 Task: Open Card Grant Proposal Review Meeting in Board Product User Experience Testing and Optimization to Workspace Change Management Consulting and add a team member Softage.3@softage.net, a label Blue, a checklist Mindfulness, an attachment from your computer, a color Blue and finally, add a card description 'Plan and execute company team-building activity' and a comment 'Given the potential impact of this task on our company competitive position, let us ensure that we approach it with a sense of strategic thinking and planning.'. Add a start date 'Jan 03, 1900' with a due date 'Jan 10, 1900'
Action: Mouse moved to (107, 349)
Screenshot: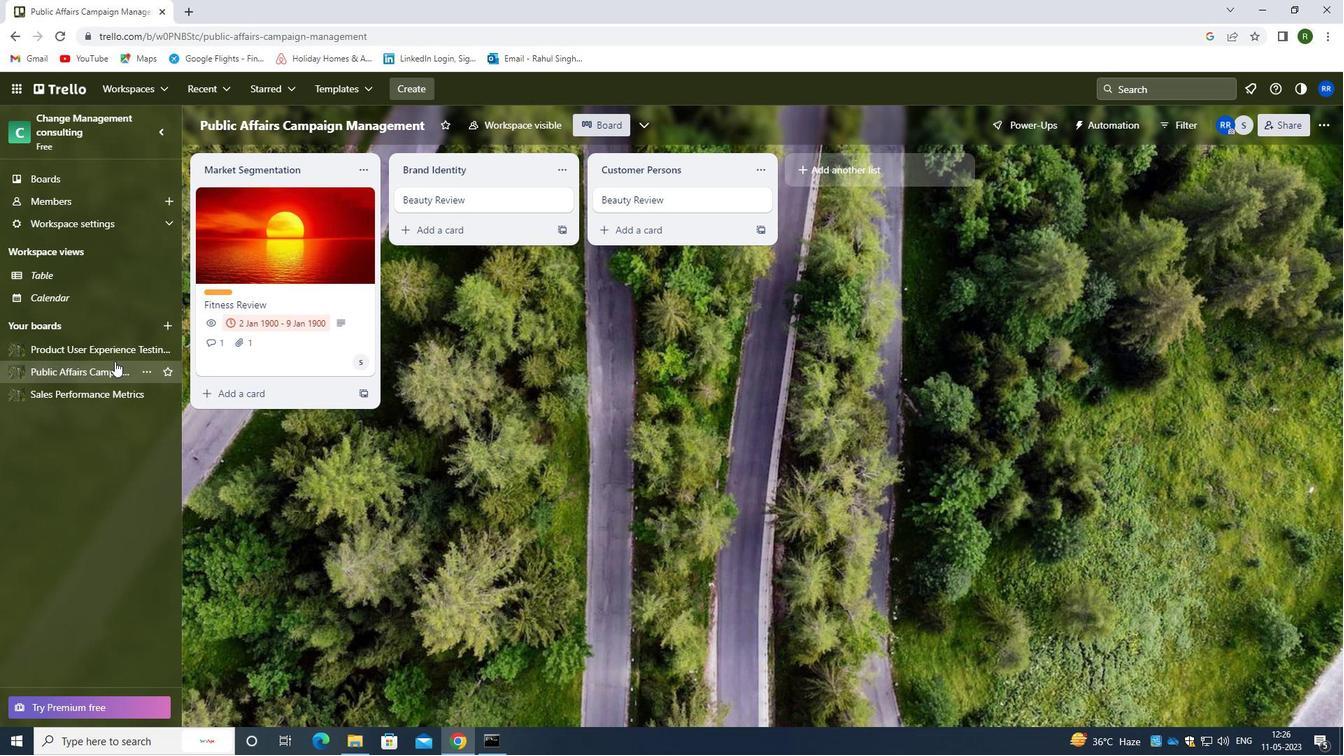 
Action: Mouse pressed left at (107, 349)
Screenshot: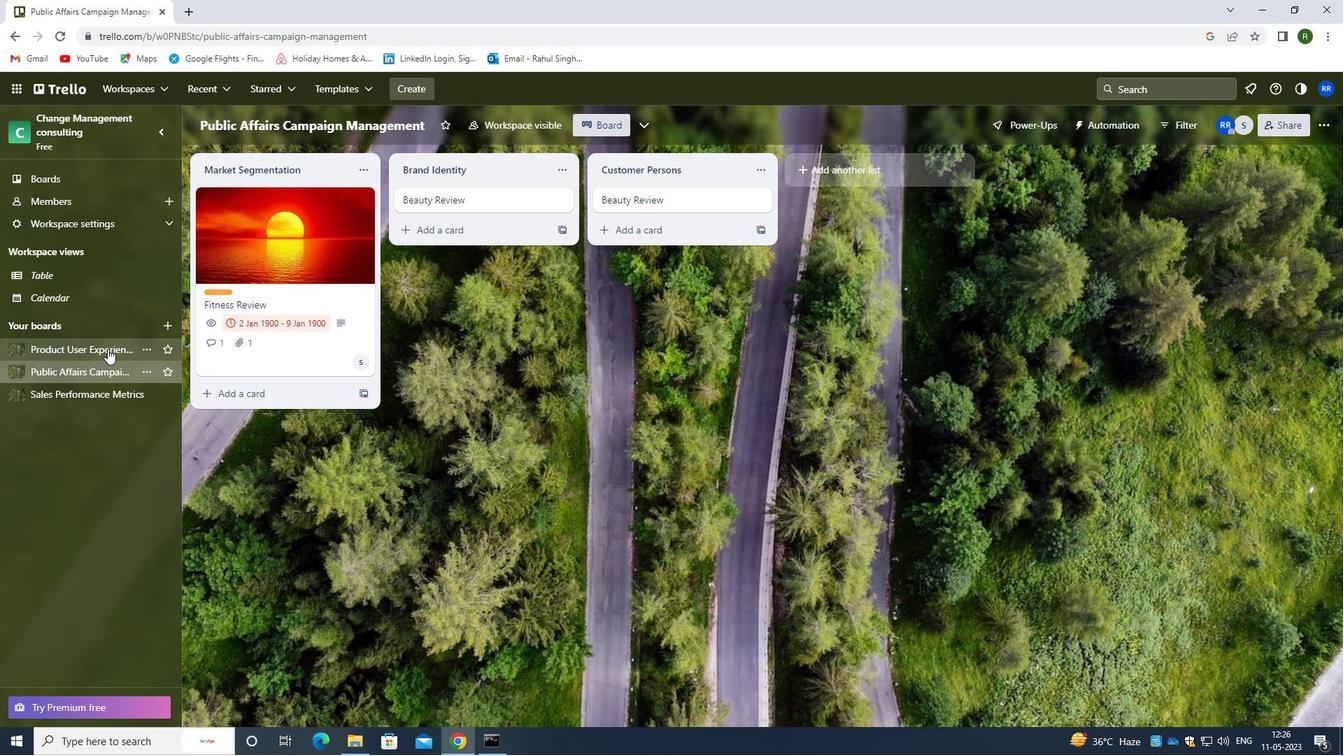 
Action: Mouse moved to (364, 200)
Screenshot: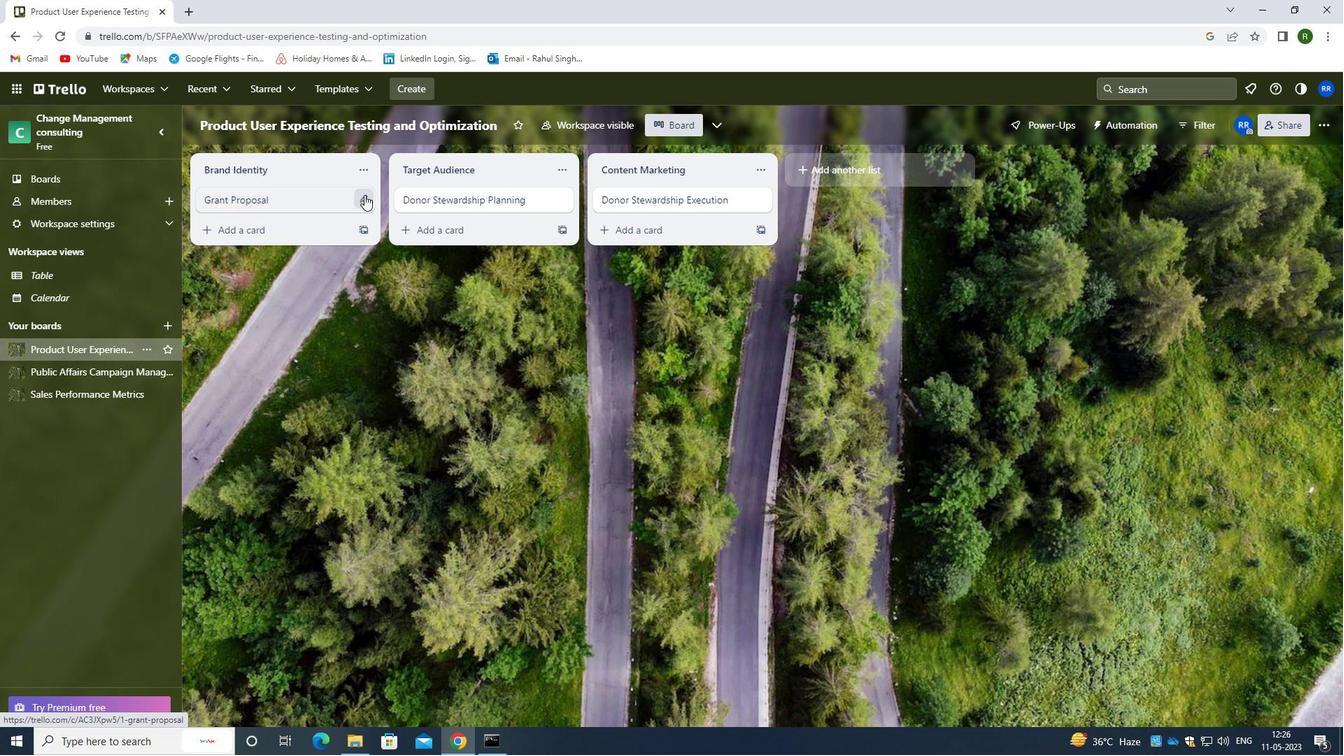 
Action: Mouse pressed left at (364, 200)
Screenshot: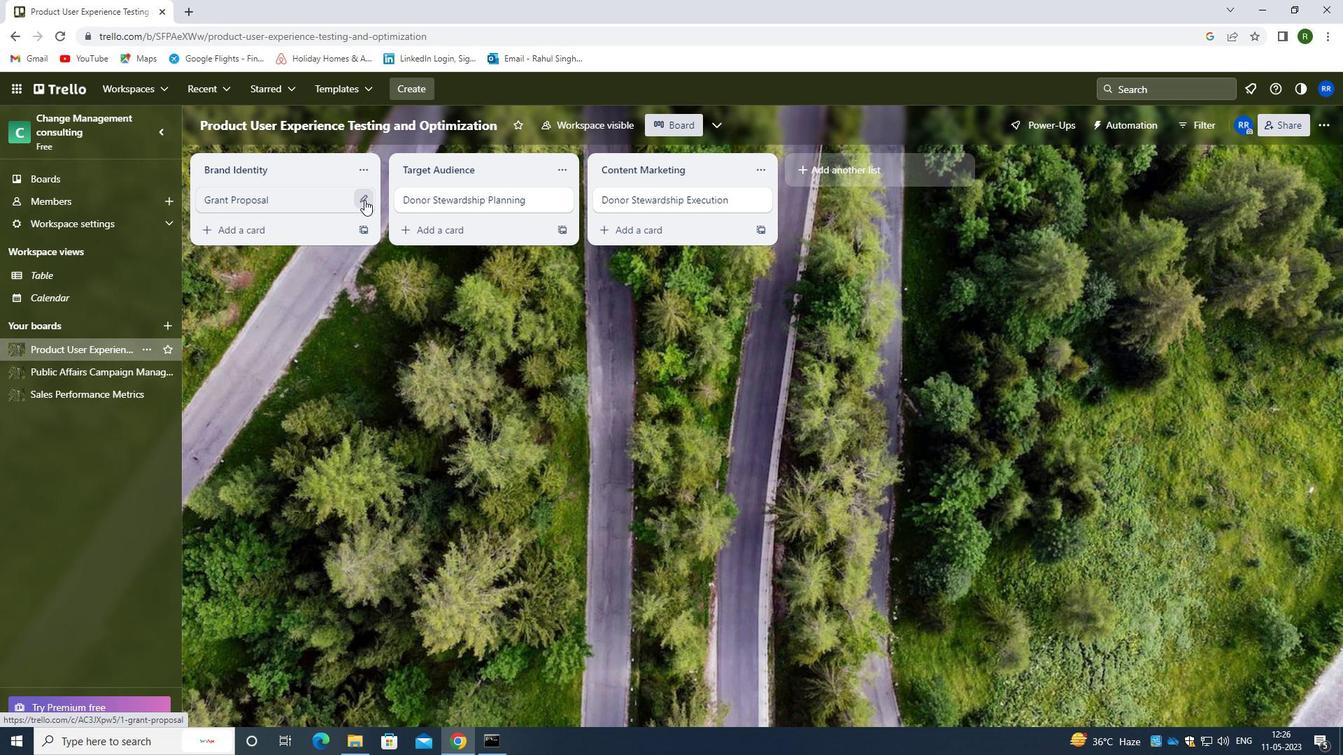 
Action: Mouse moved to (427, 199)
Screenshot: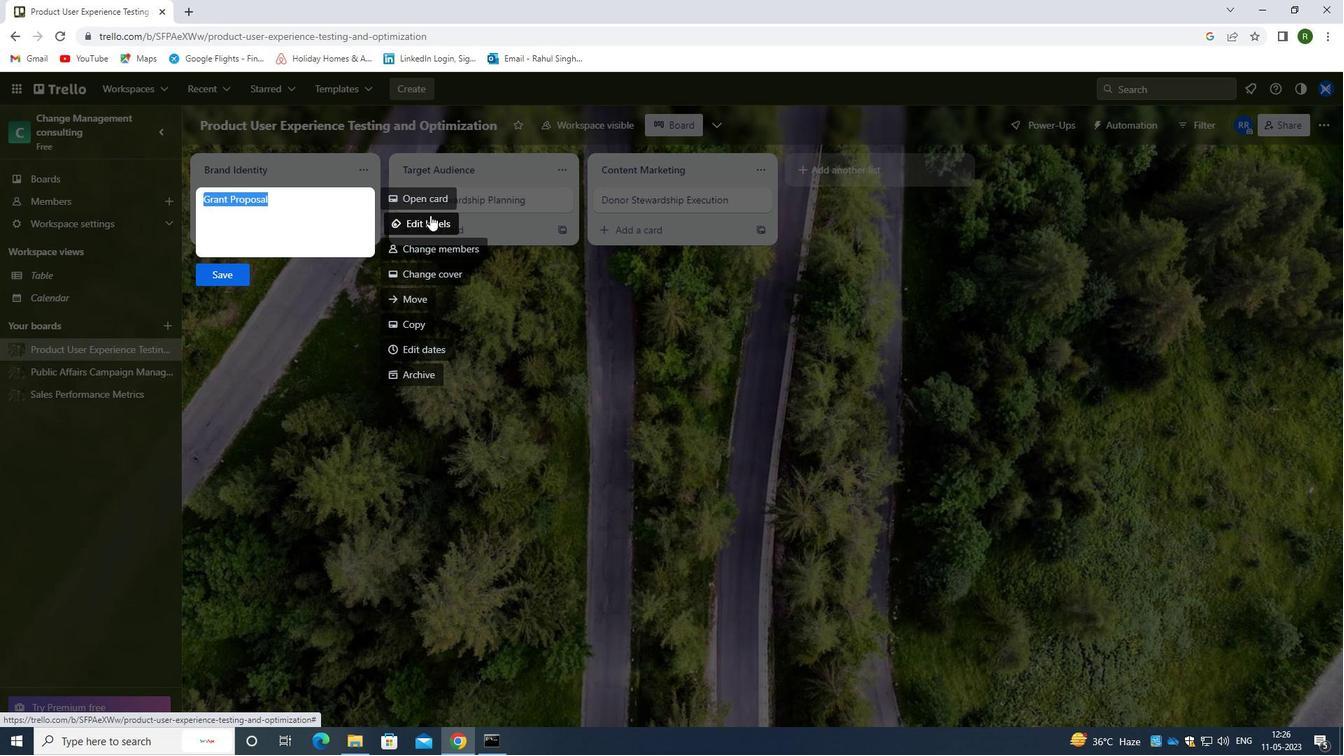 
Action: Mouse pressed left at (427, 199)
Screenshot: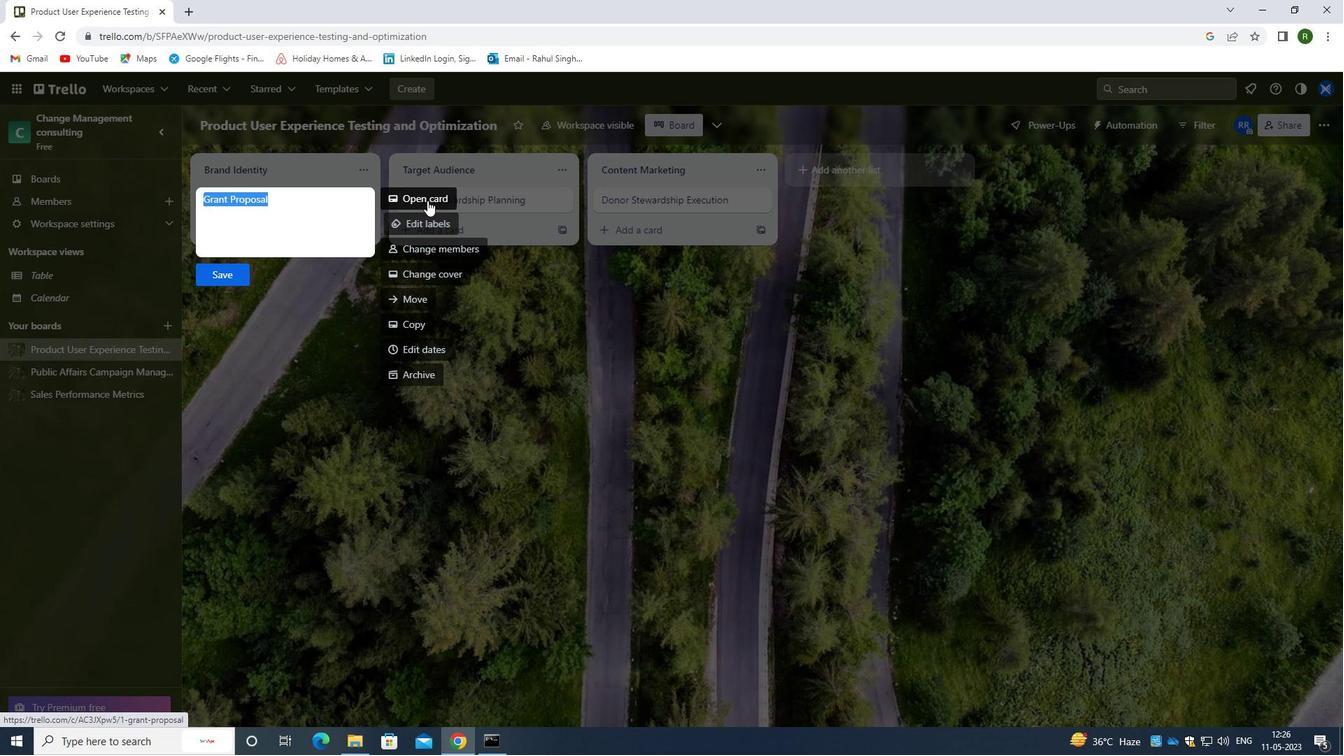 
Action: Mouse moved to (850, 196)
Screenshot: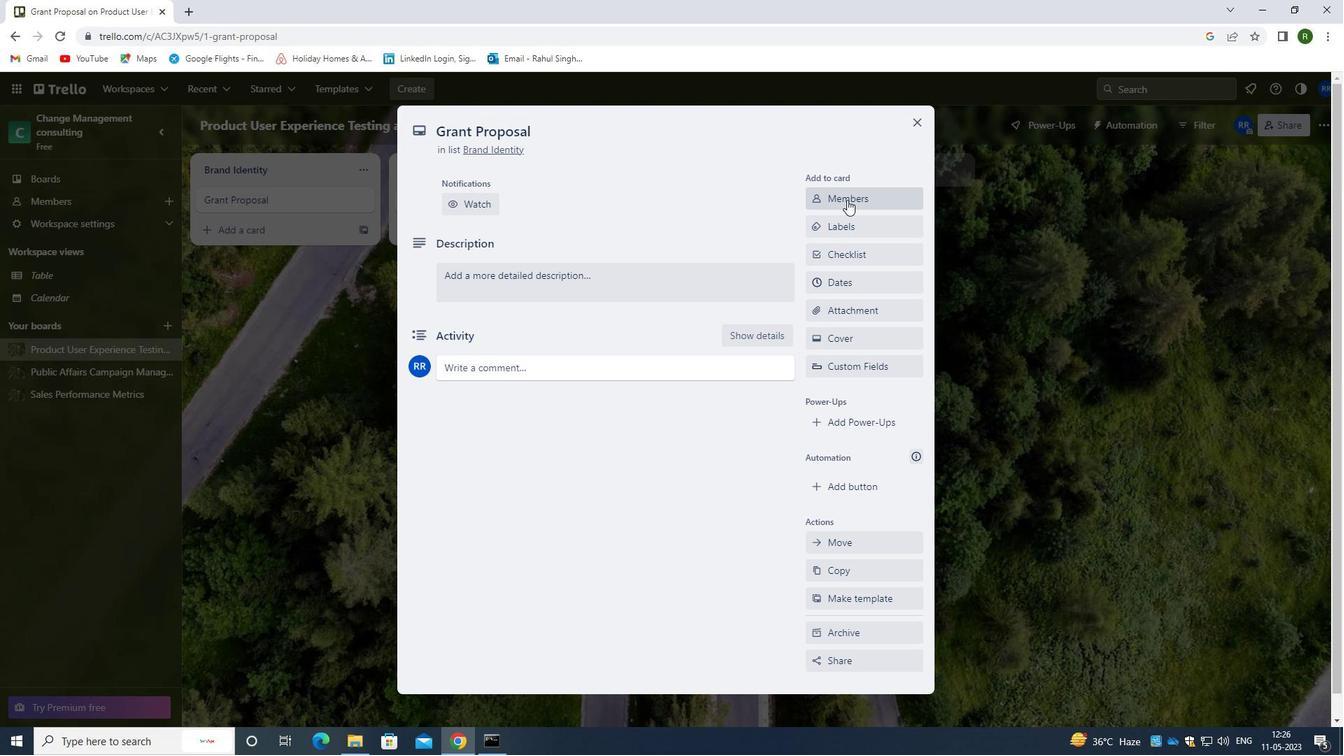 
Action: Mouse pressed left at (850, 196)
Screenshot: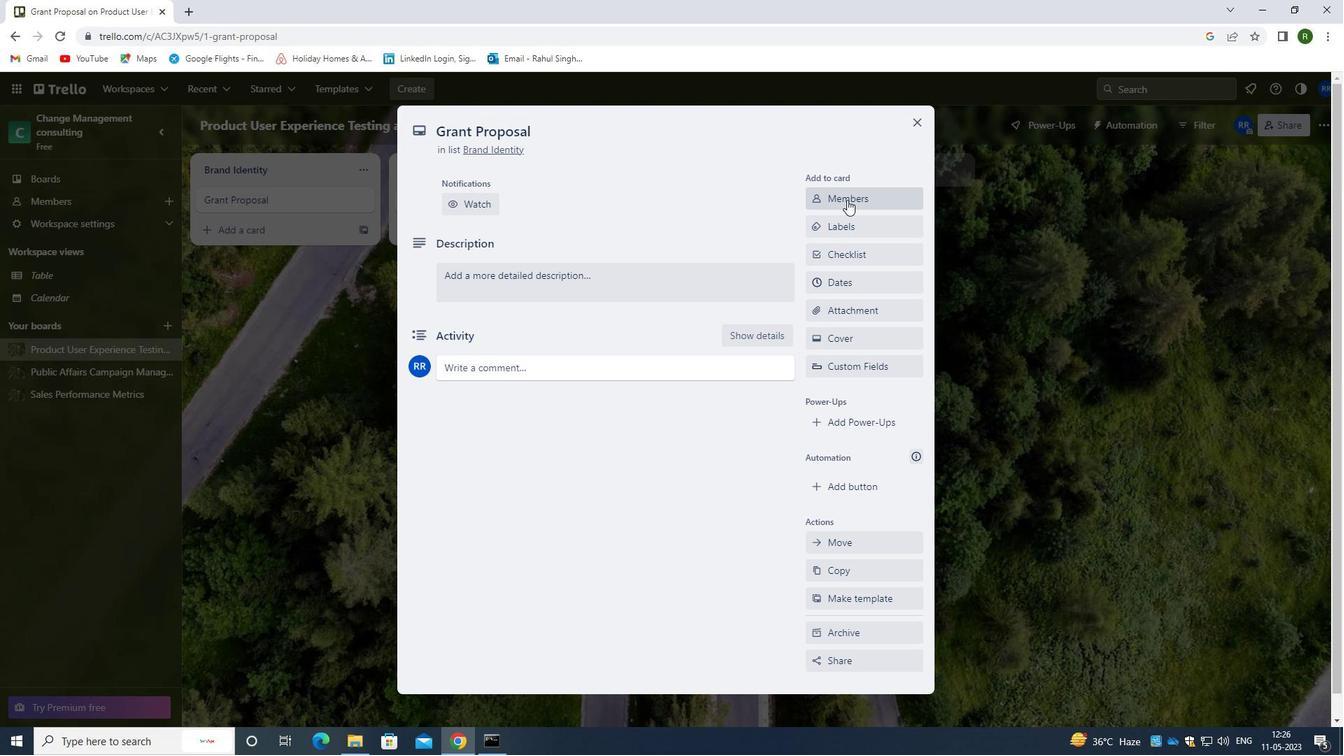 
Action: Mouse moved to (847, 265)
Screenshot: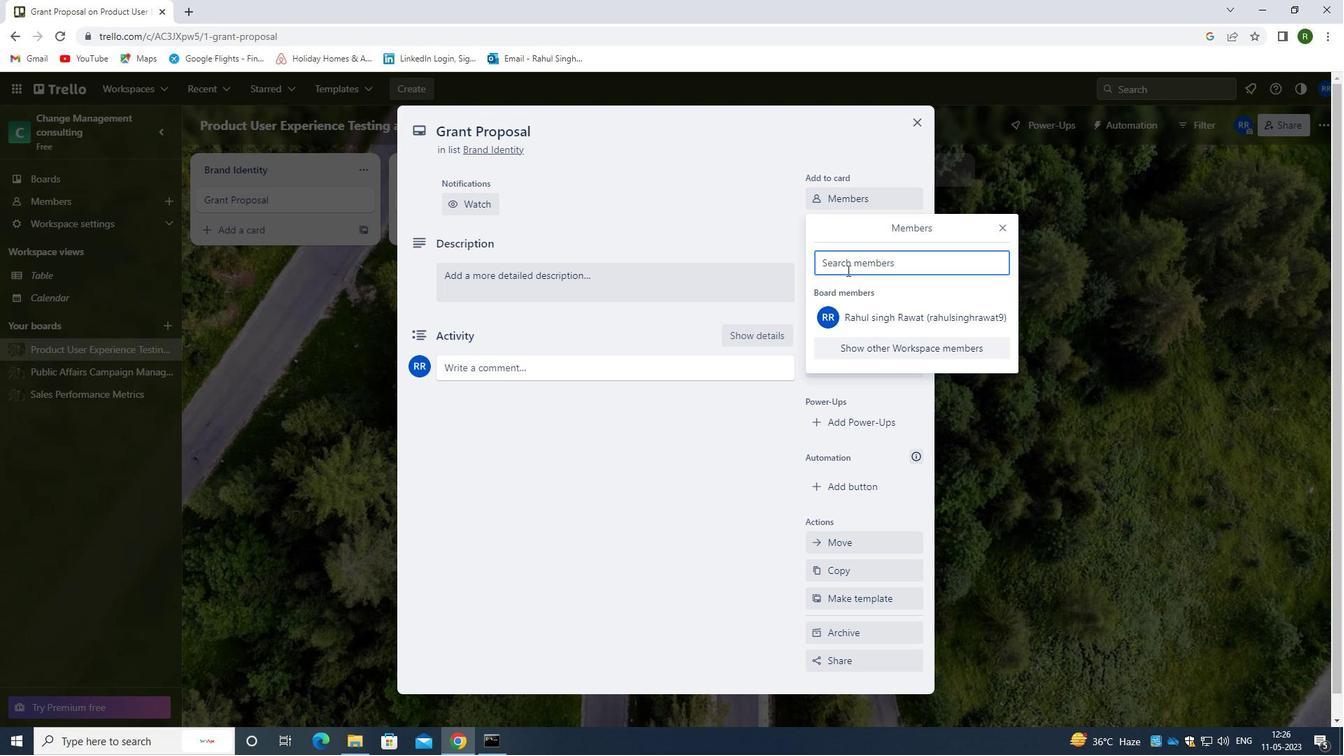 
Action: Mouse pressed left at (847, 265)
Screenshot: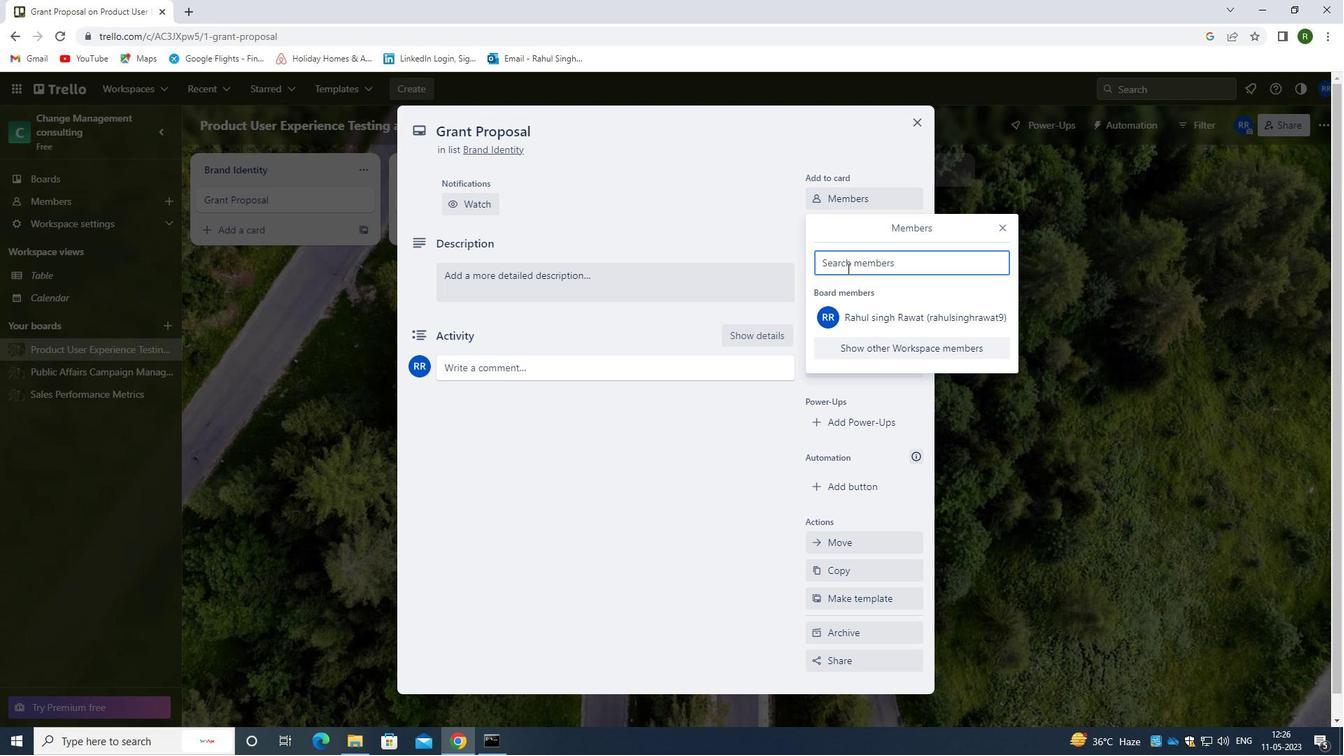 
Action: Mouse moved to (608, 116)
Screenshot: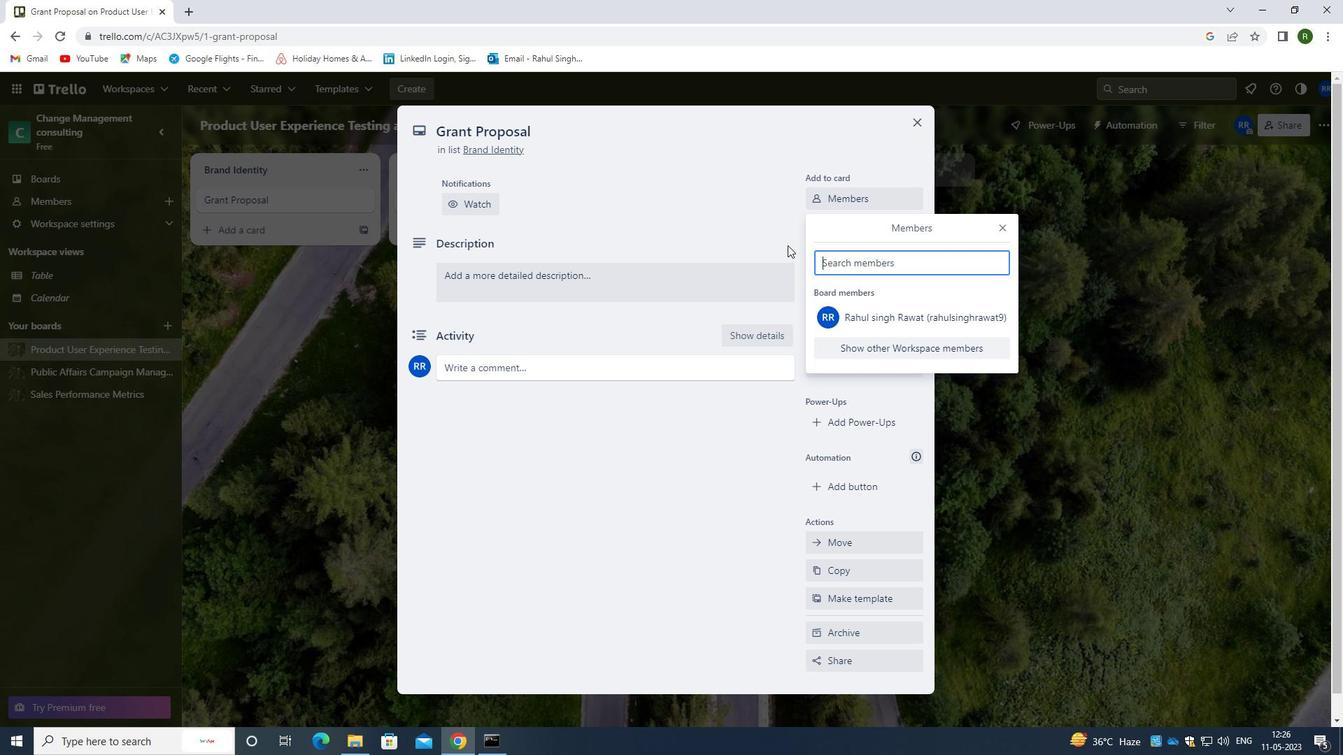 
Action: Key pressed <Key.shift>SOFTAGE.3<Key.shift>@SOFTAGE.NET
Screenshot: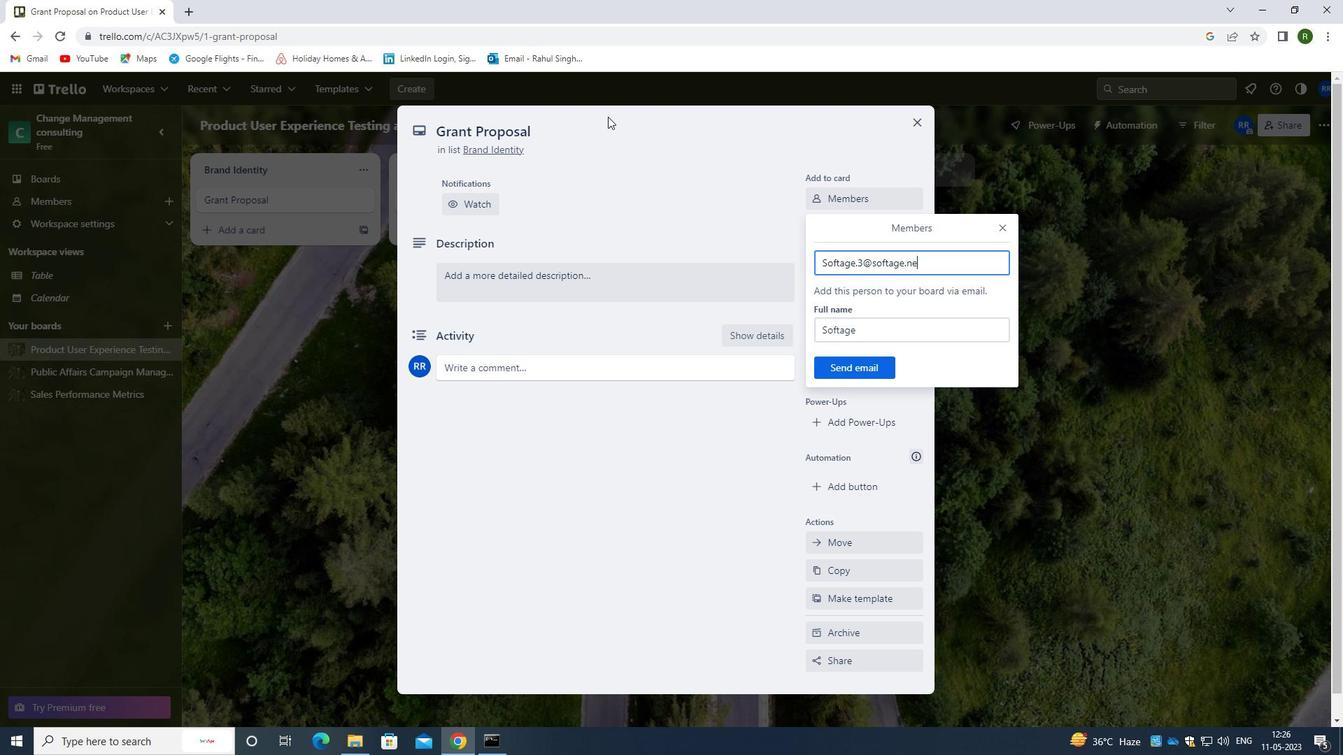 
Action: Mouse moved to (838, 360)
Screenshot: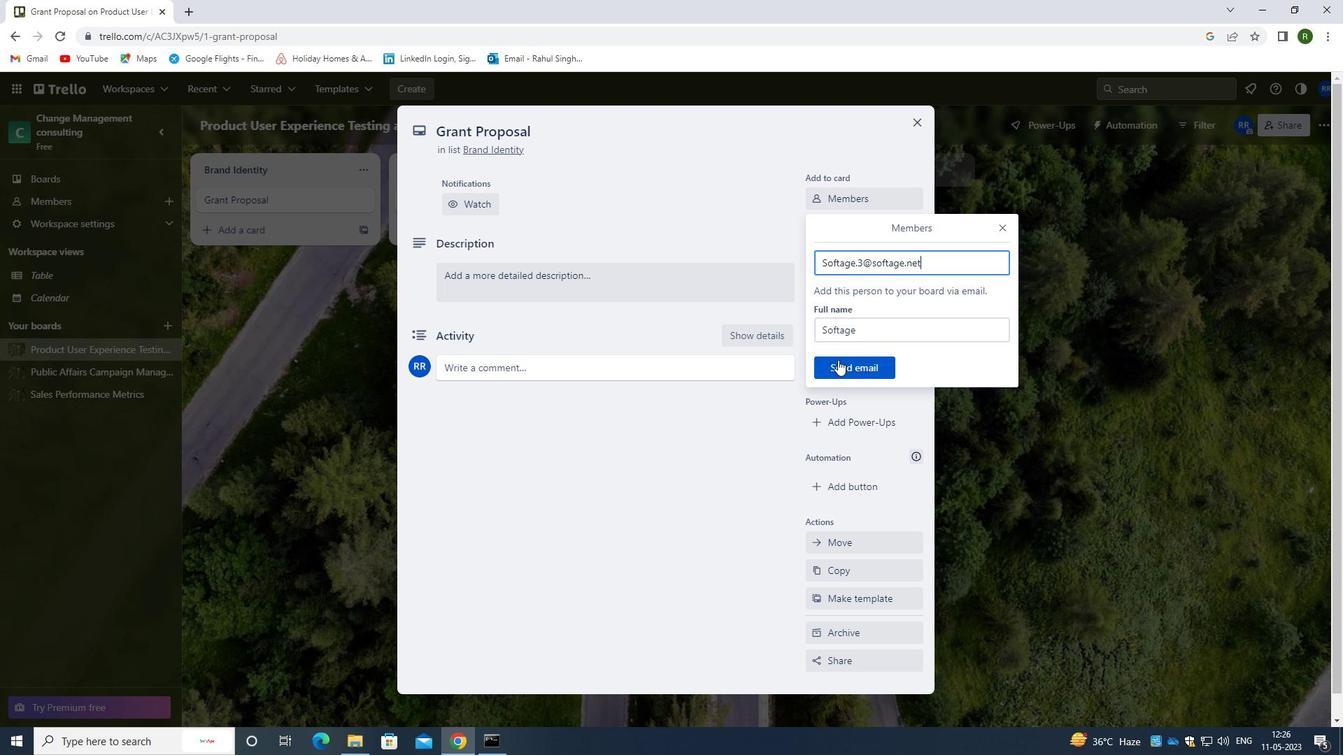 
Action: Mouse pressed left at (838, 360)
Screenshot: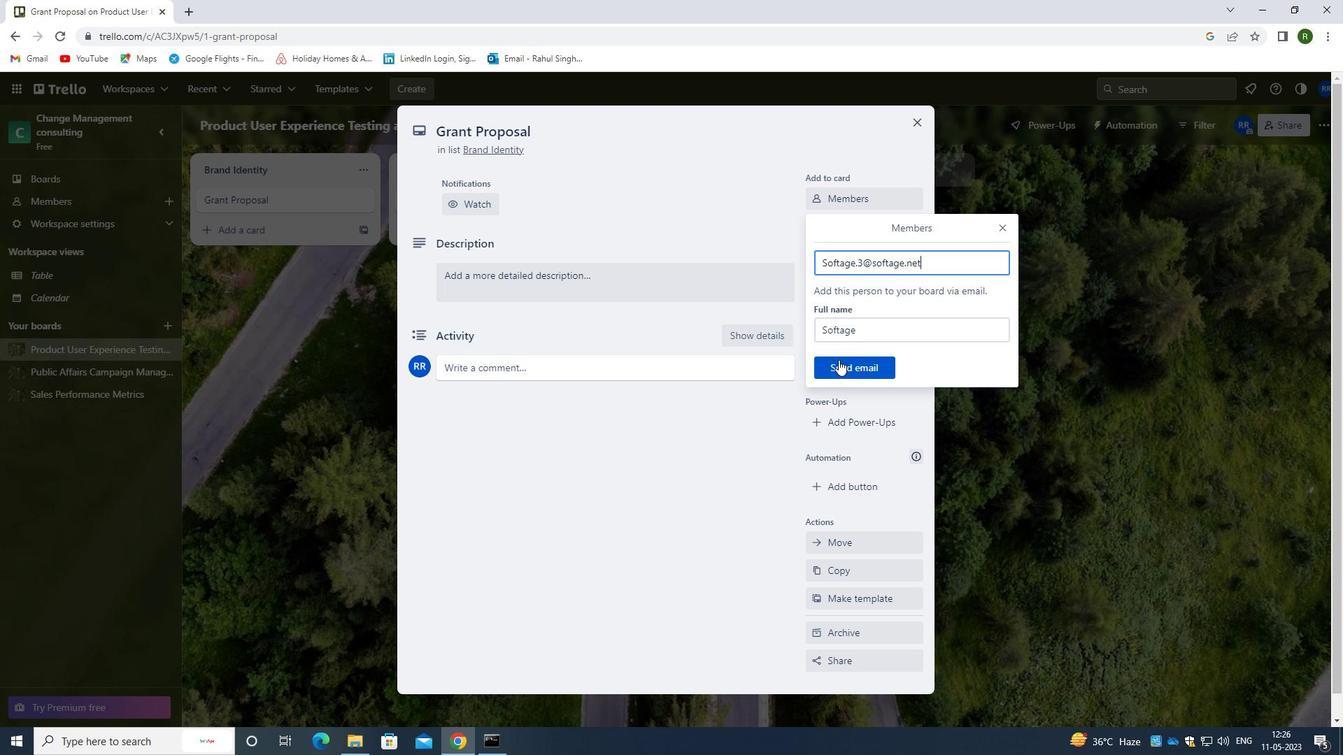 
Action: Mouse moved to (850, 282)
Screenshot: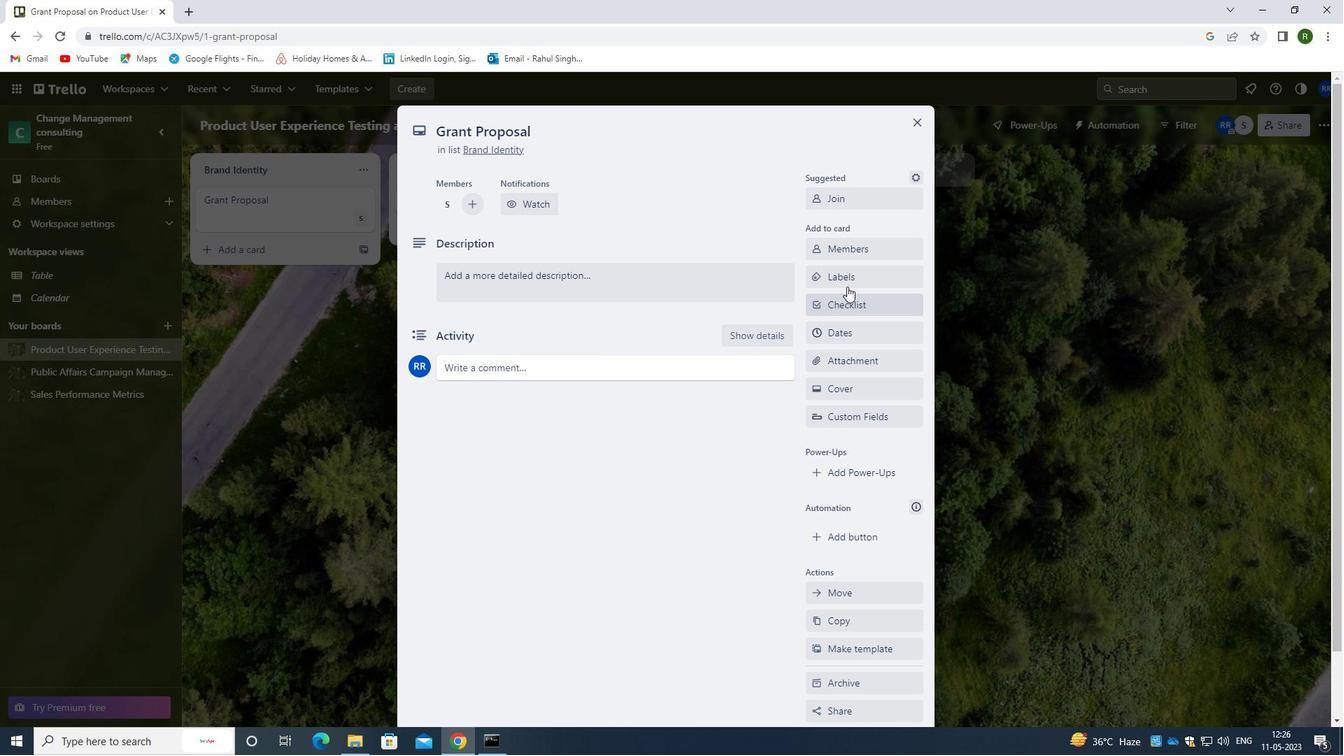 
Action: Mouse pressed left at (850, 282)
Screenshot: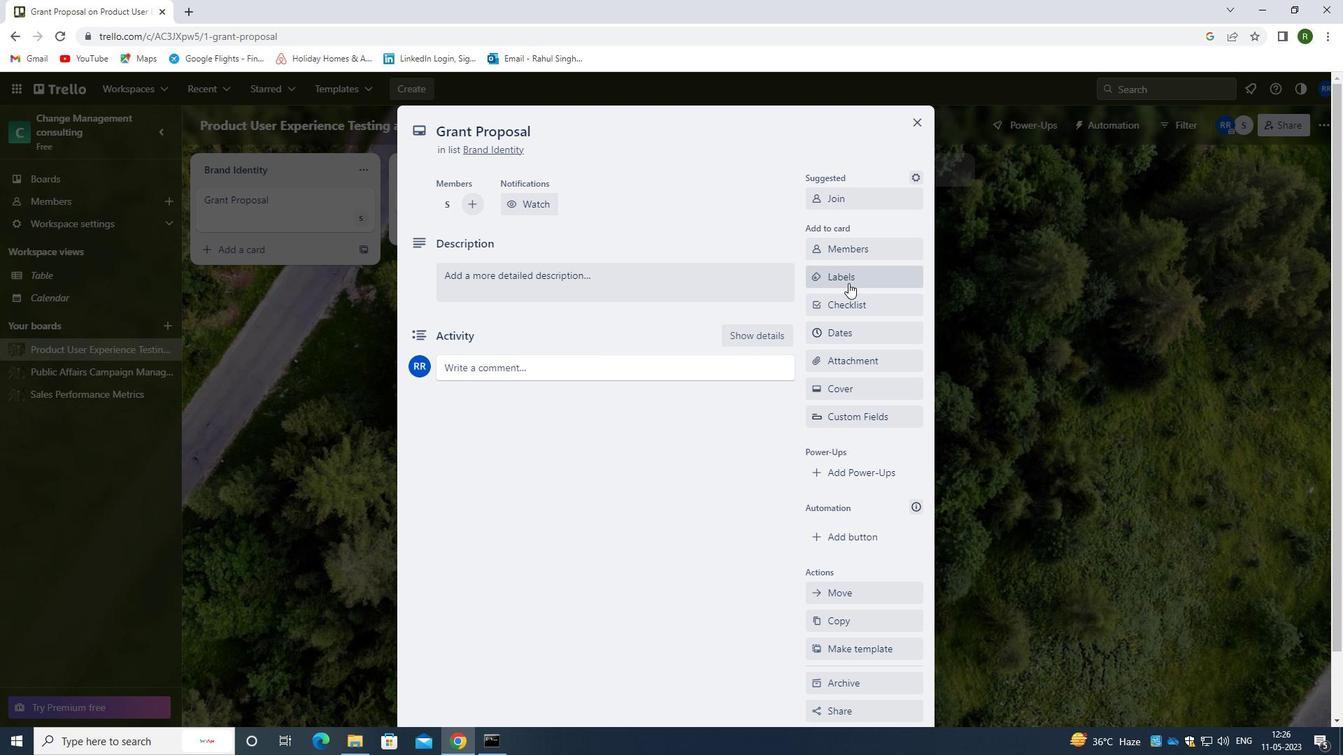 
Action: Mouse moved to (829, 354)
Screenshot: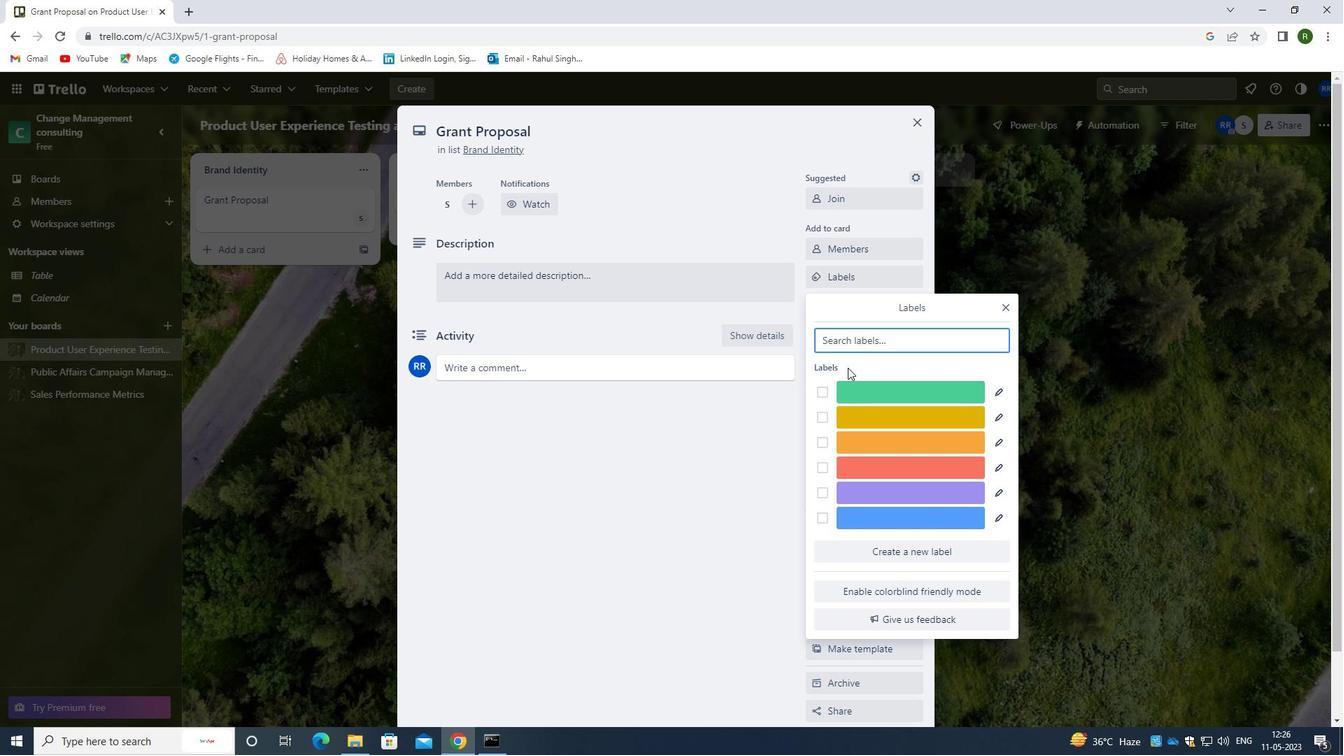 
Action: Key pressed BLUE
Screenshot: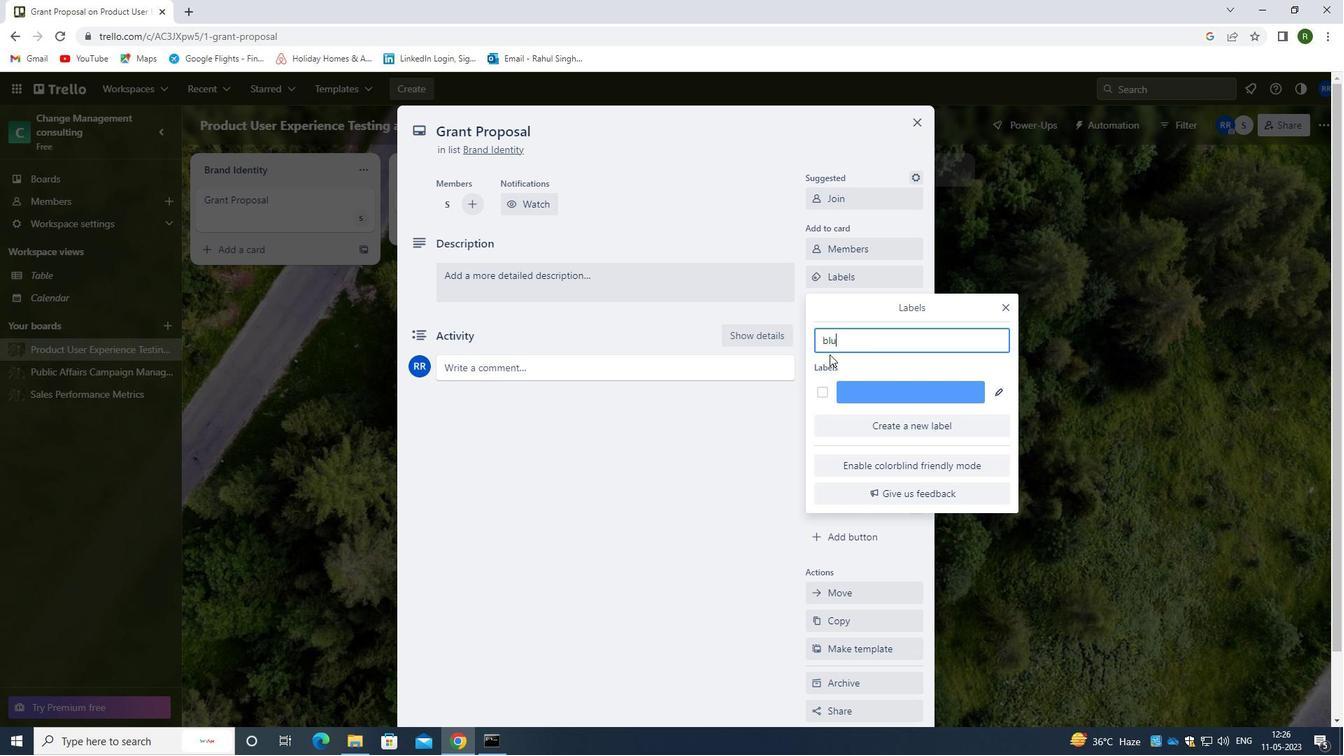
Action: Mouse moved to (825, 393)
Screenshot: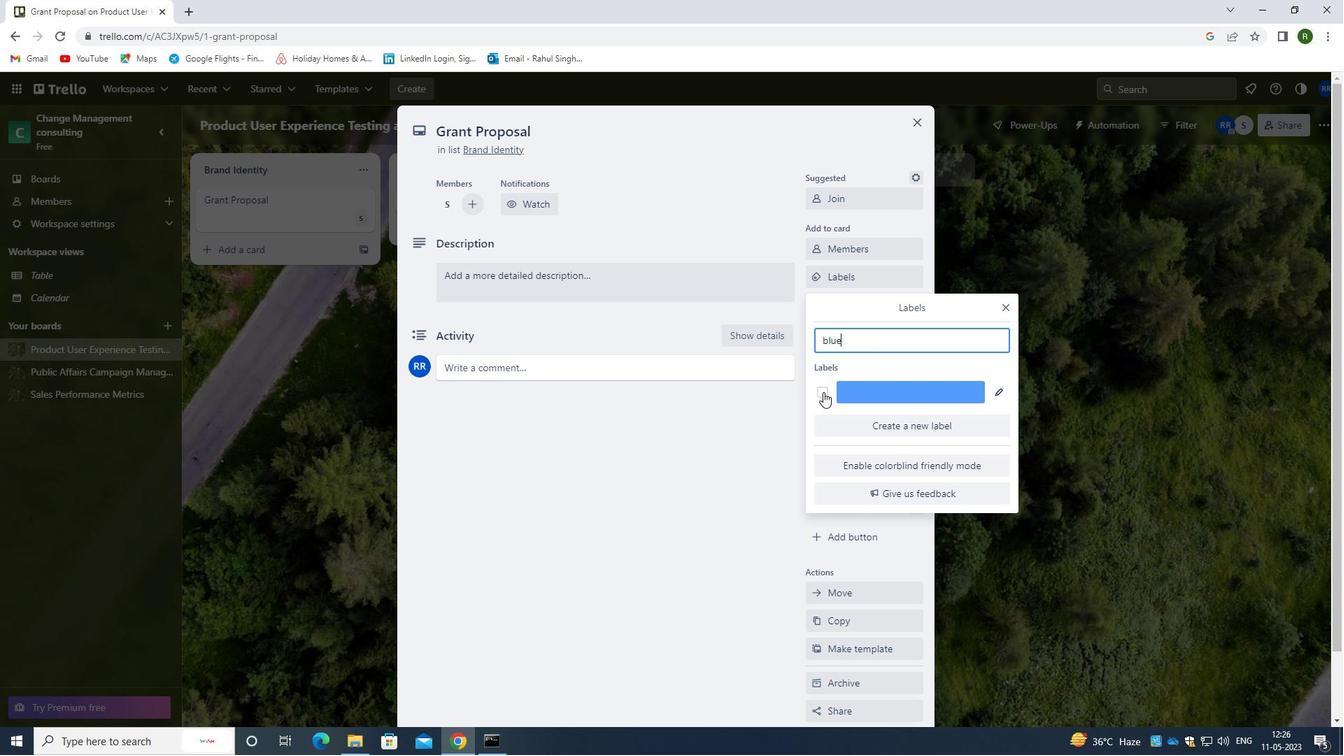 
Action: Mouse pressed left at (825, 393)
Screenshot: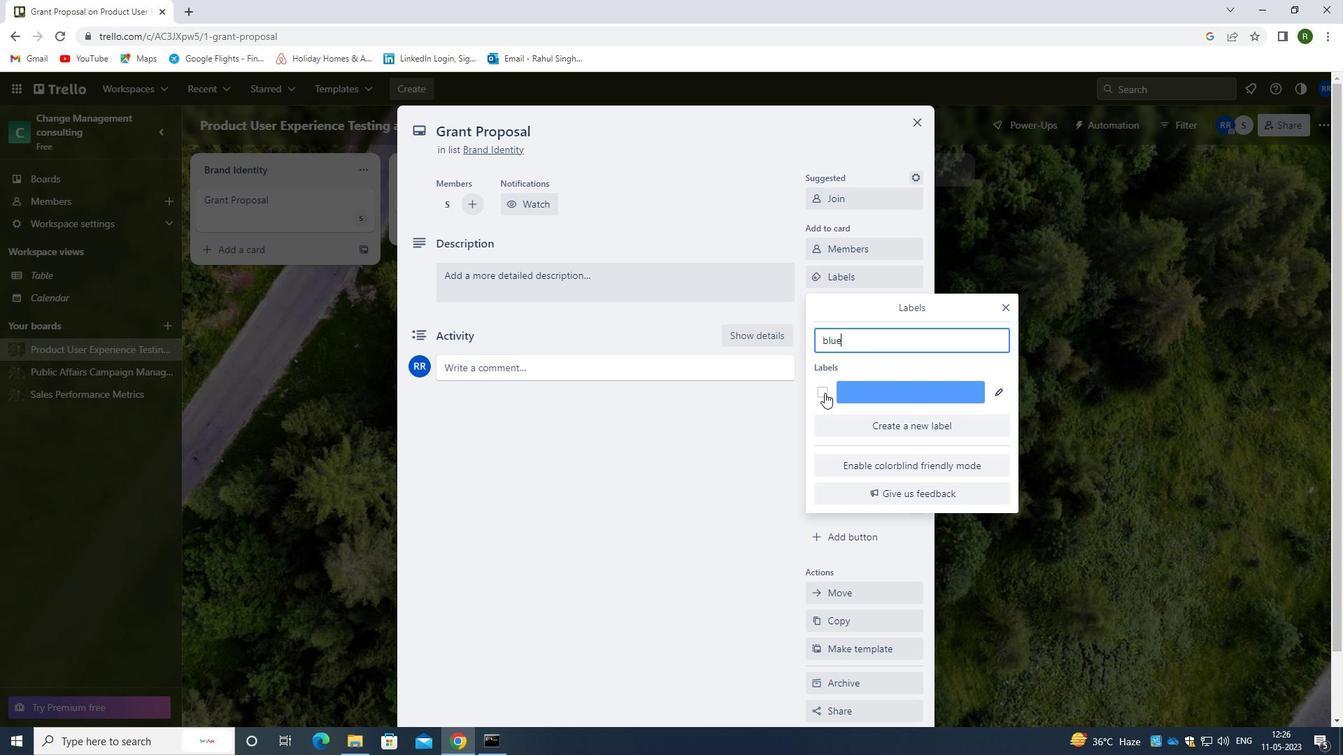 
Action: Mouse moved to (787, 463)
Screenshot: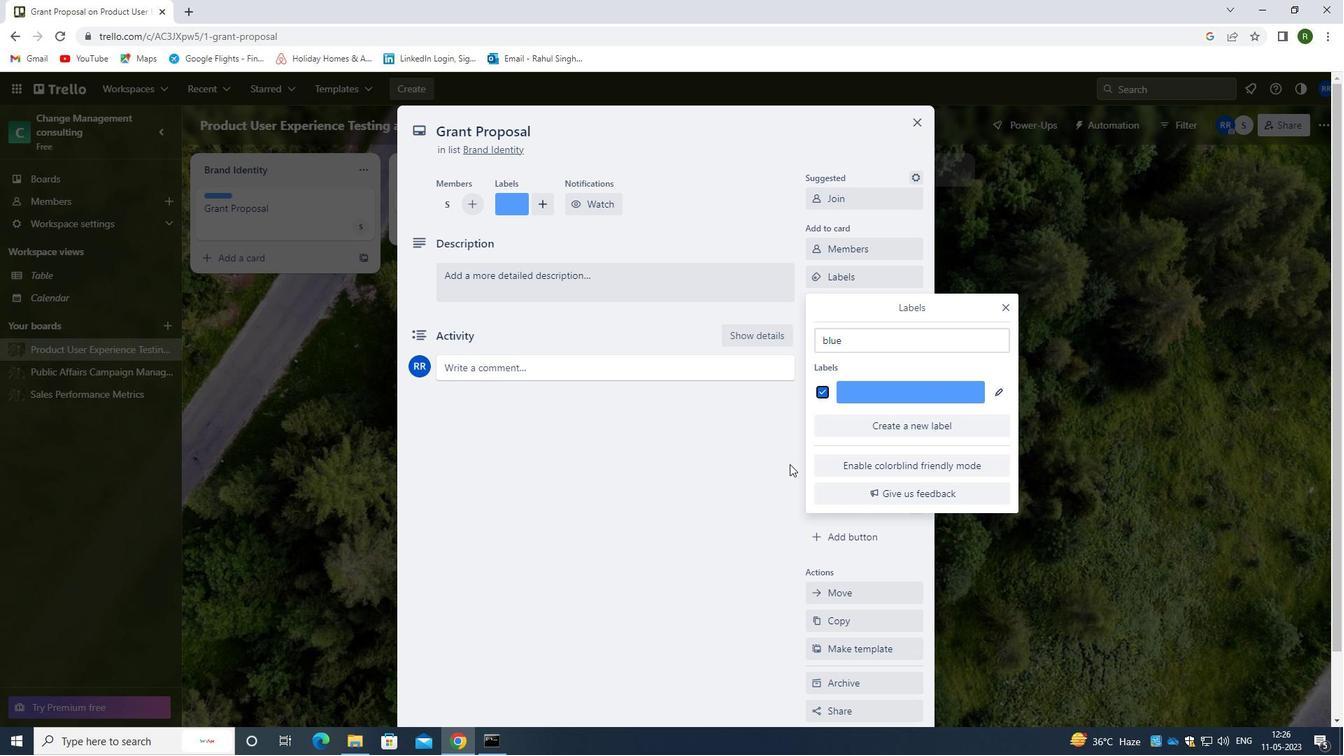 
Action: Mouse pressed left at (787, 463)
Screenshot: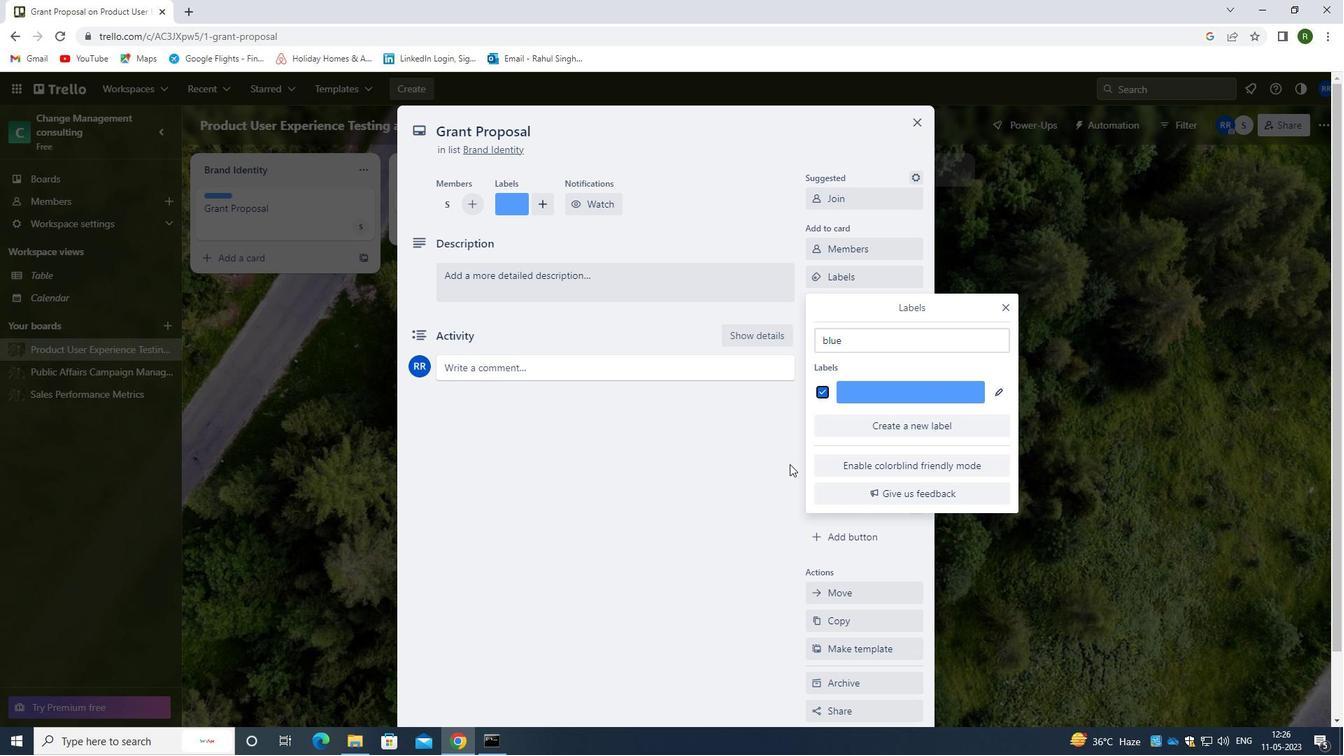 
Action: Mouse moved to (848, 307)
Screenshot: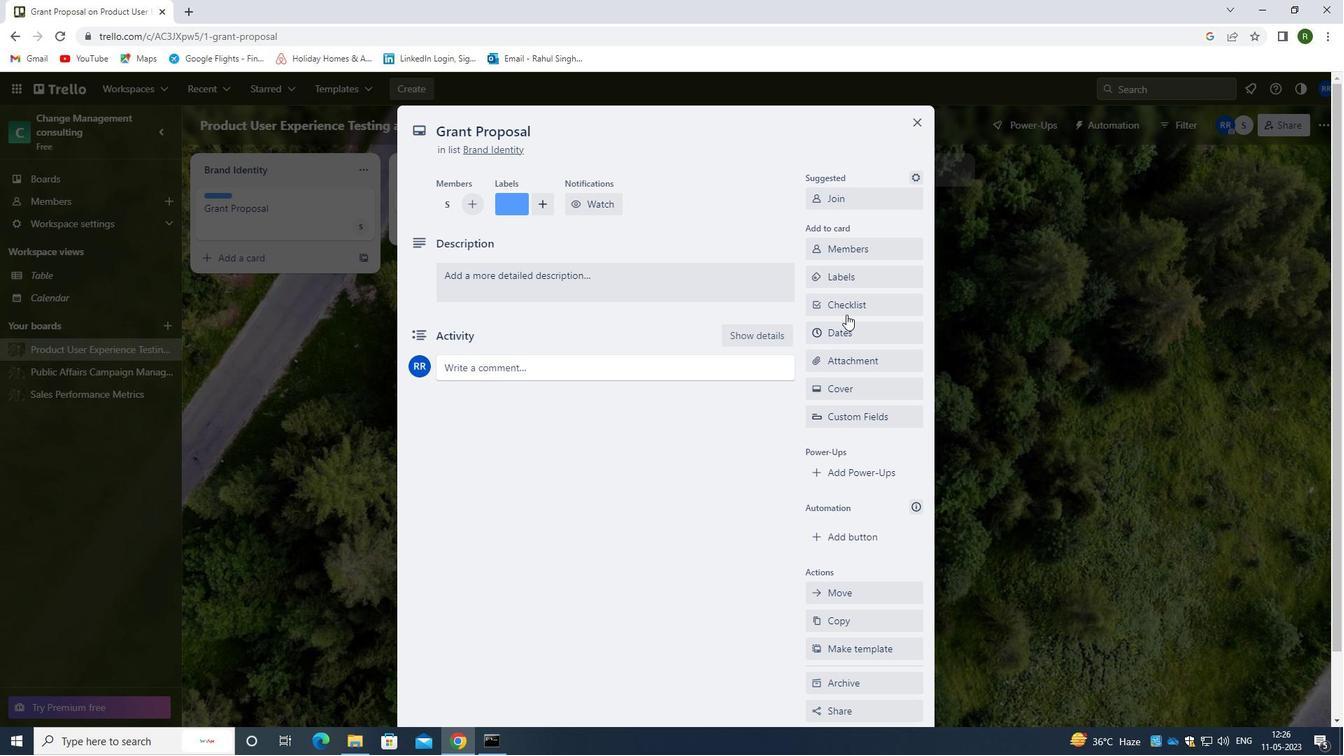 
Action: Mouse pressed left at (848, 307)
Screenshot: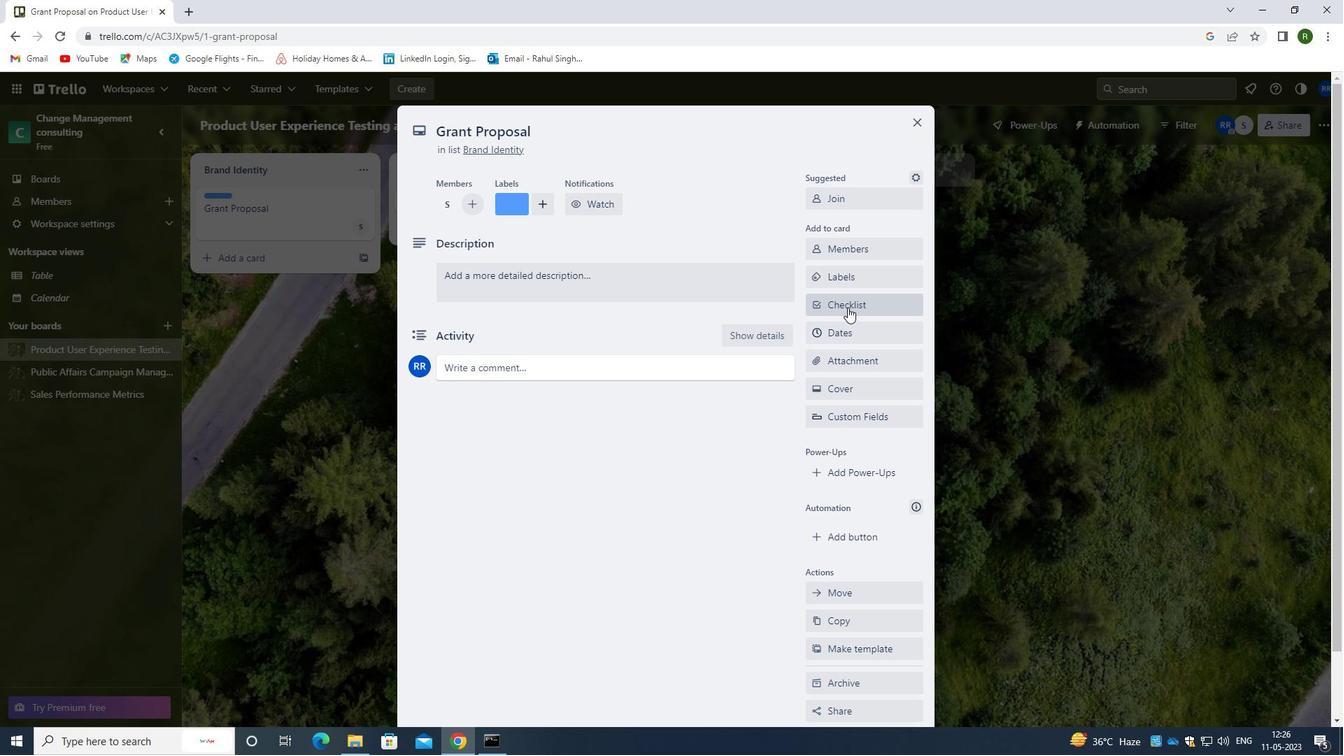 
Action: Mouse moved to (843, 355)
Screenshot: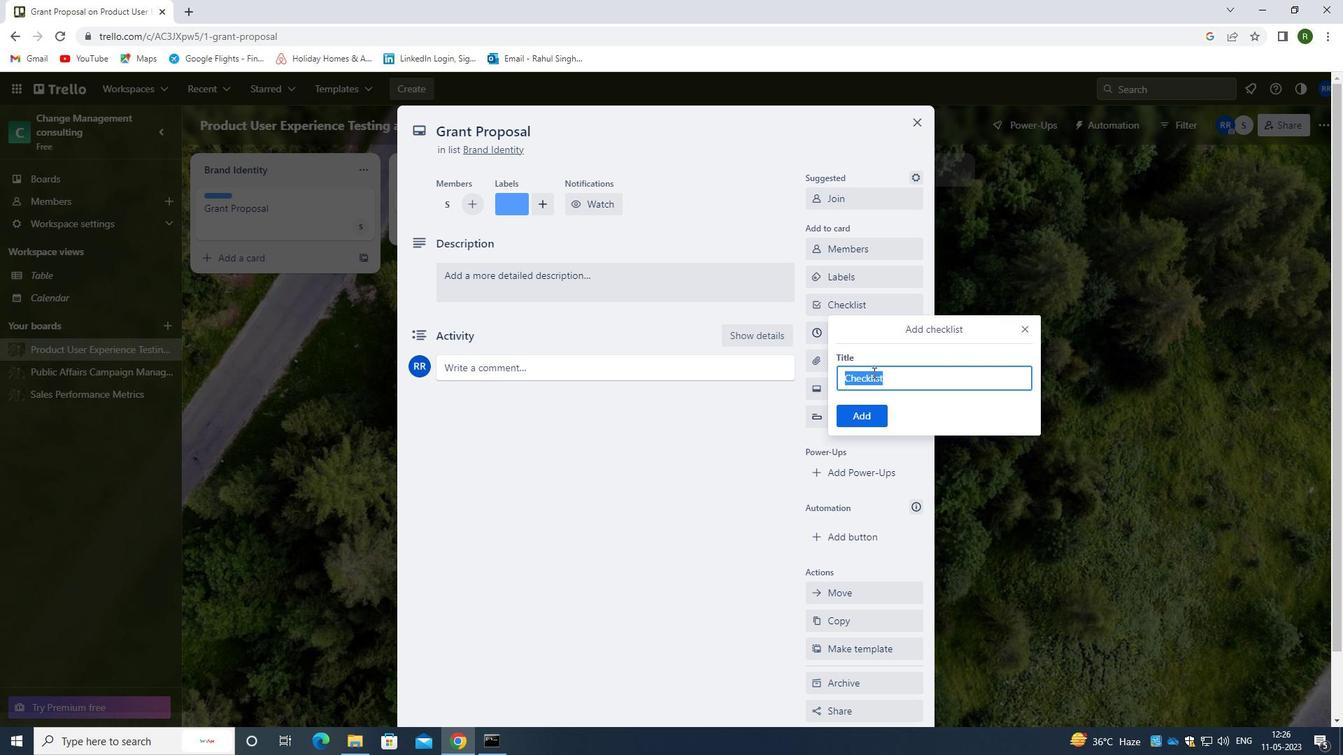
Action: Key pressed <Key.backspace><Key.caps_lock>M<Key.caps_lock>INDFULNESS
Screenshot: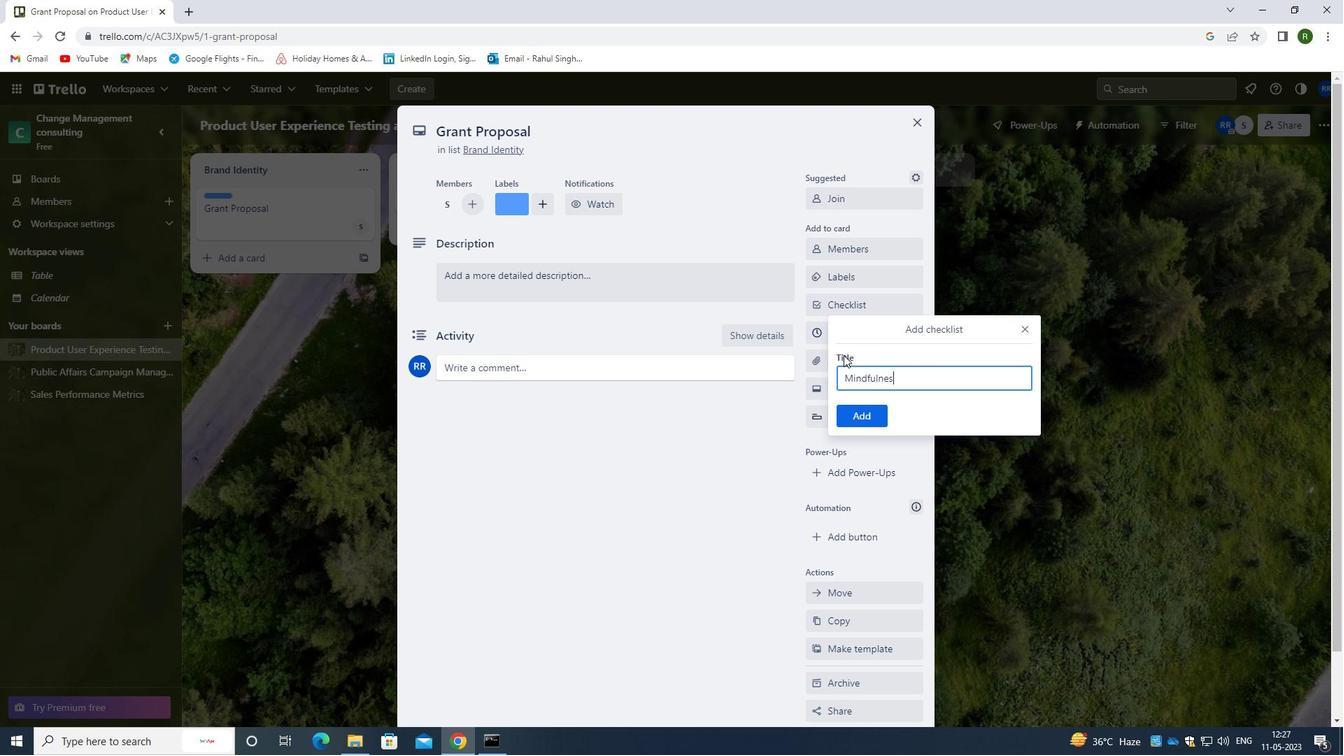
Action: Mouse moved to (871, 411)
Screenshot: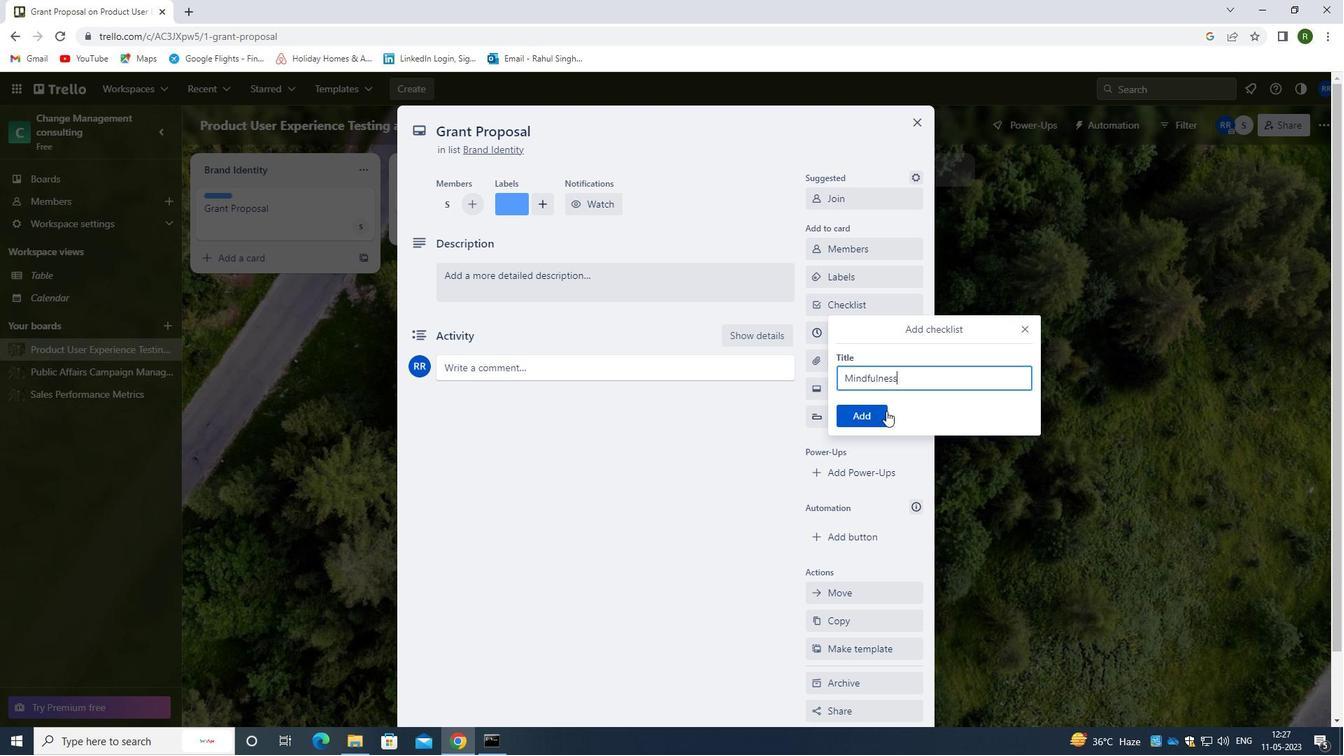 
Action: Mouse pressed left at (871, 411)
Screenshot: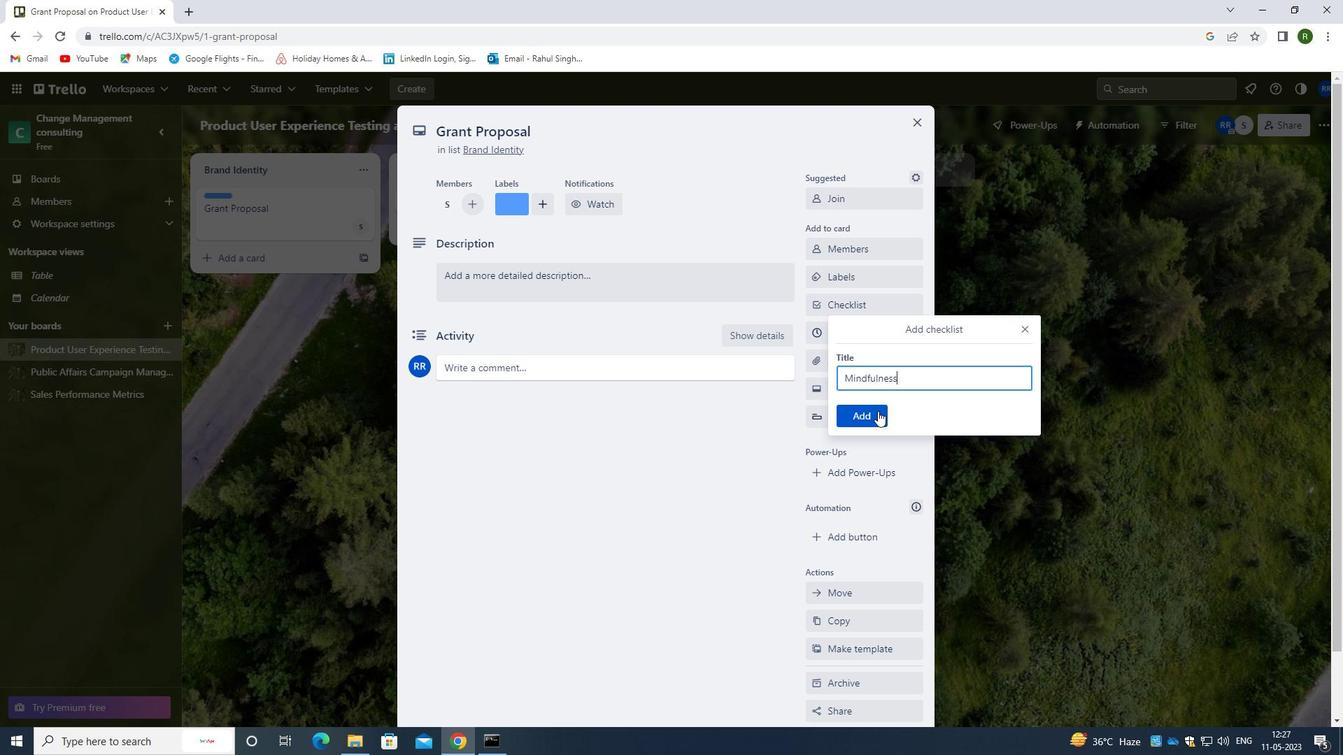 
Action: Mouse moved to (863, 358)
Screenshot: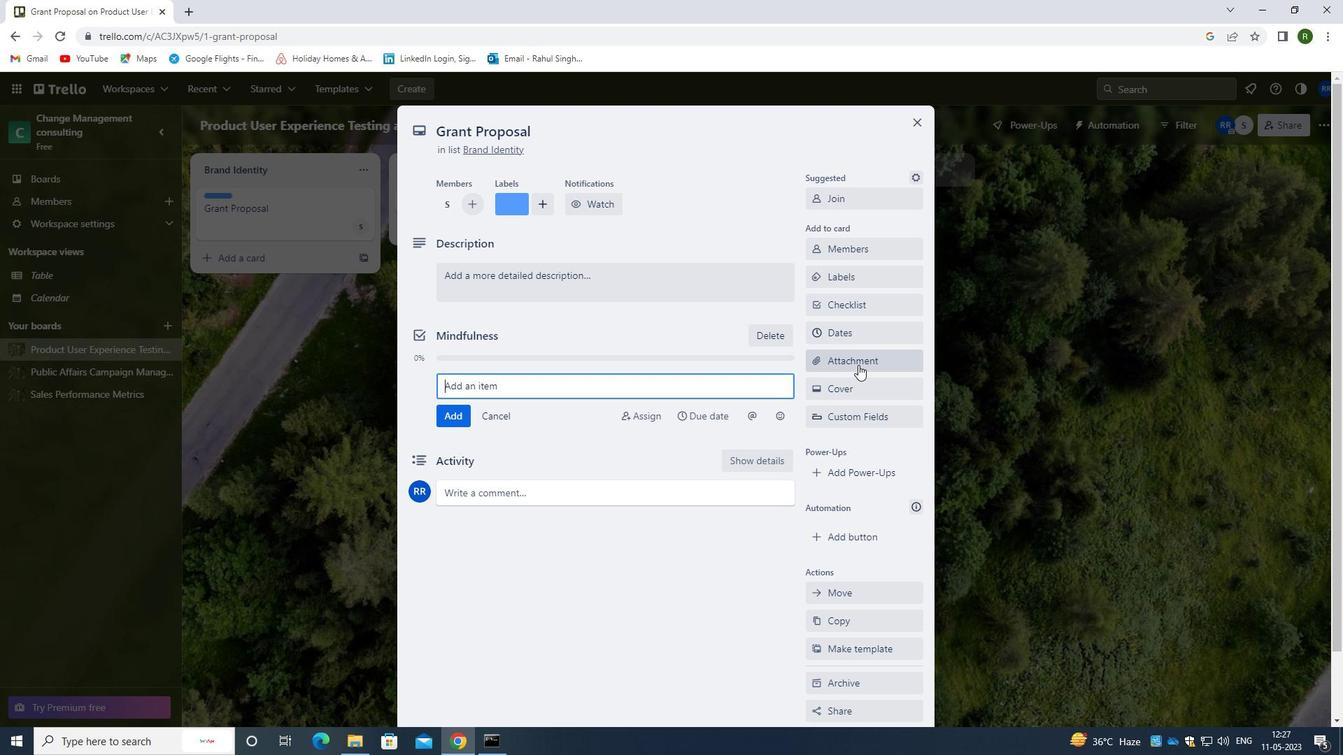 
Action: Mouse pressed left at (863, 358)
Screenshot: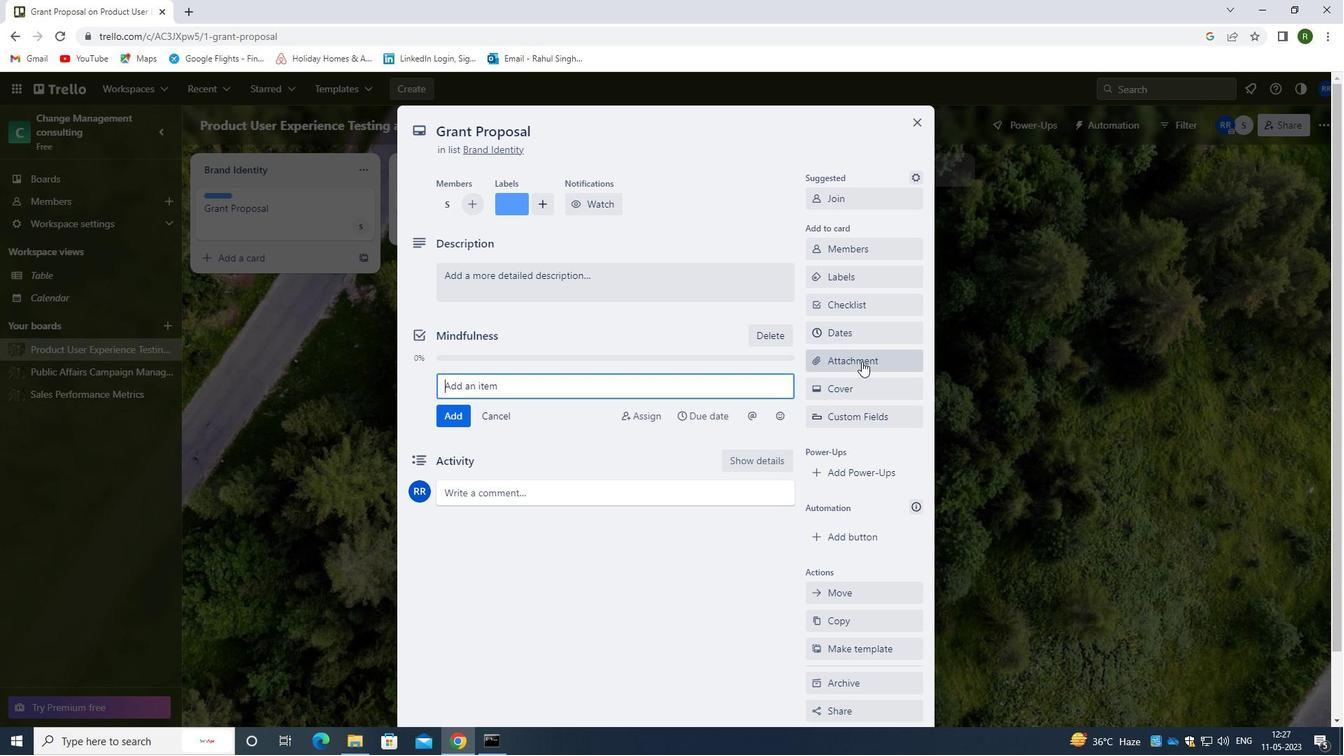 
Action: Mouse moved to (850, 421)
Screenshot: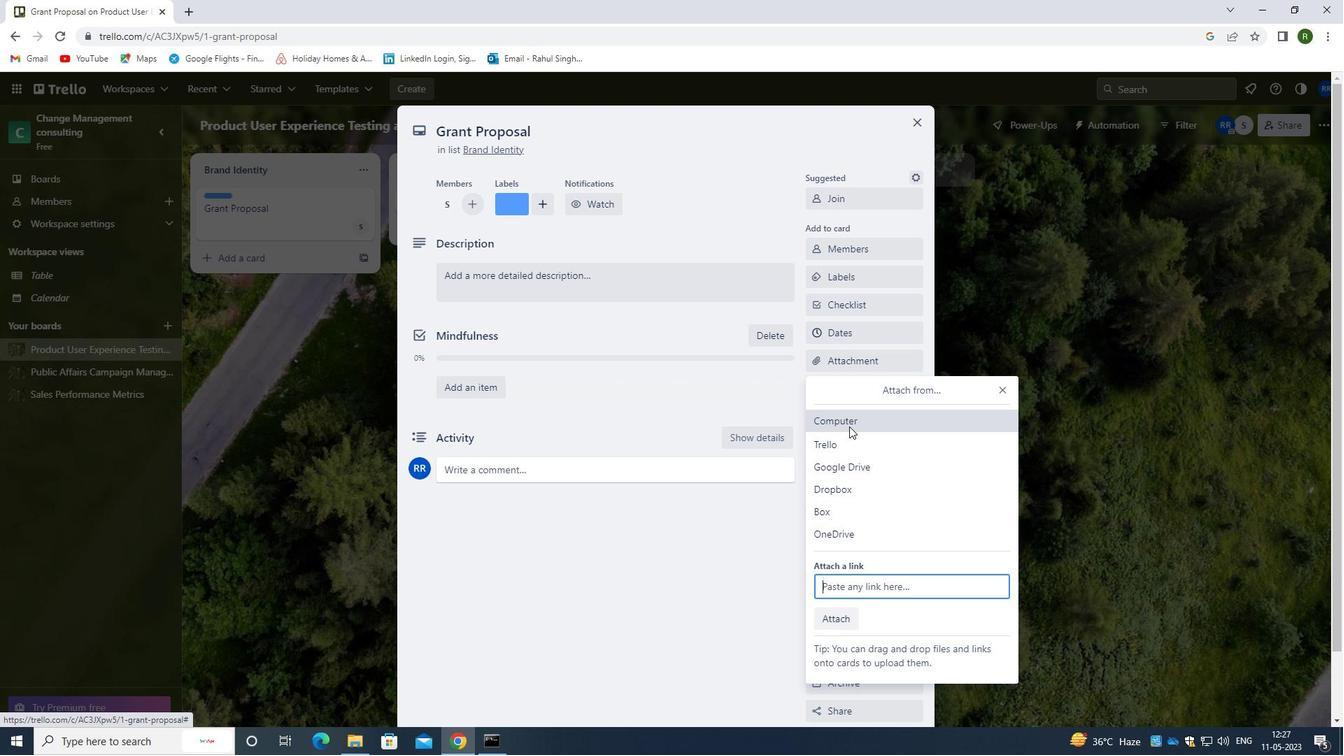 
Action: Mouse pressed left at (850, 421)
Screenshot: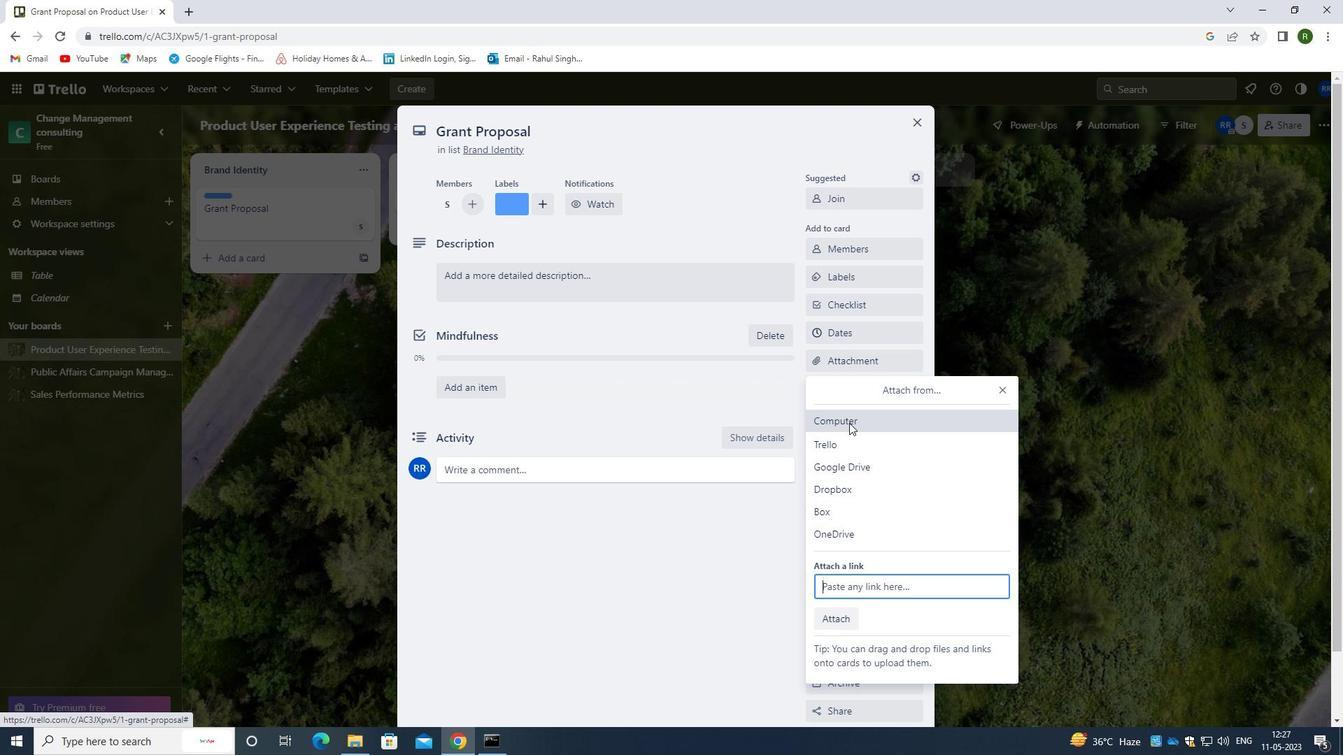 
Action: Mouse moved to (390, 121)
Screenshot: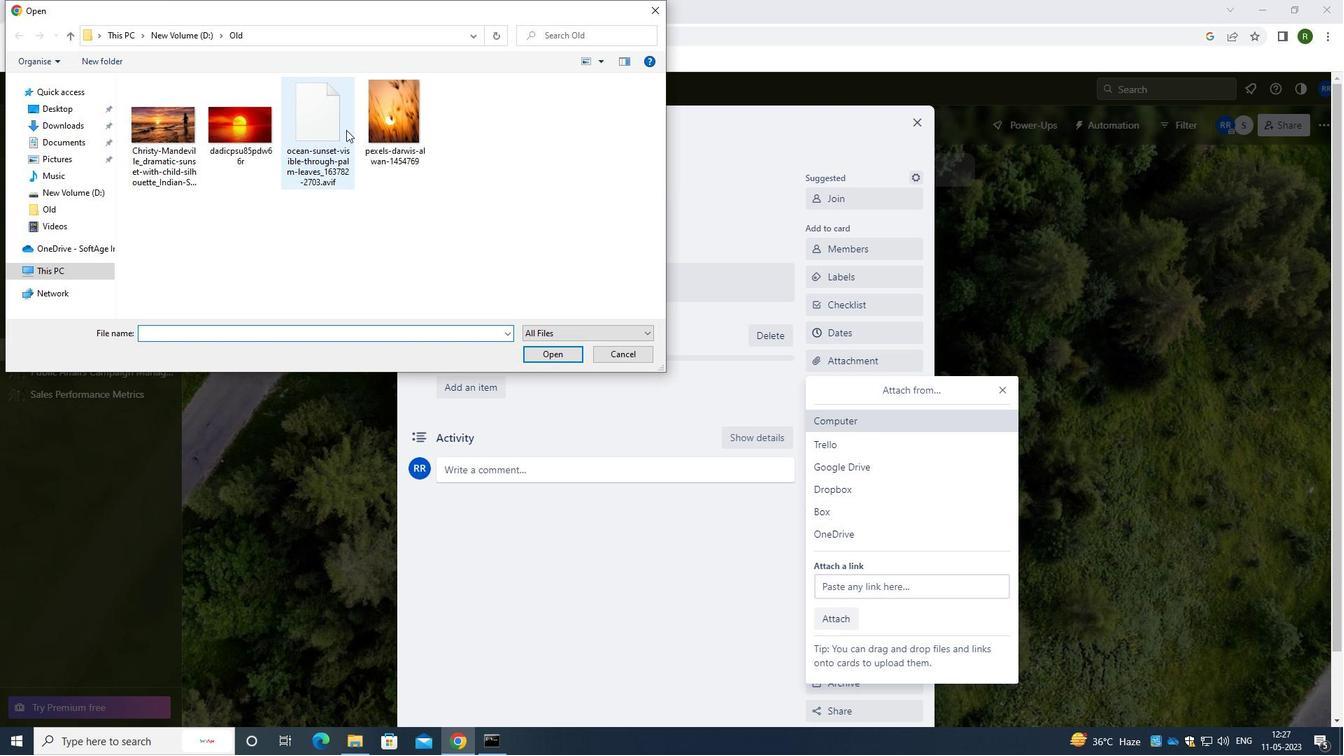 
Action: Mouse pressed left at (390, 121)
Screenshot: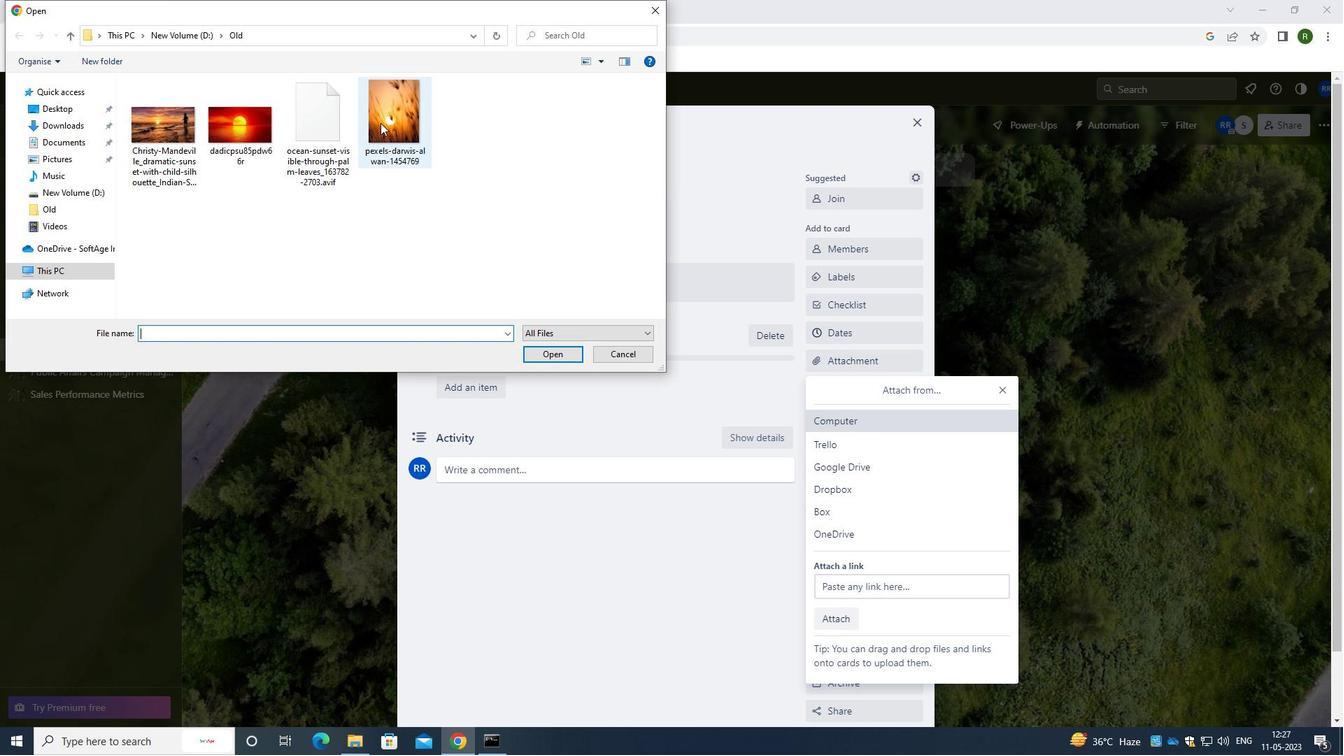 
Action: Mouse moved to (555, 344)
Screenshot: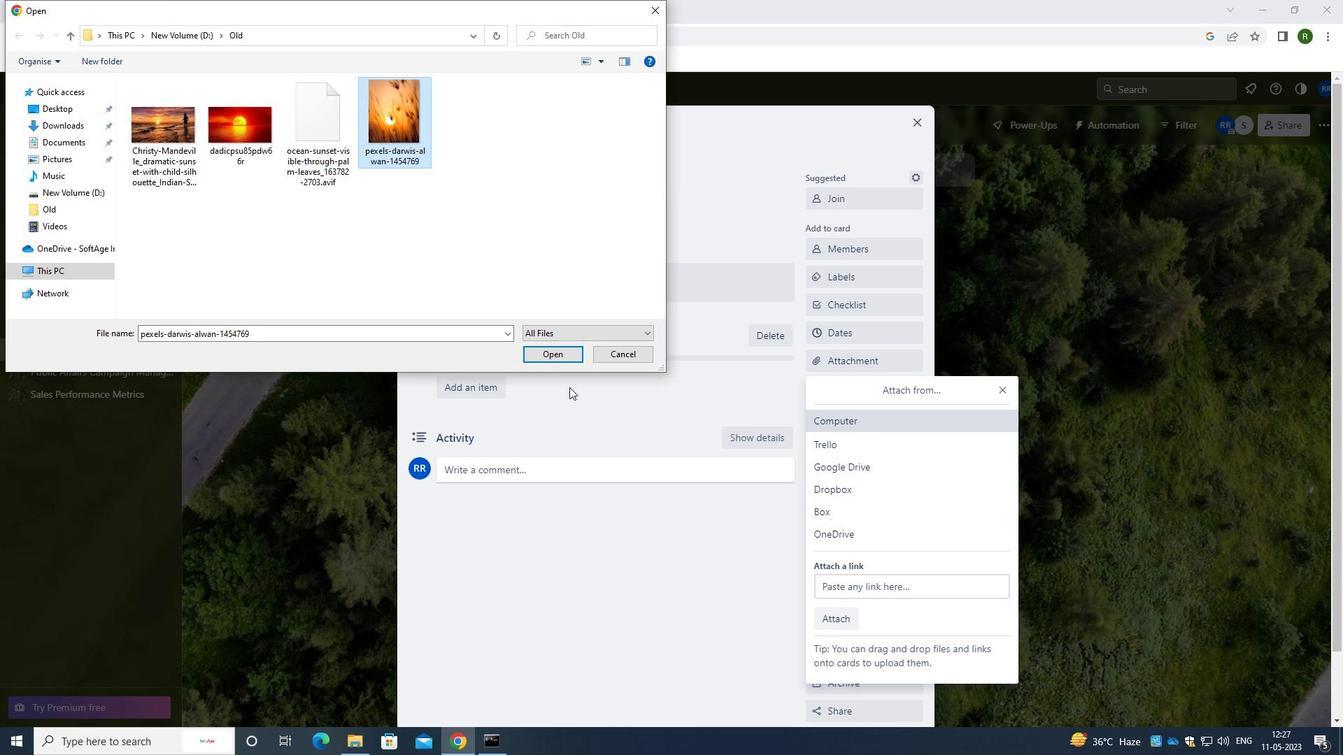 
Action: Mouse pressed left at (555, 344)
Screenshot: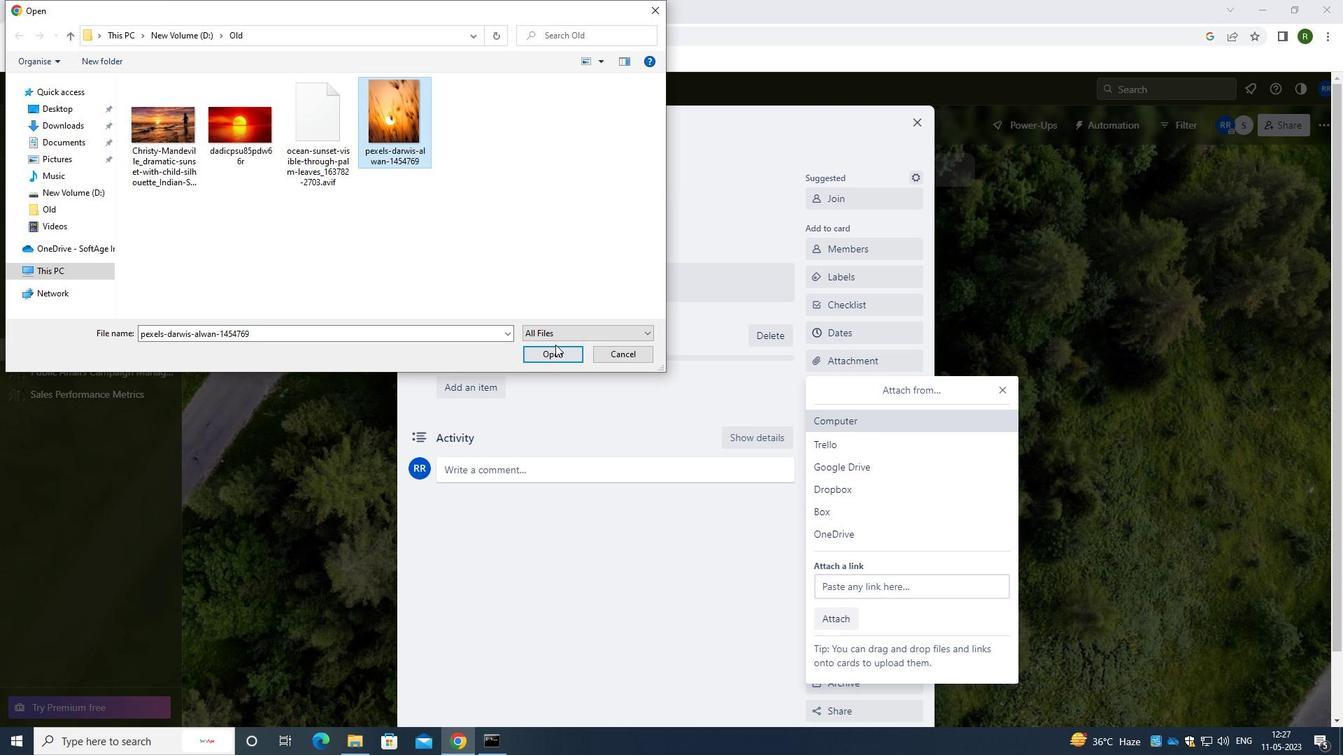 
Action: Mouse moved to (558, 349)
Screenshot: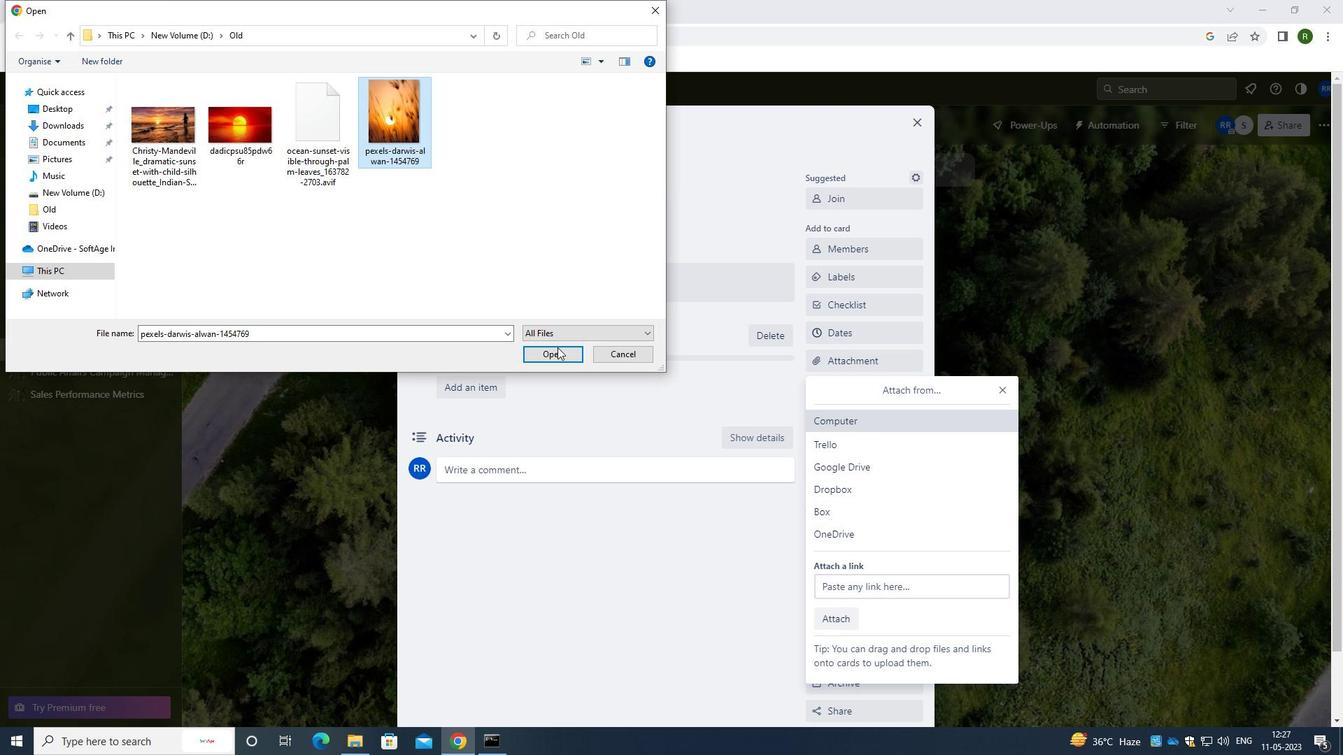 
Action: Mouse pressed left at (558, 349)
Screenshot: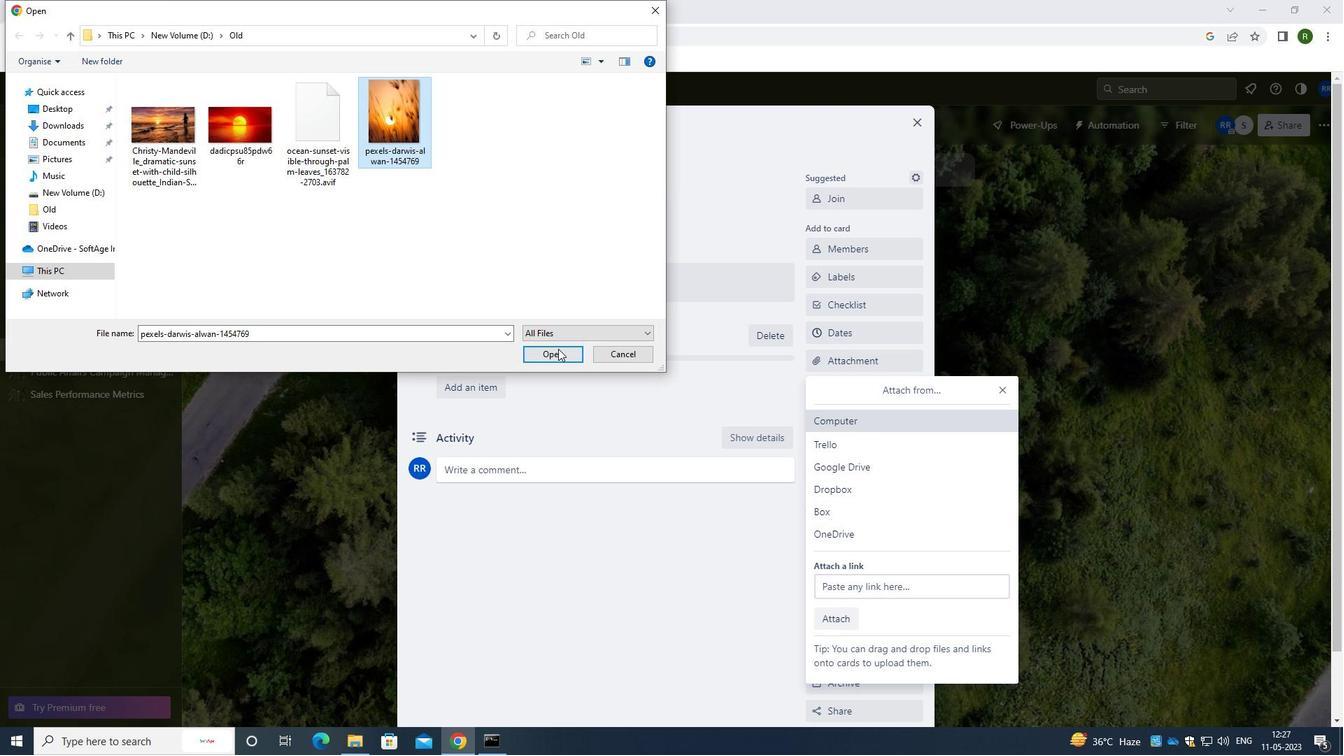 
Action: Mouse moved to (758, 454)
Screenshot: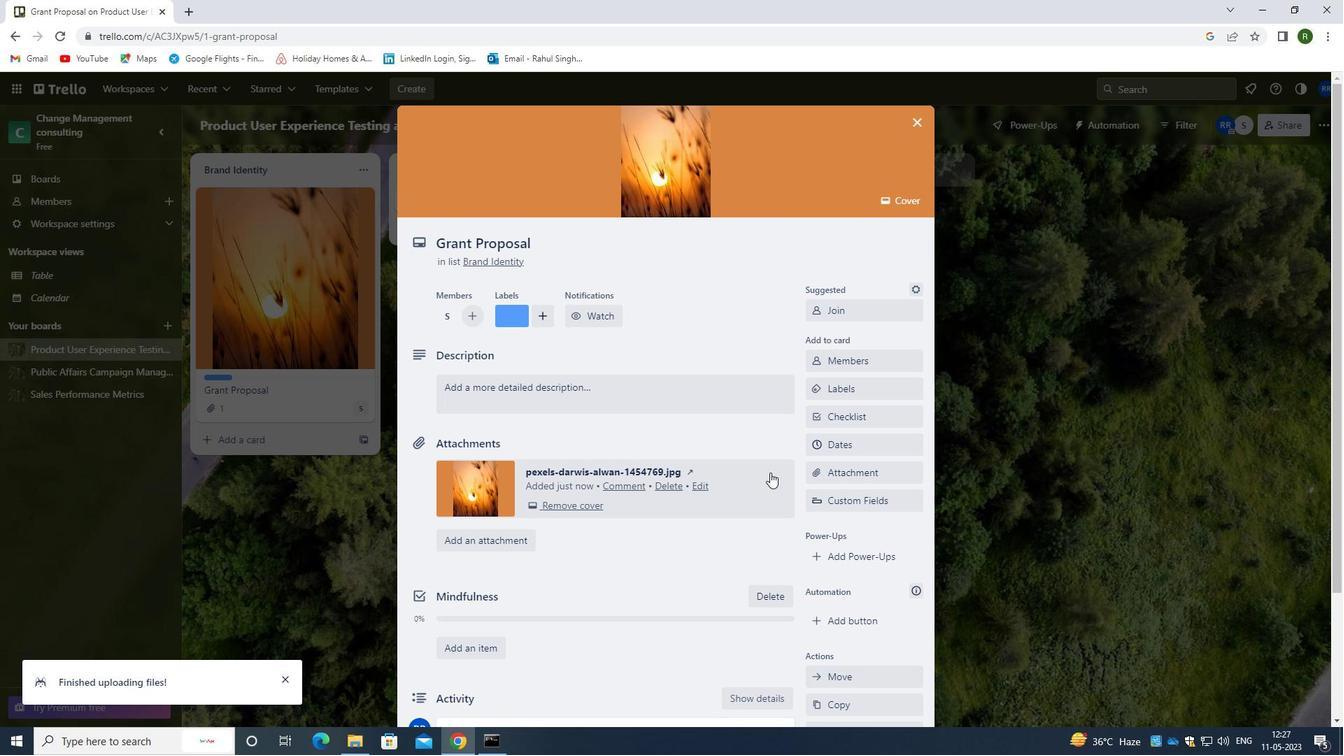 
Action: Mouse scrolled (758, 453) with delta (0, 0)
Screenshot: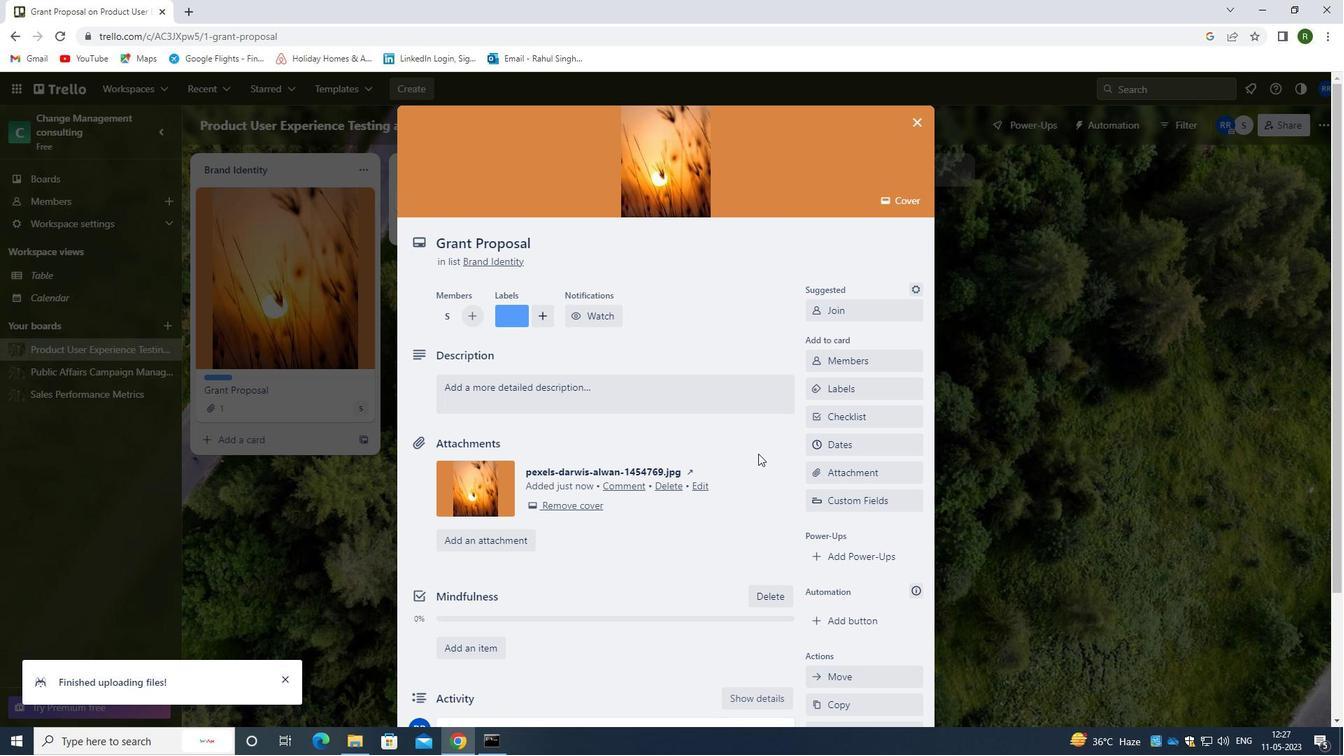 
Action: Mouse moved to (596, 321)
Screenshot: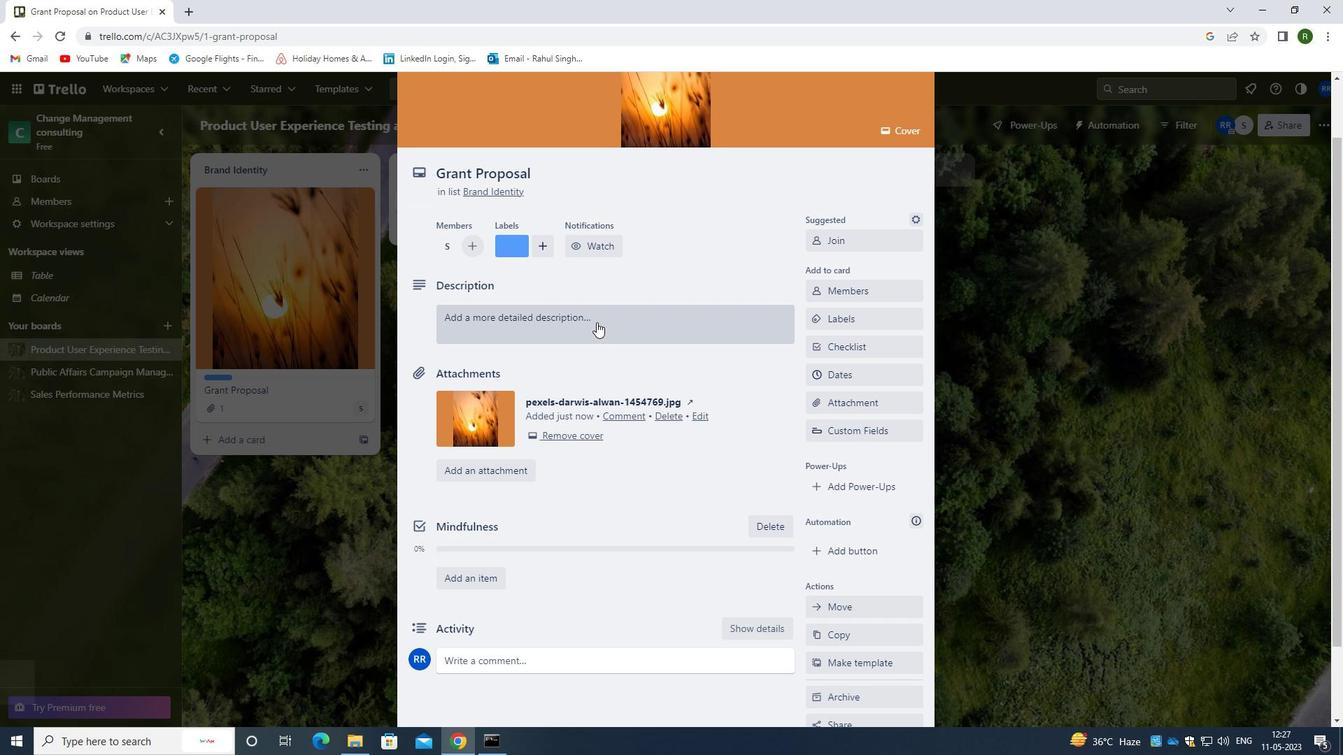 
Action: Mouse pressed left at (596, 321)
Screenshot: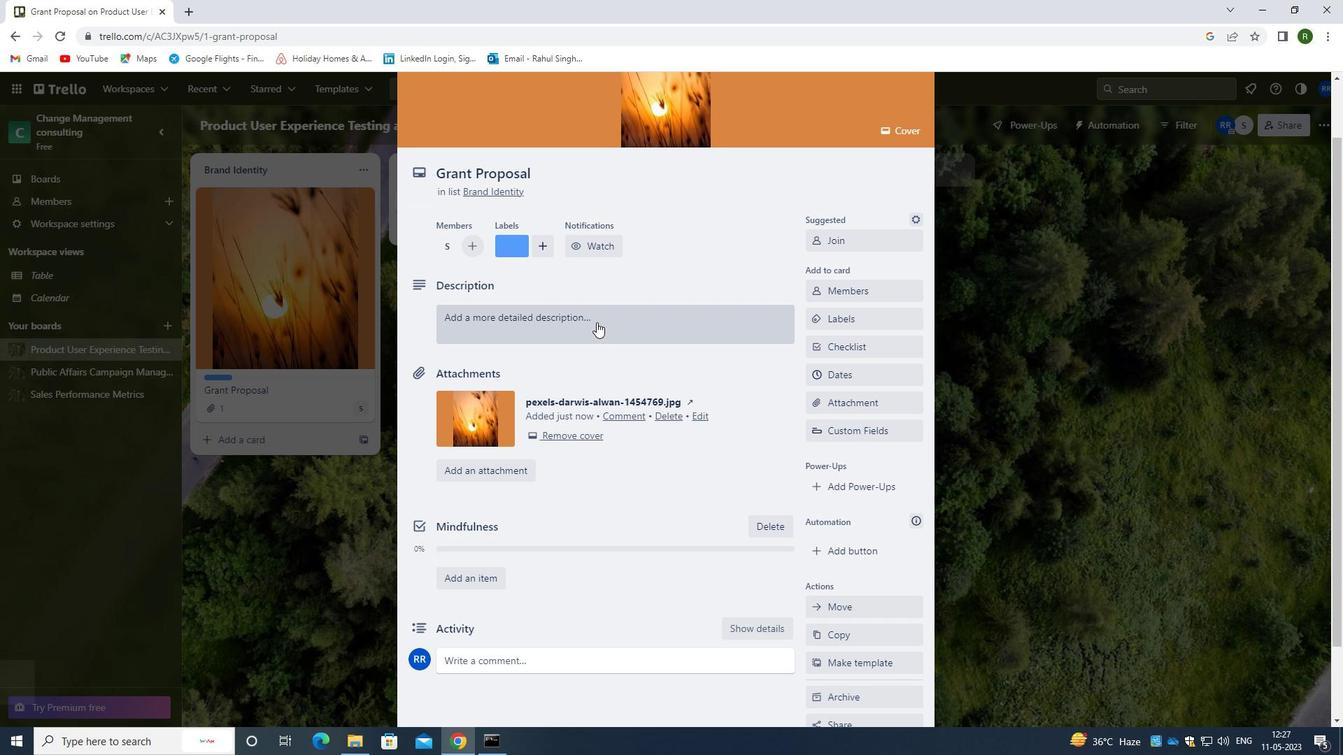 
Action: Mouse moved to (596, 319)
Screenshot: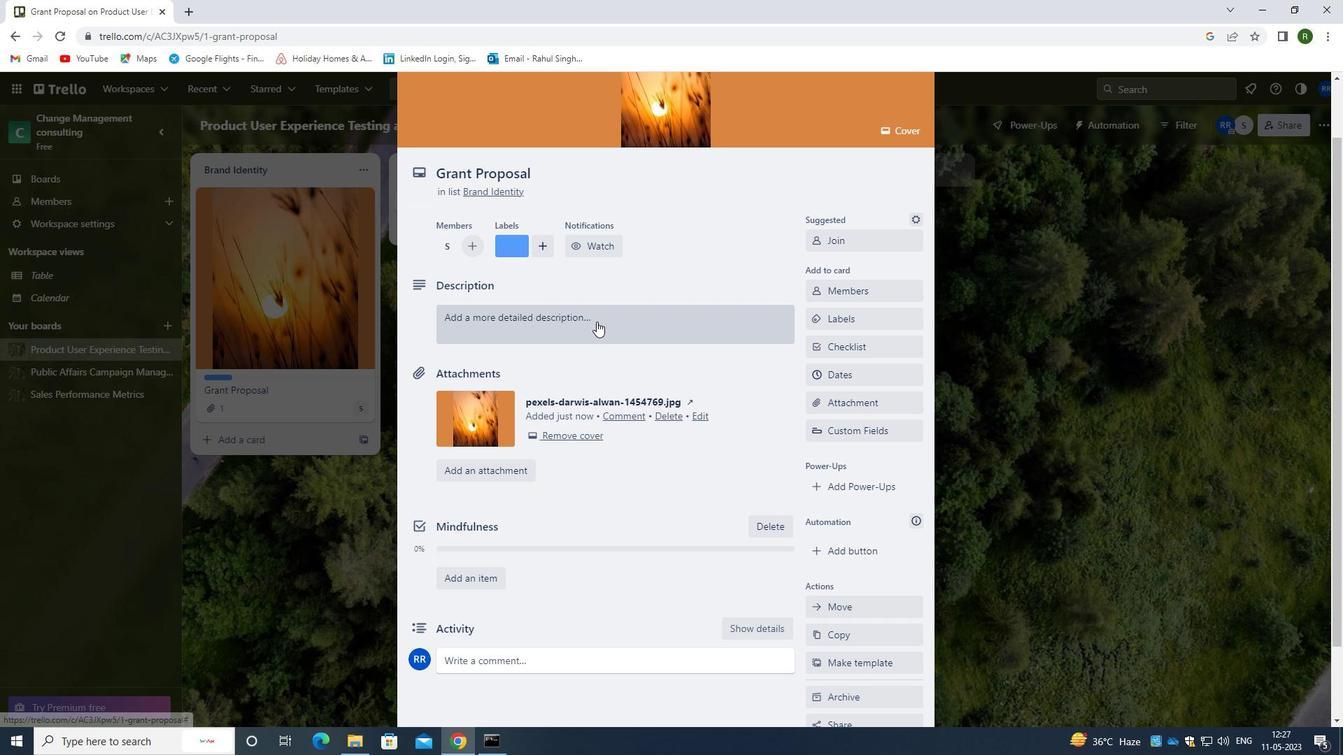 
Action: Key pressed <Key.caps_lock>P<Key.caps_lock>LAN<Key.space>AND<Key.space>EXECUTE<Key.space>COMPANY<Key.space>TEAM-N<Key.backspace>BUILDING<Key.space>ACTIVITY.
Screenshot: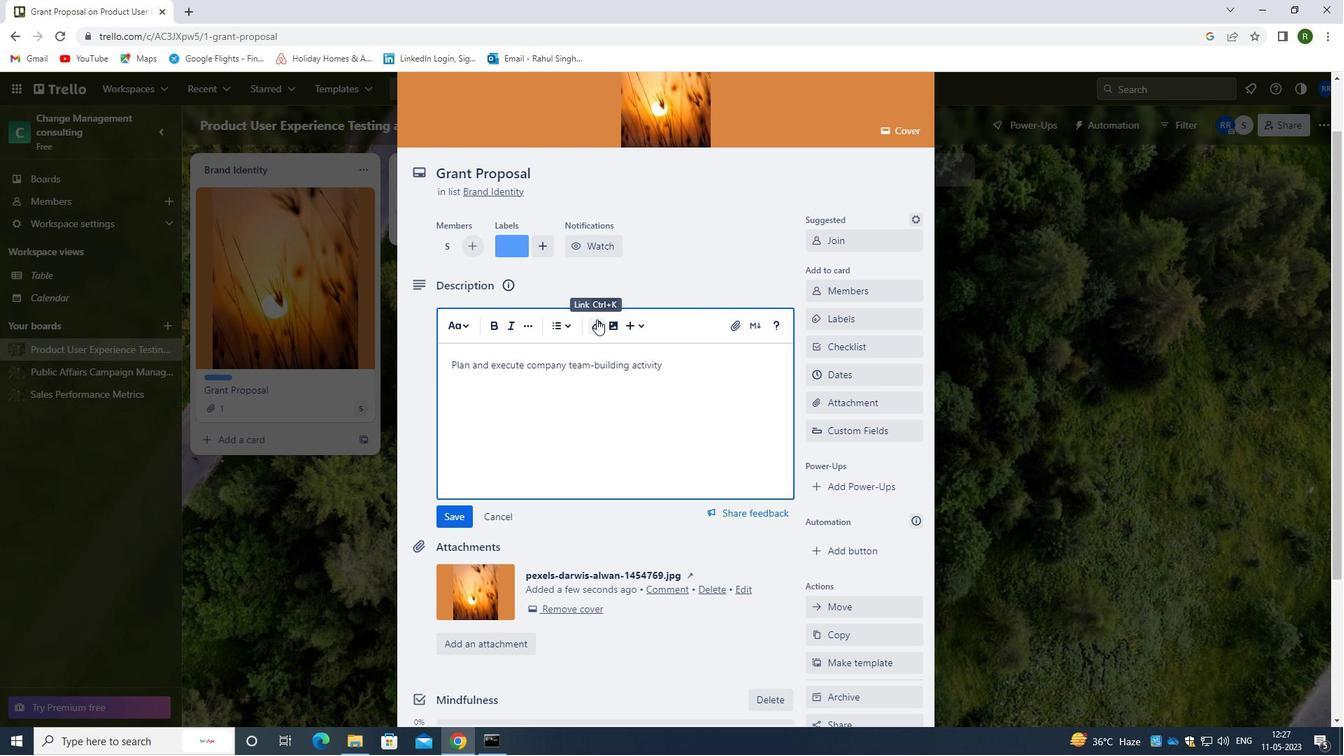 
Action: Mouse moved to (468, 515)
Screenshot: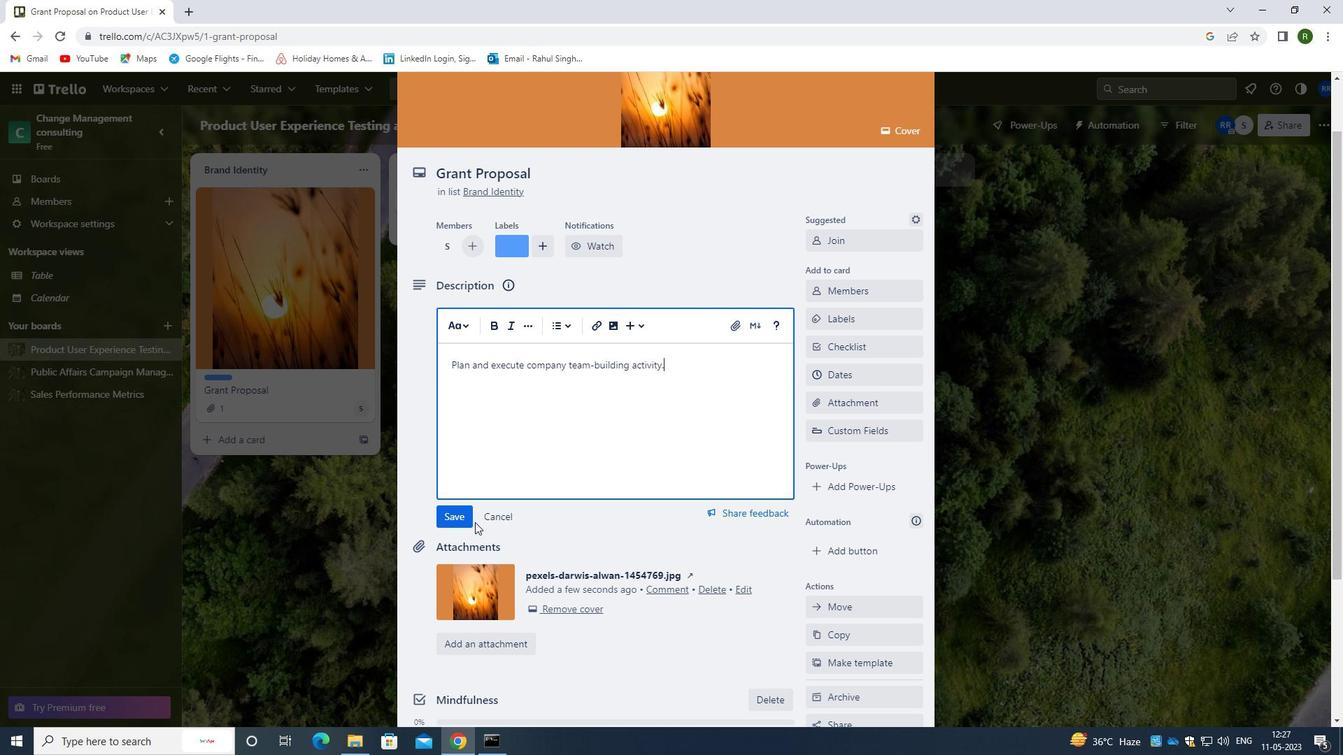 
Action: Mouse pressed left at (468, 515)
Screenshot: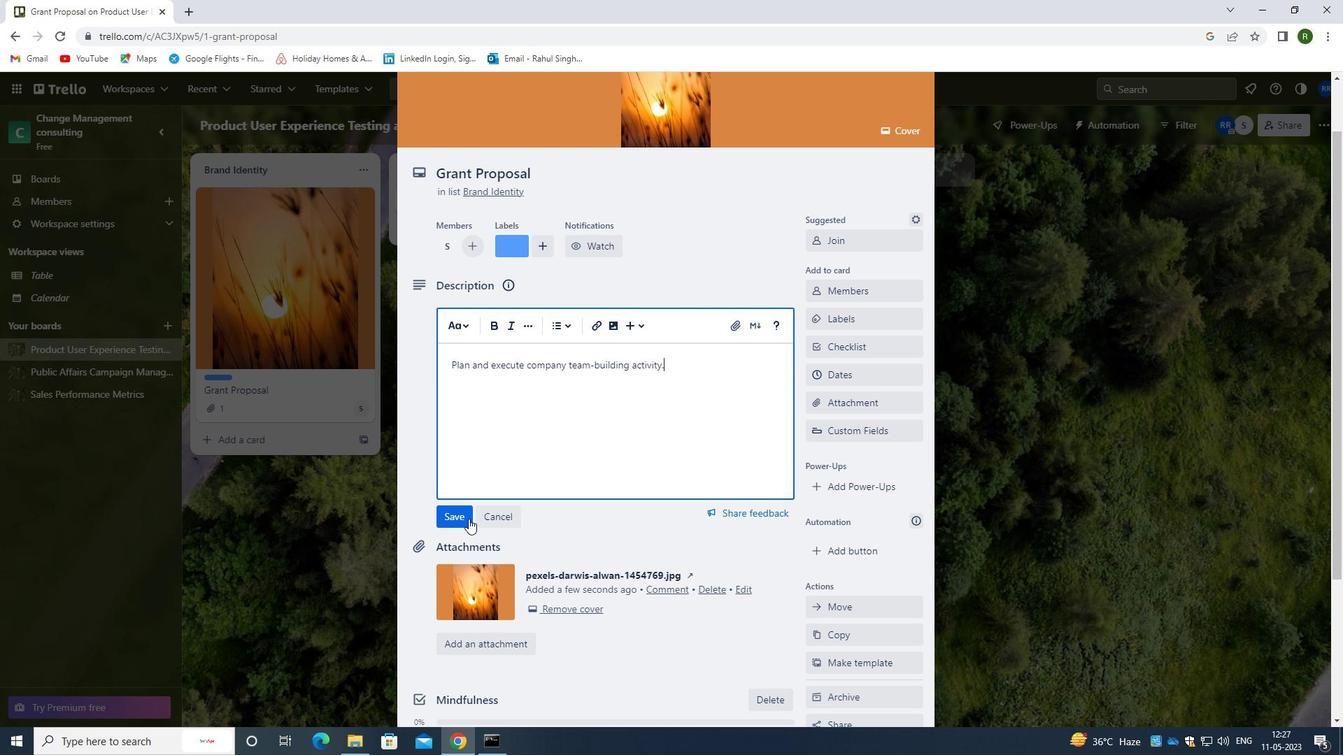 
Action: Mouse moved to (590, 489)
Screenshot: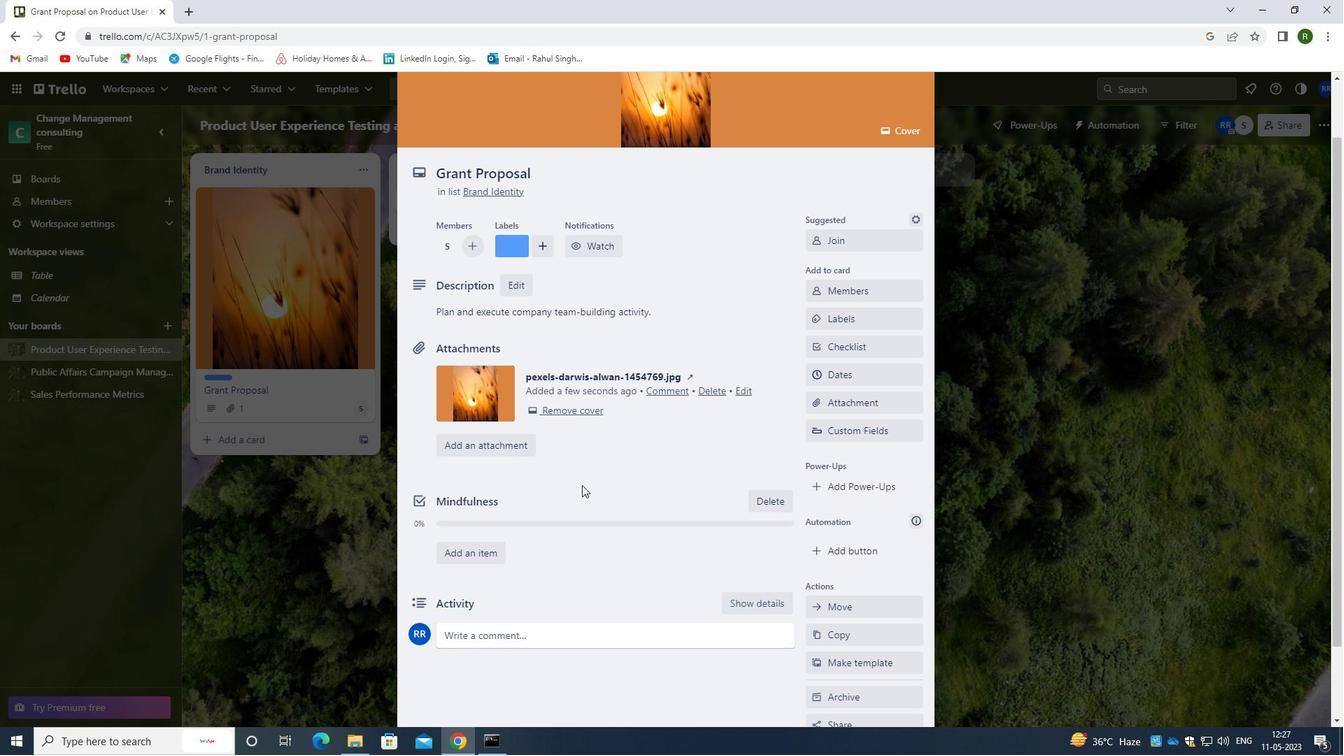 
Action: Mouse scrolled (590, 488) with delta (0, 0)
Screenshot: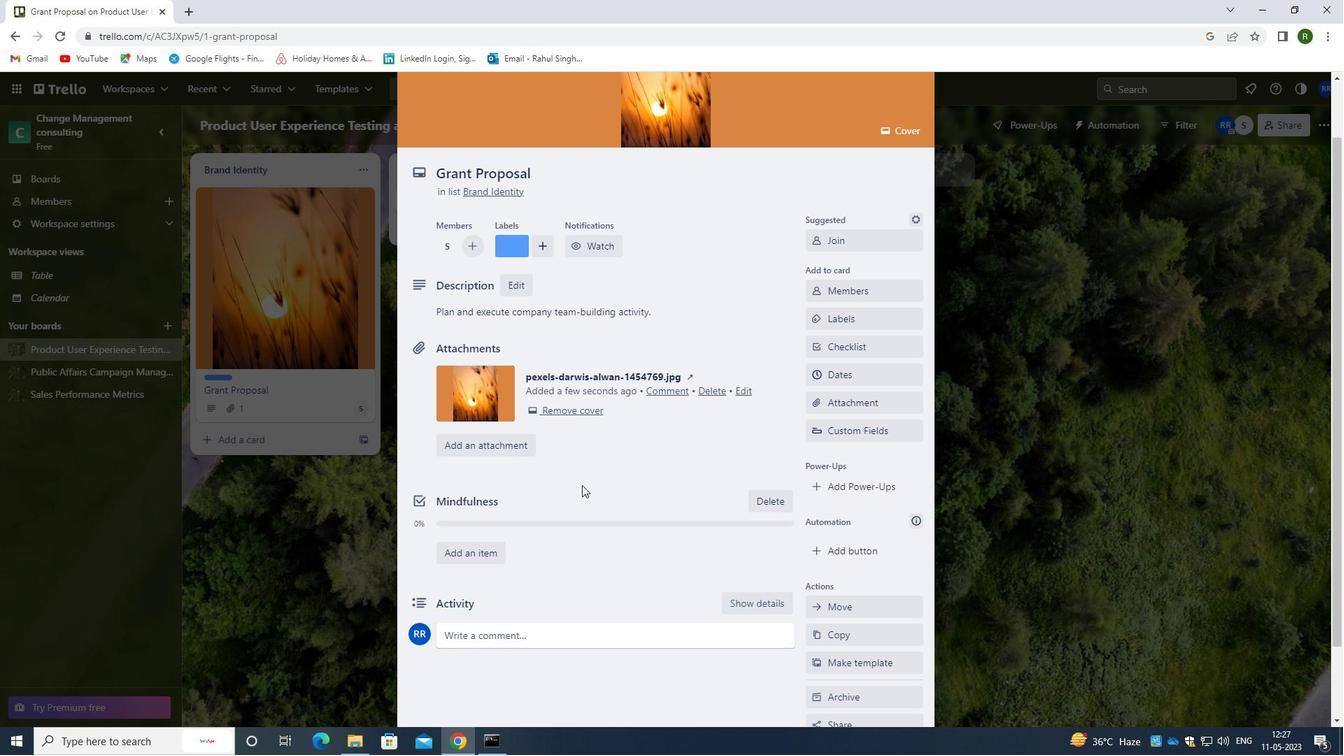 
Action: Mouse moved to (590, 491)
Screenshot: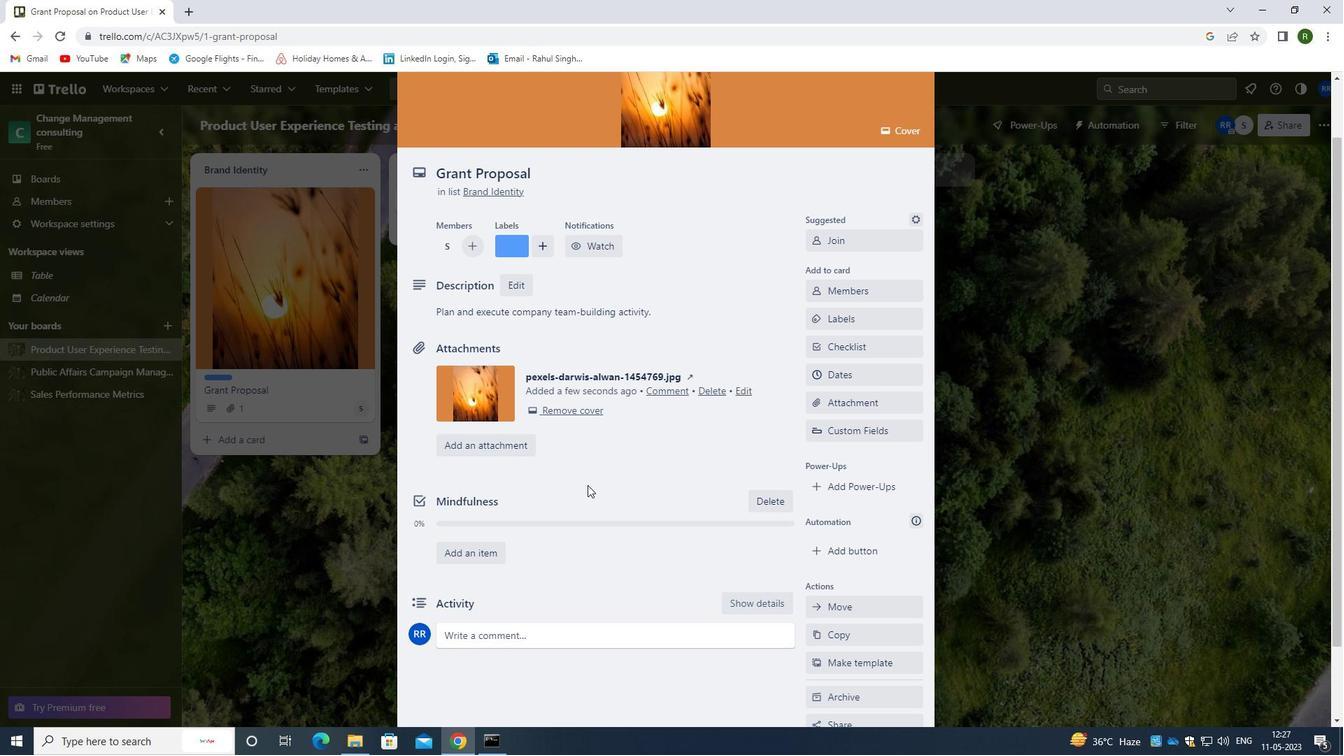 
Action: Mouse scrolled (590, 490) with delta (0, 0)
Screenshot: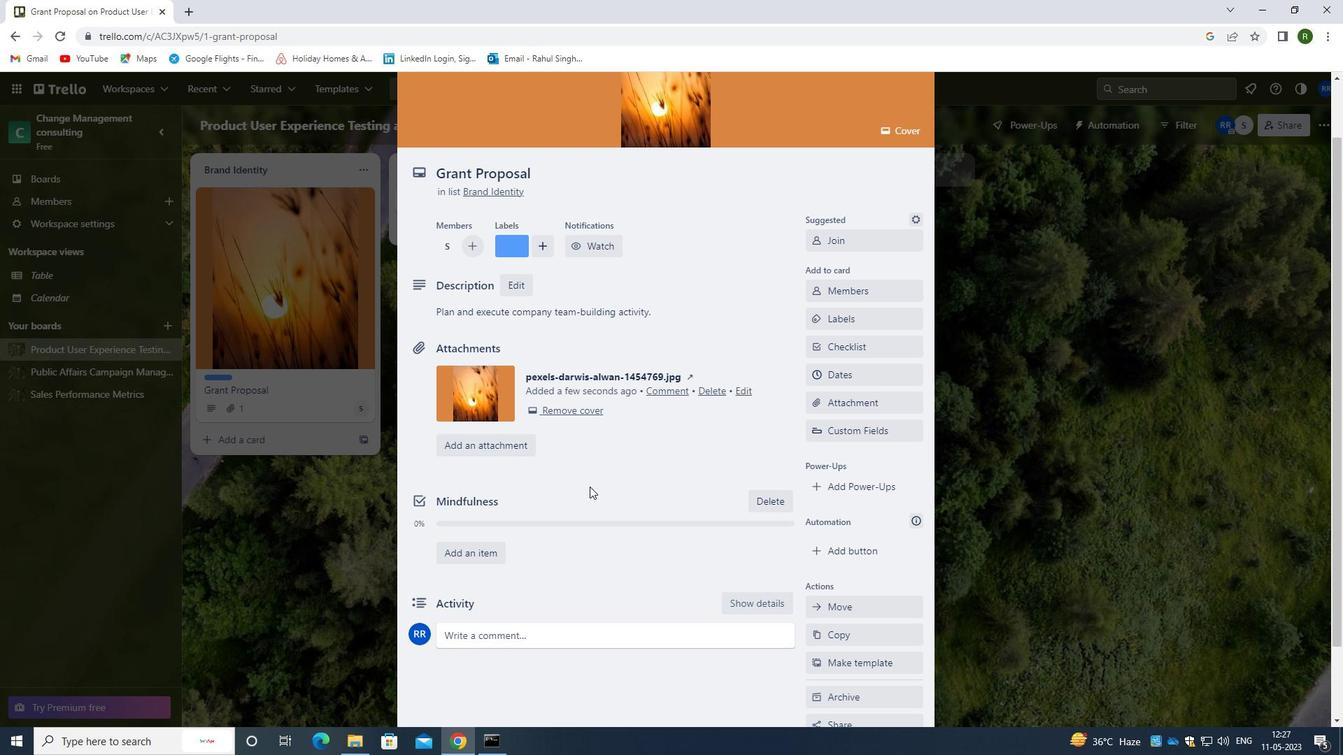 
Action: Mouse moved to (518, 549)
Screenshot: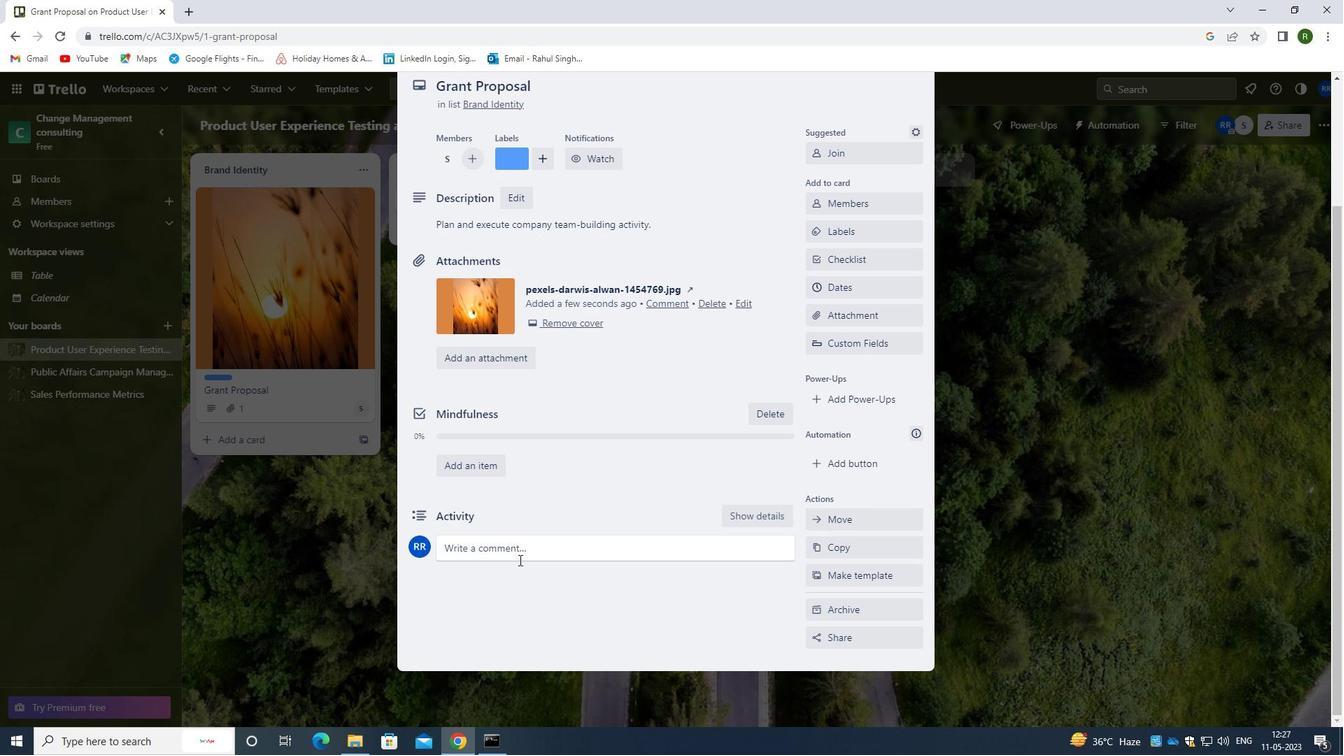 
Action: Mouse pressed left at (518, 549)
Screenshot: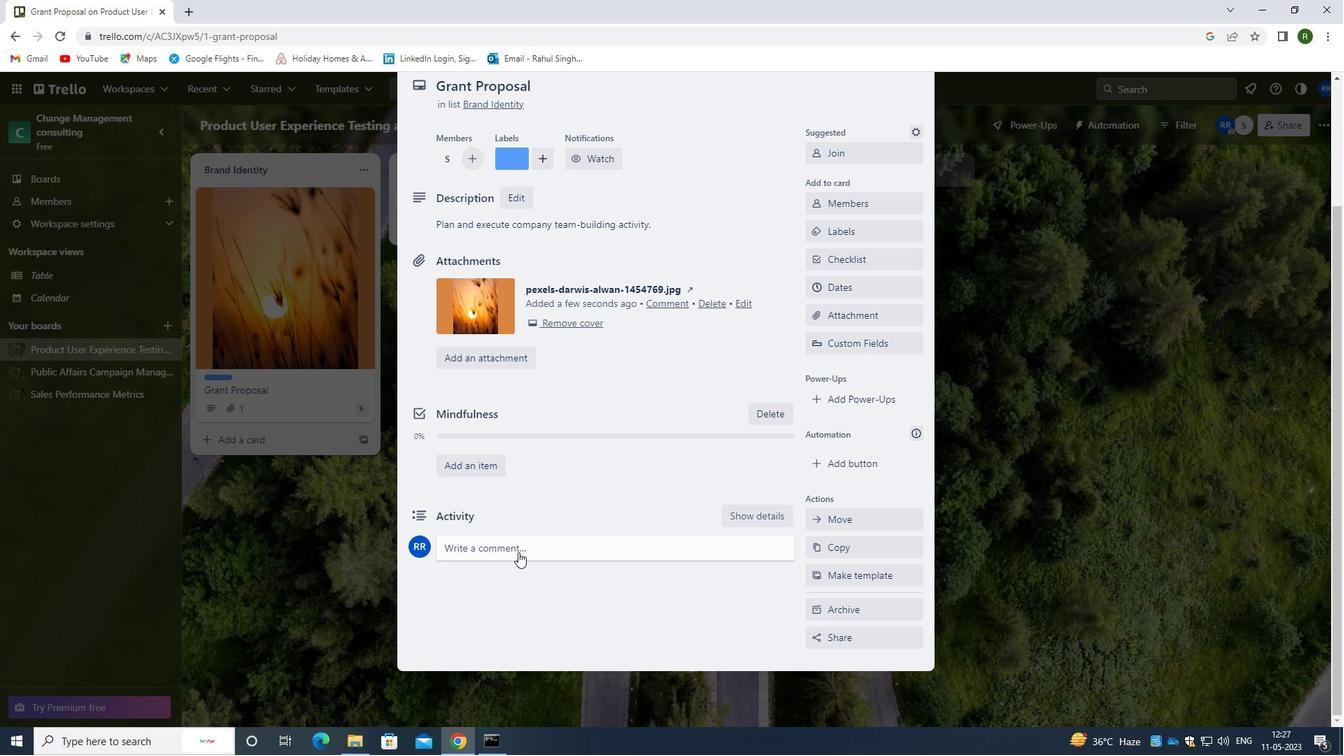 
Action: Mouse moved to (525, 598)
Screenshot: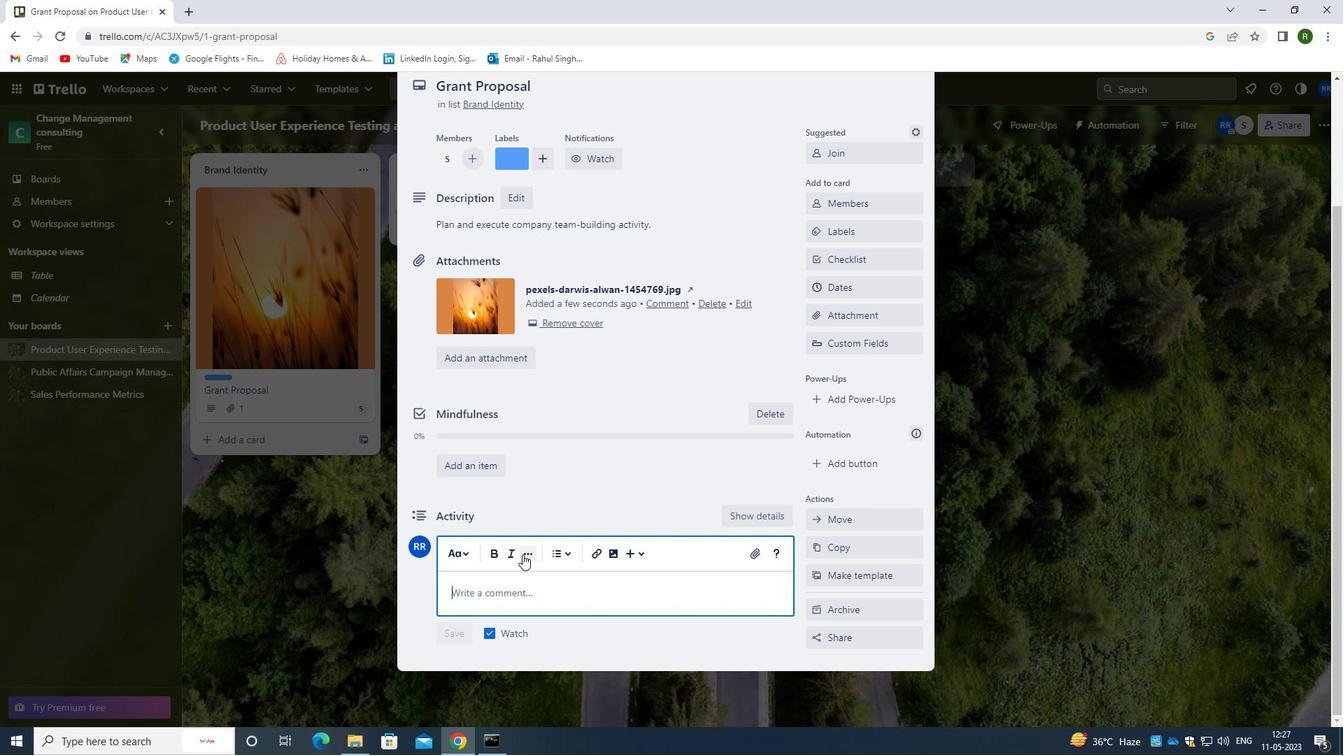 
Action: Mouse pressed left at (525, 598)
Screenshot: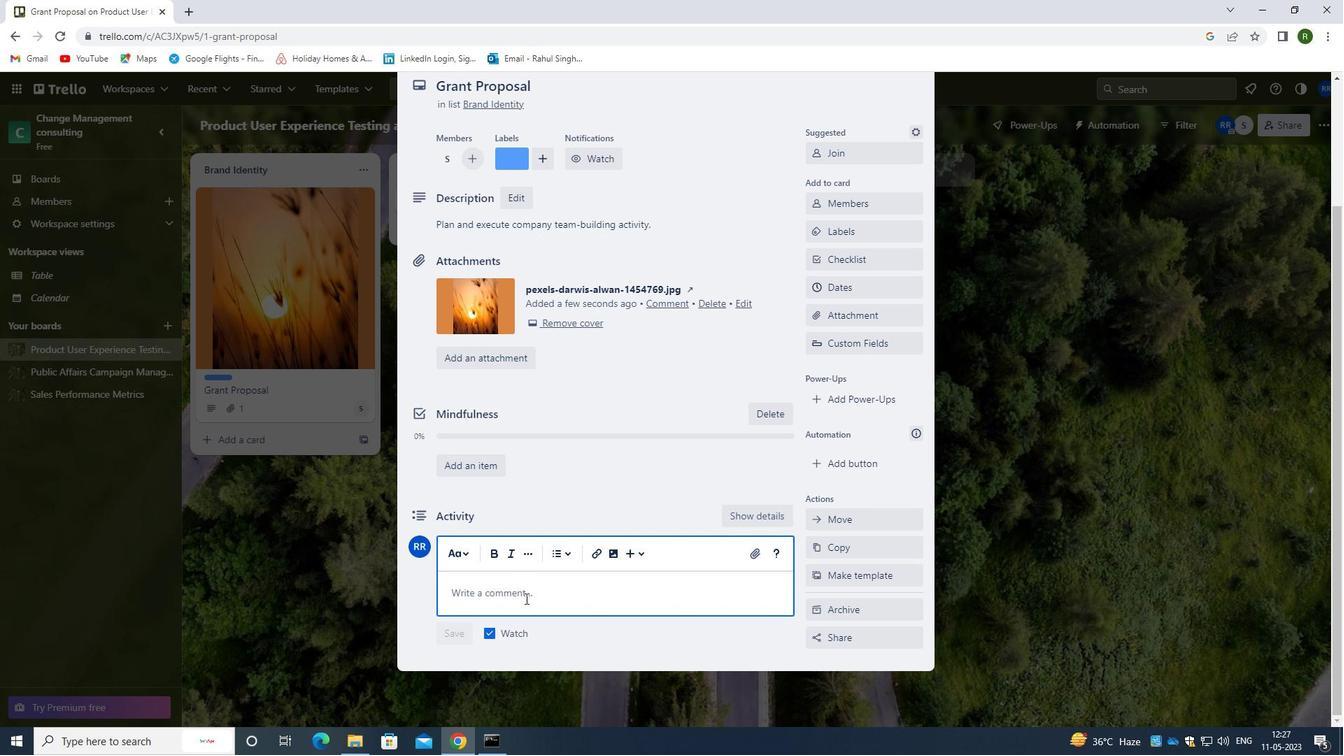 
Action: Key pressed <Key.caps_lock>G<Key.caps_lock>IVERN<Key.space><Key.backspace><Key.backspace><Key.backspace>N<Key.space>THE<Key.space>POTENTIAL<Key.space>IMPACT<Key.space>OF<Key.space>THIS<Key.space>TASK<Key.space>ON<Key.space>OUR<Key.space>O<Key.backspace>COMPONY<Key.space>COMPETI<Key.backspace>ITIVE<Key.space>POSITION,<Key.space>LEY<Key.space>US<Key.backspace><Key.backspace><Key.backspace><Key.backspace>T<Key.space>US<Key.space>ENSURE<Key.space>THAT<Key.space>WE<Key.space>APPROACH<Key.space>IT<Key.space>WITH<Key.space>A<Key.space>SENSE<Key.space>OF<Key.space>STRATEF<Key.backspace>GIC<Key.space>THINKING<Key.space>AND<Key.space>PLANNING.
Screenshot: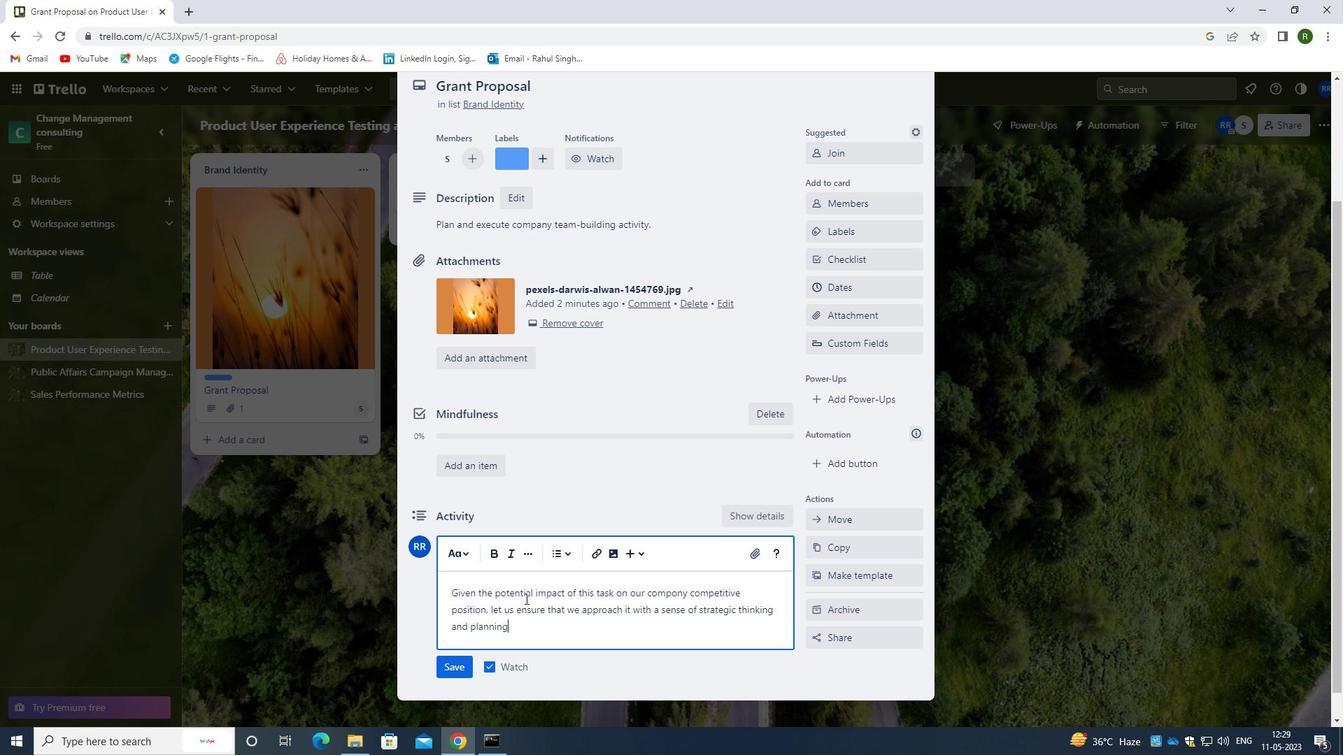 
Action: Mouse moved to (462, 675)
Screenshot: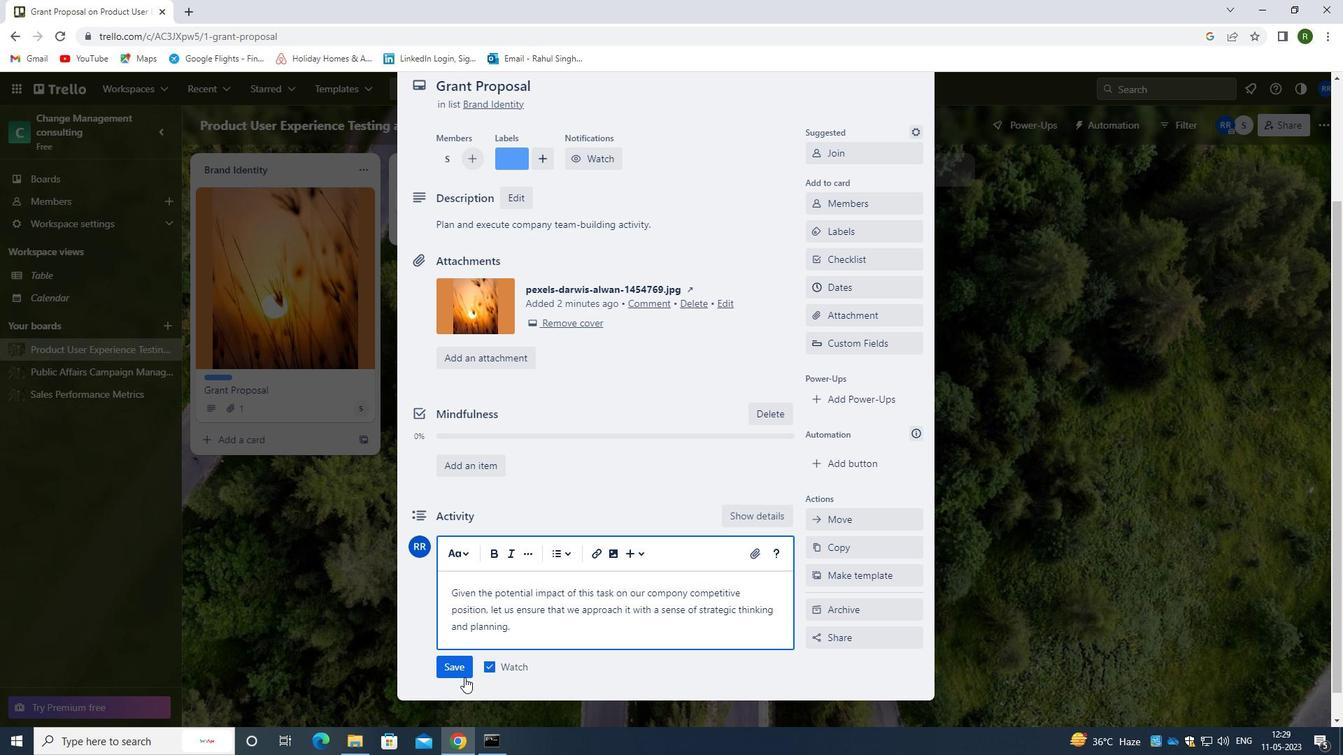 
Action: Mouse pressed left at (462, 675)
Screenshot: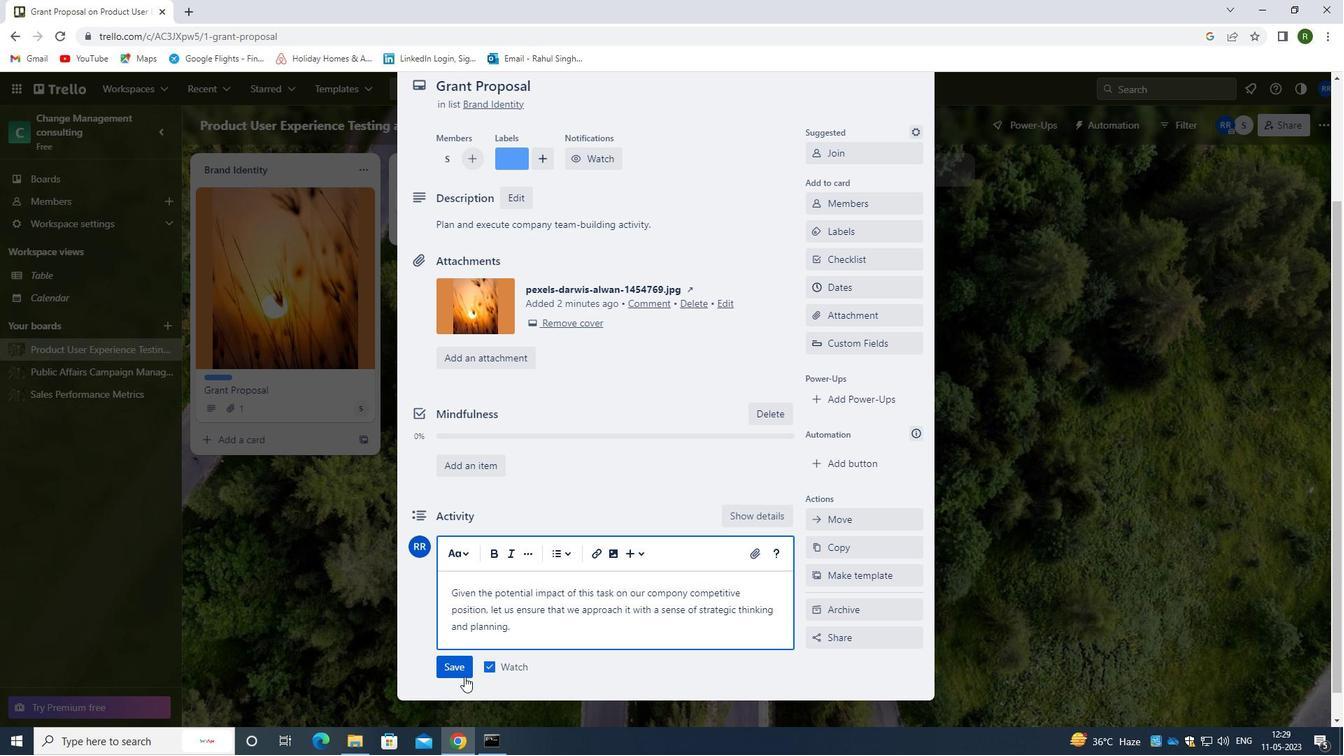 
Action: Mouse moved to (857, 284)
Screenshot: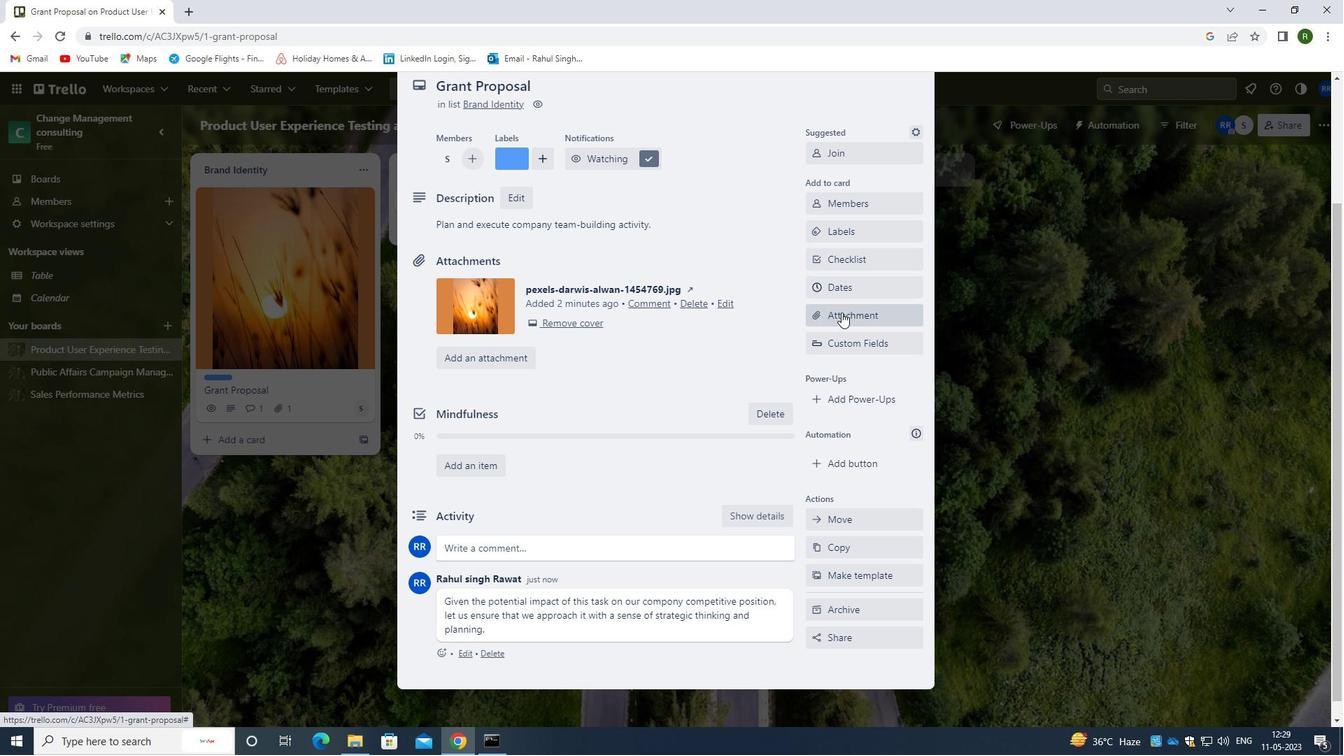 
Action: Mouse pressed left at (857, 284)
Screenshot: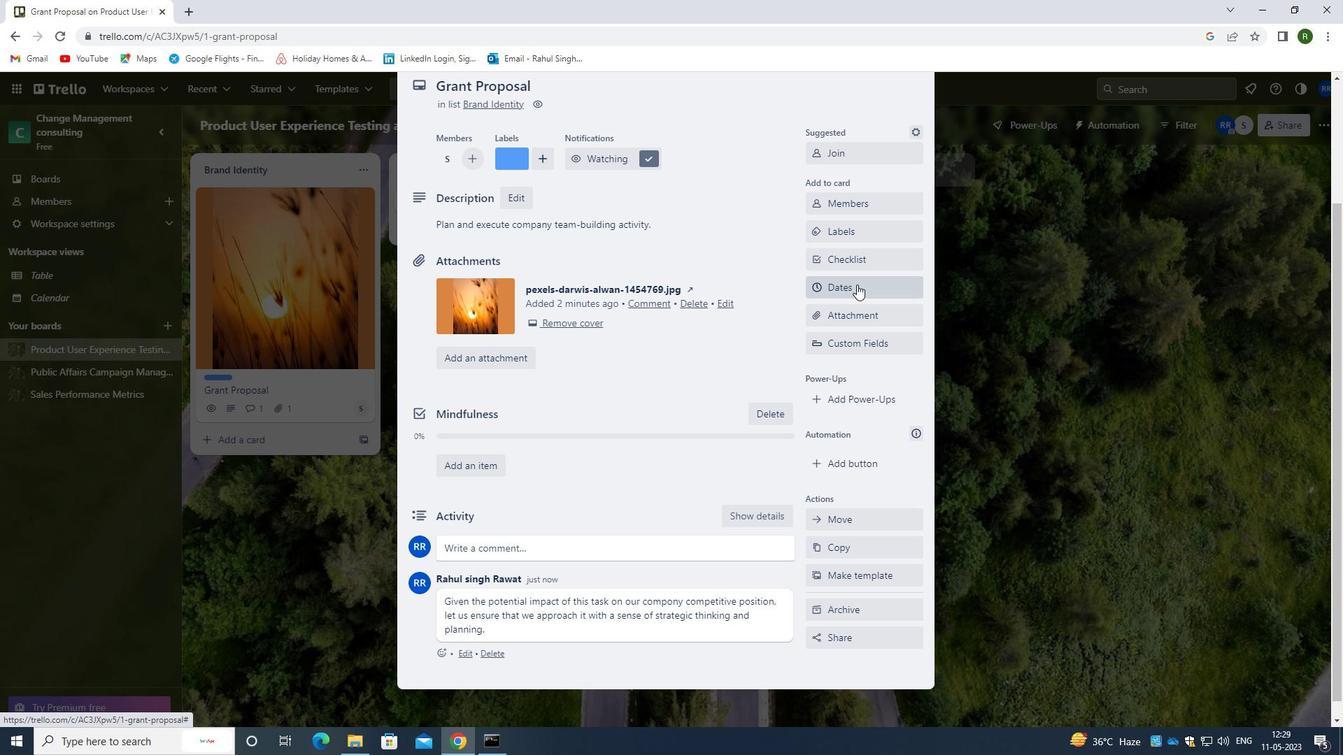 
Action: Mouse moved to (816, 377)
Screenshot: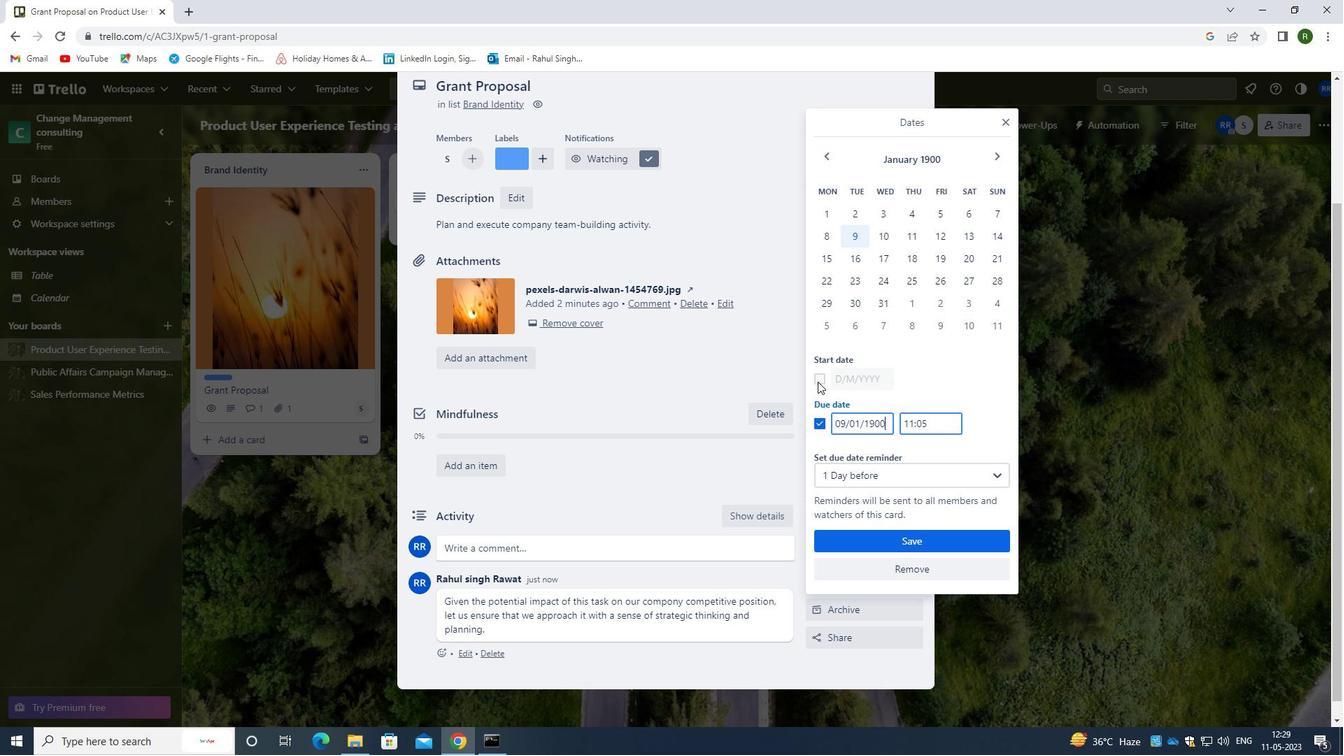 
Action: Mouse pressed left at (816, 377)
Screenshot: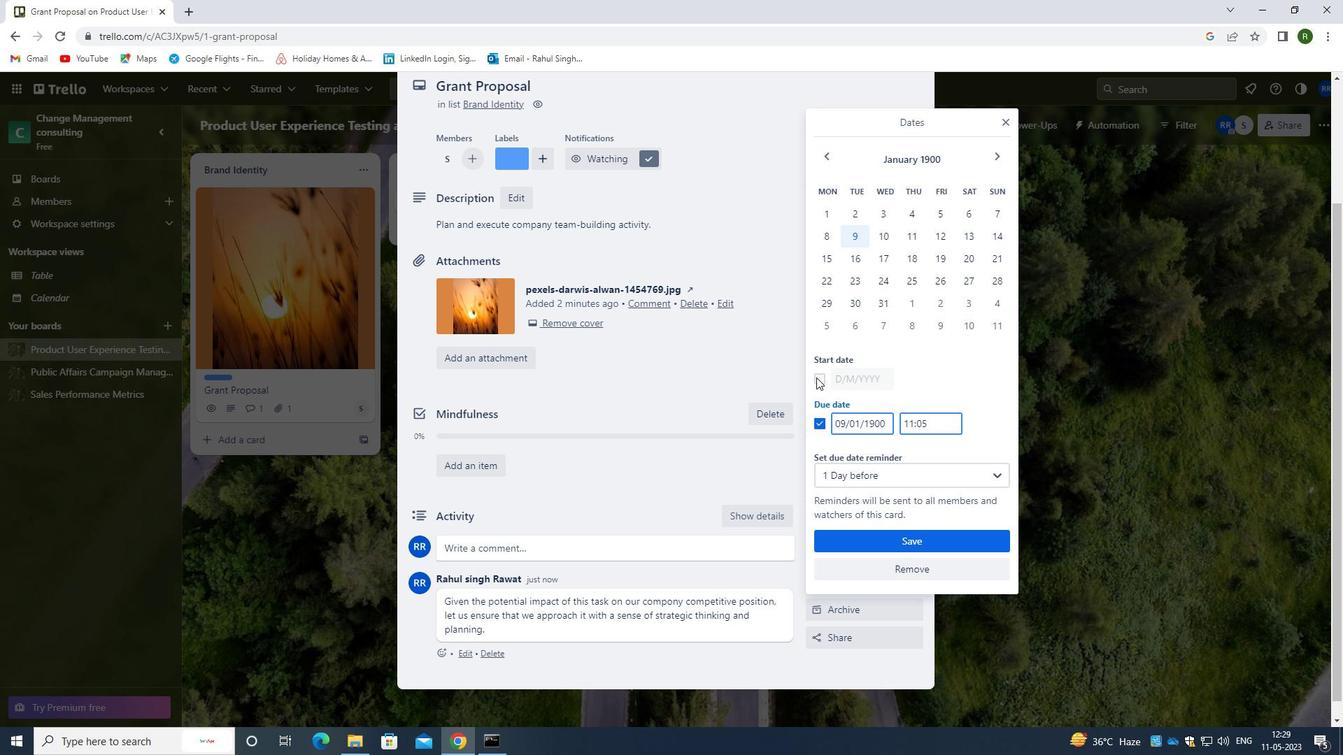 
Action: Mouse moved to (844, 379)
Screenshot: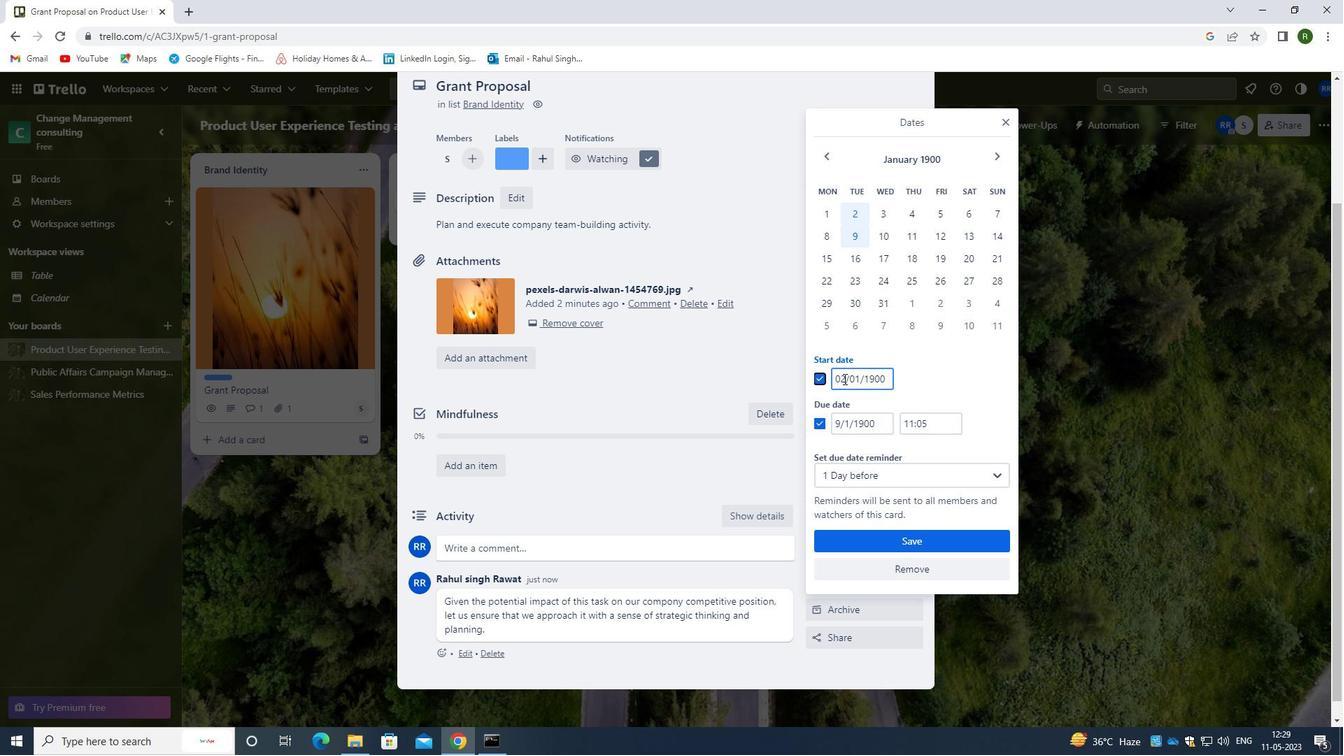 
Action: Mouse pressed left at (844, 379)
Screenshot: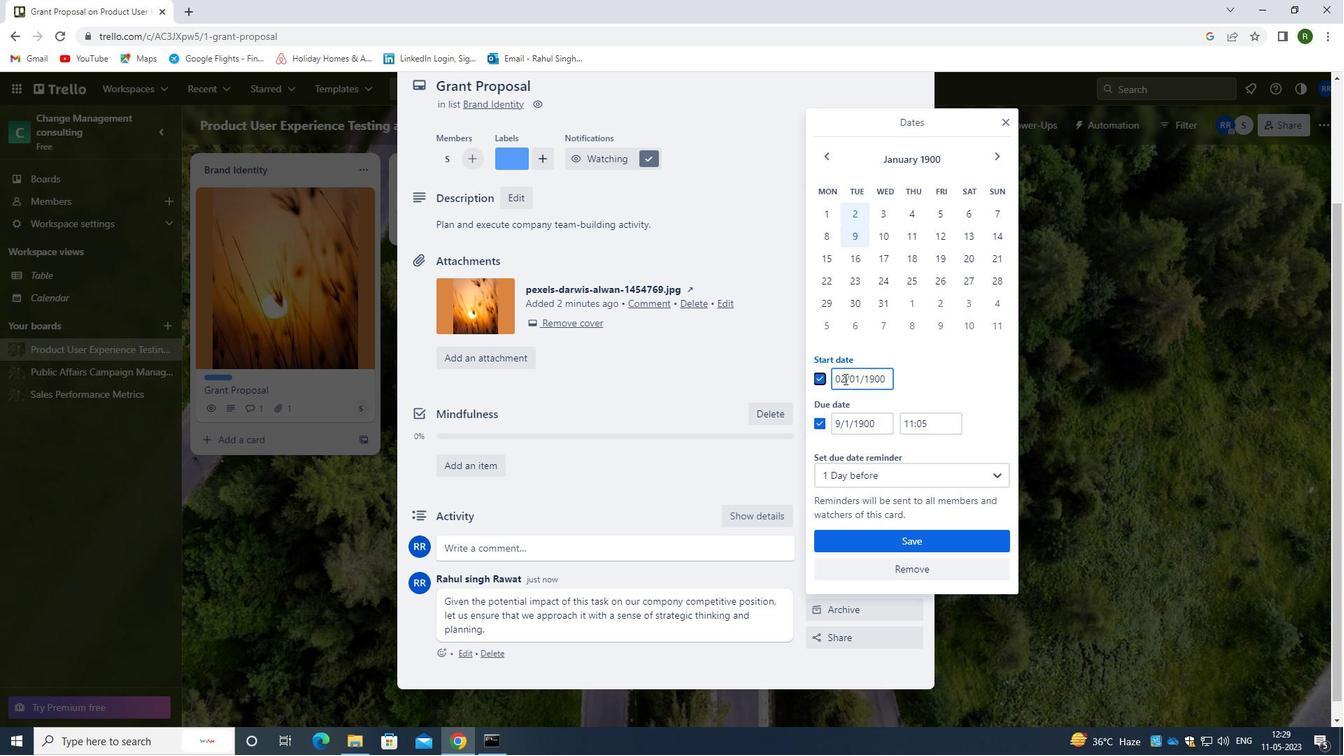 
Action: Mouse moved to (839, 379)
Screenshot: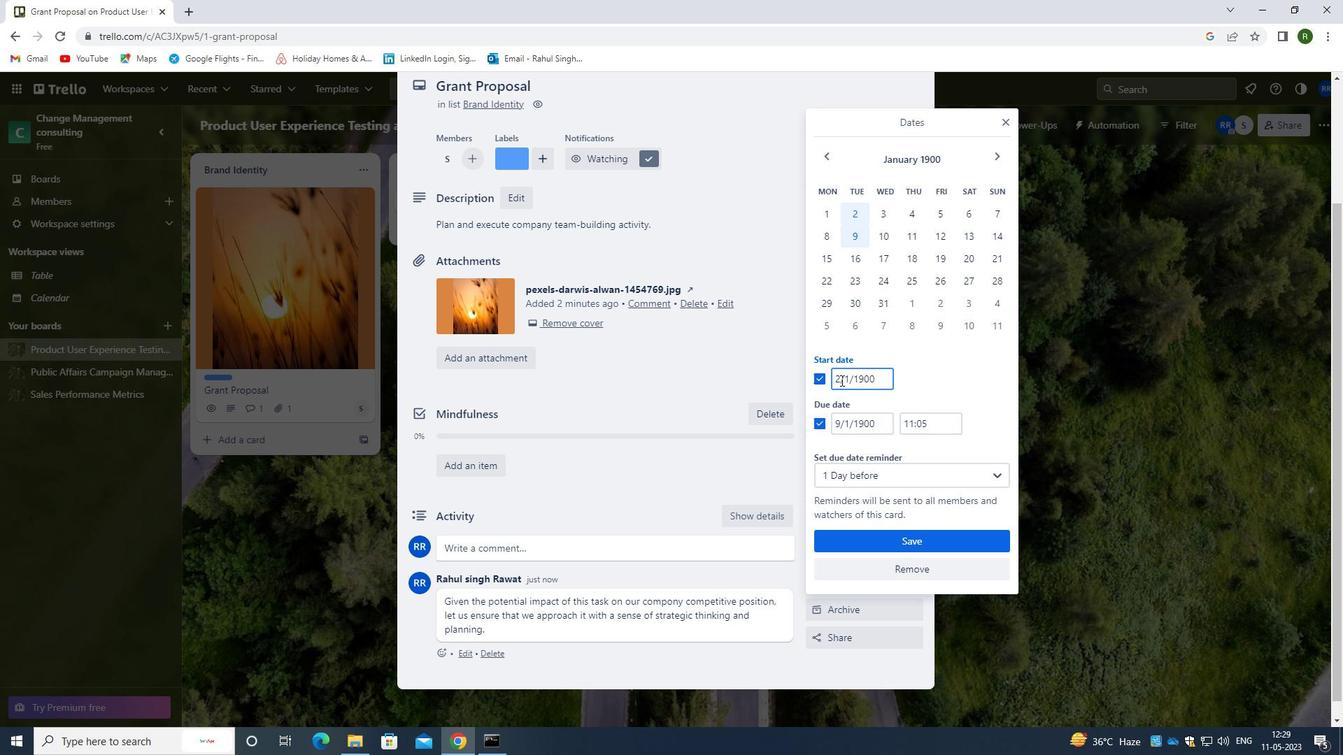 
Action: Mouse pressed left at (839, 379)
Screenshot: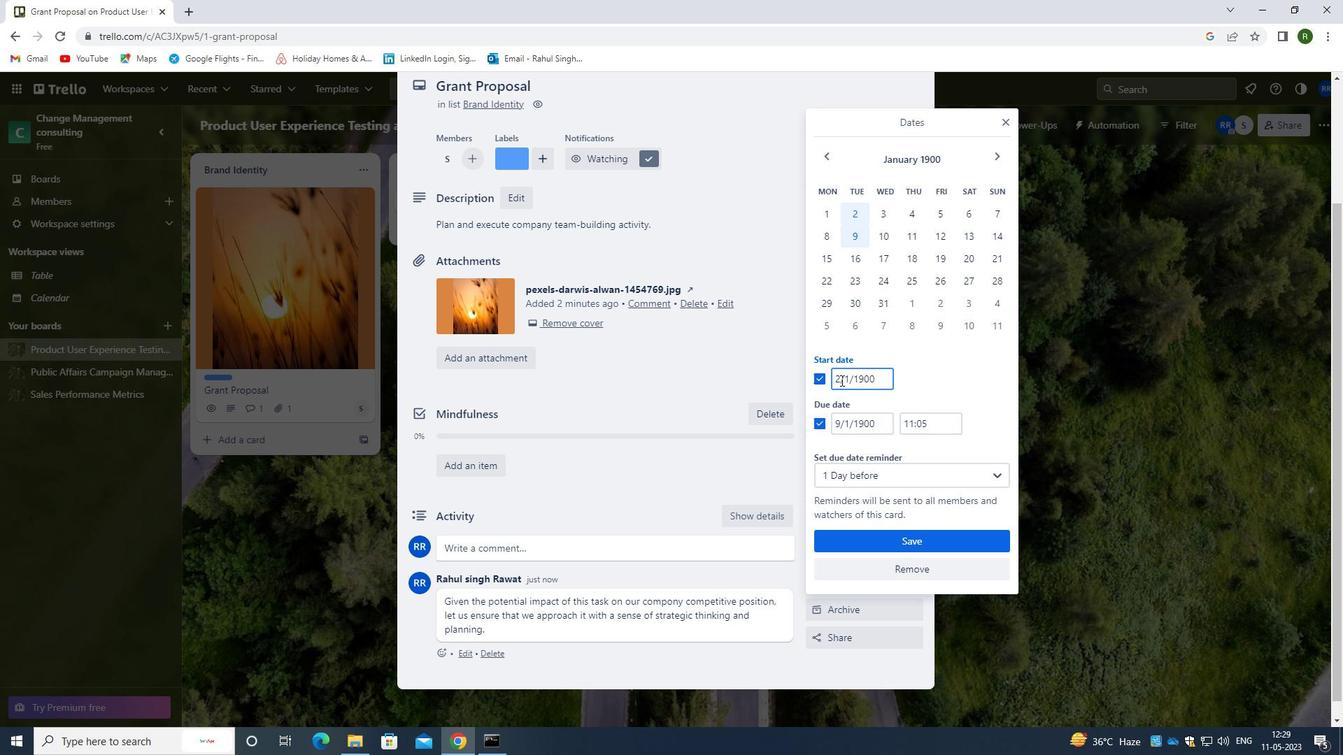 
Action: Mouse moved to (841, 380)
Screenshot: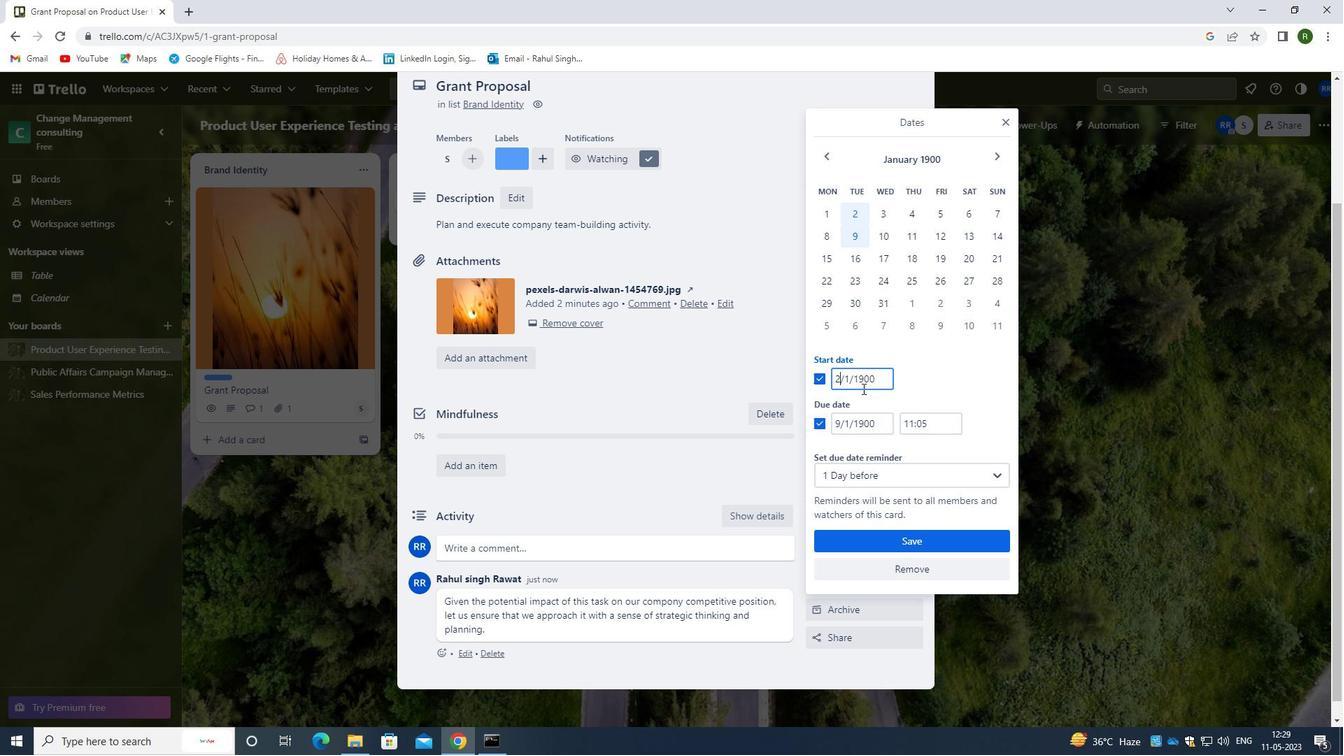 
Action: Key pressed <Key.backspace>03
Screenshot: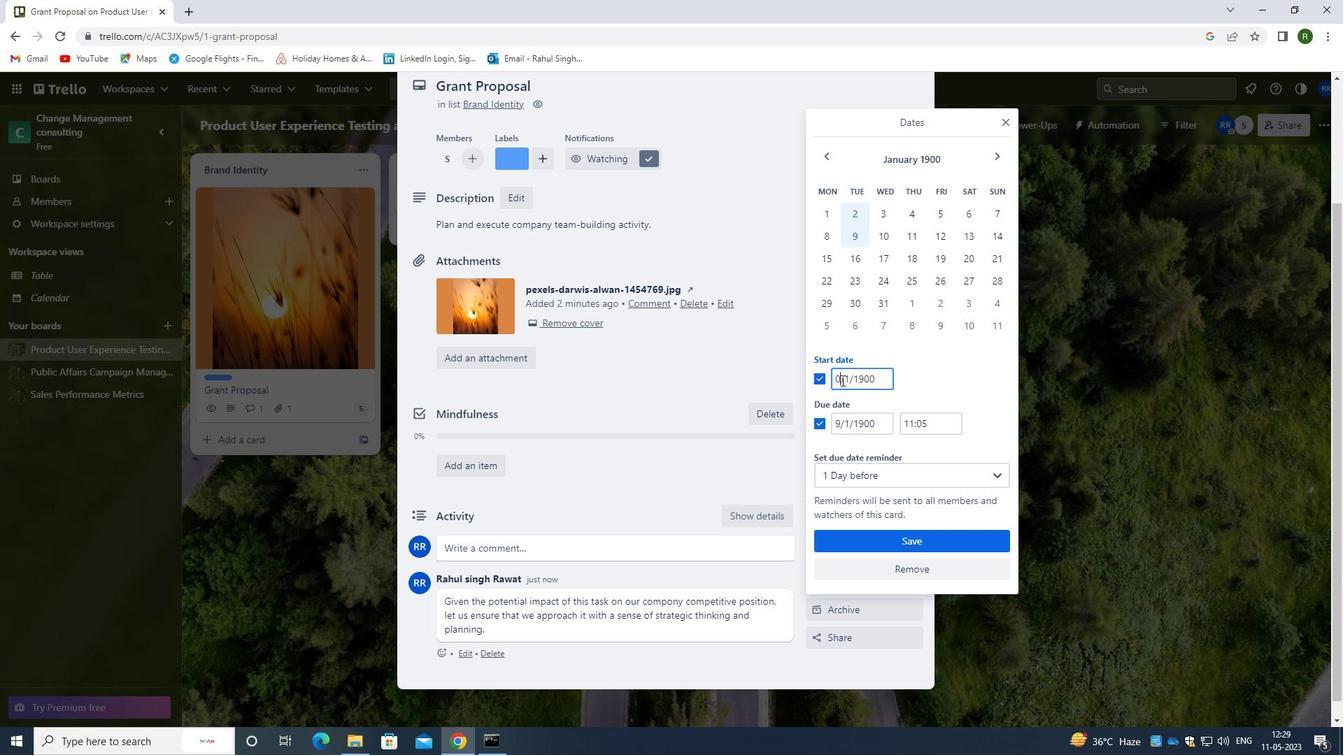
Action: Mouse moved to (839, 422)
Screenshot: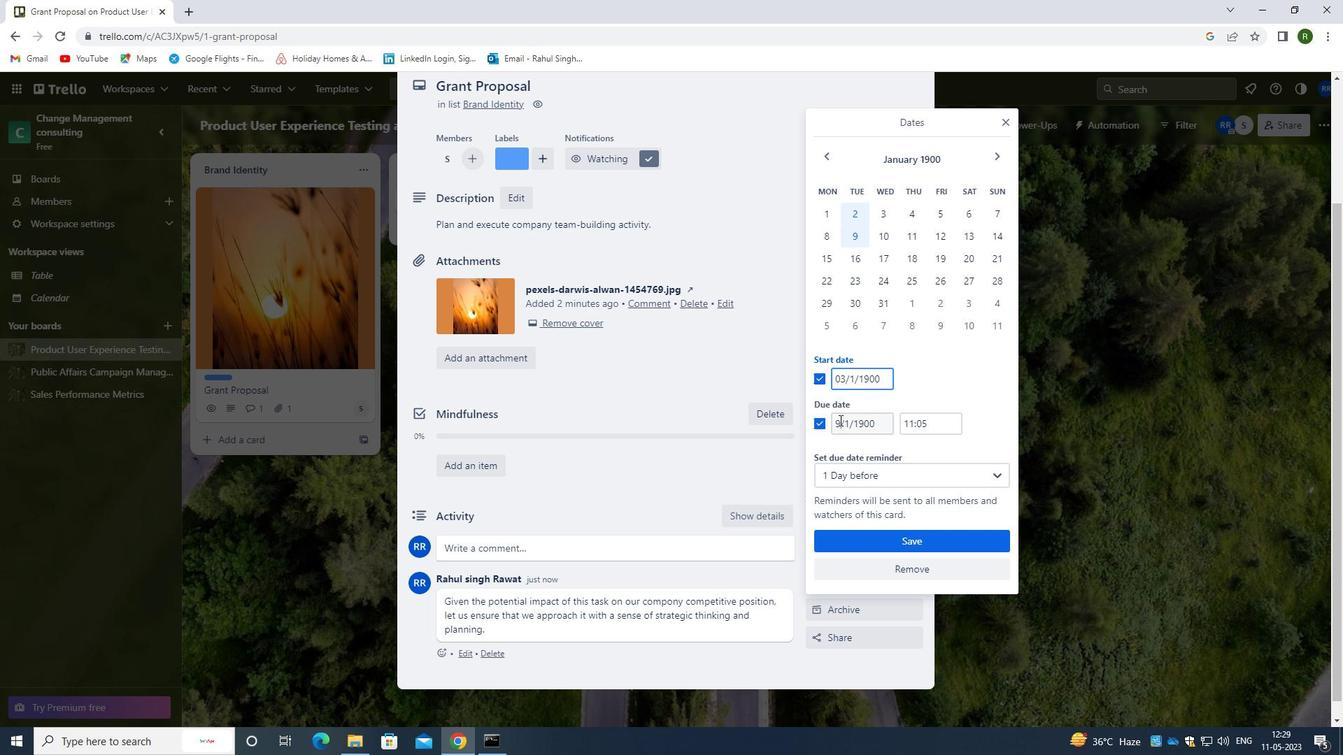 
Action: Mouse pressed left at (839, 422)
Screenshot: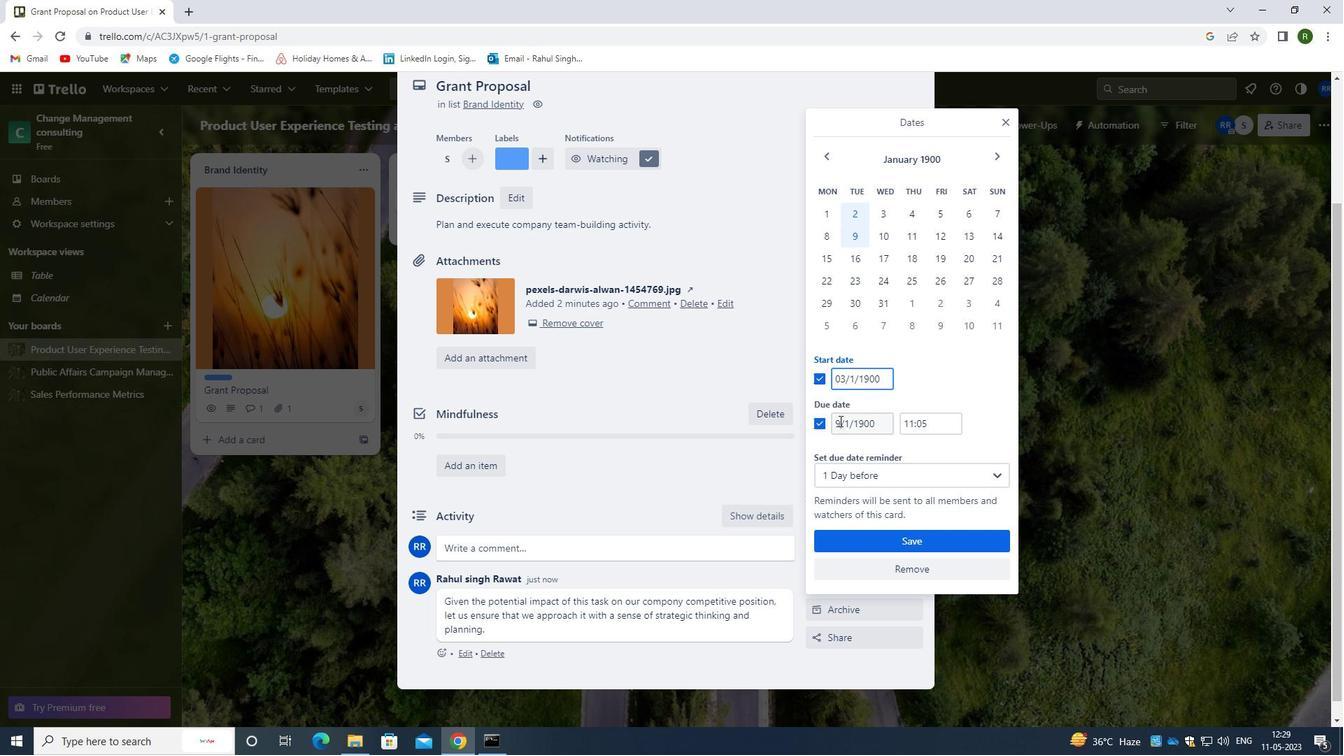 
Action: Mouse moved to (856, 428)
Screenshot: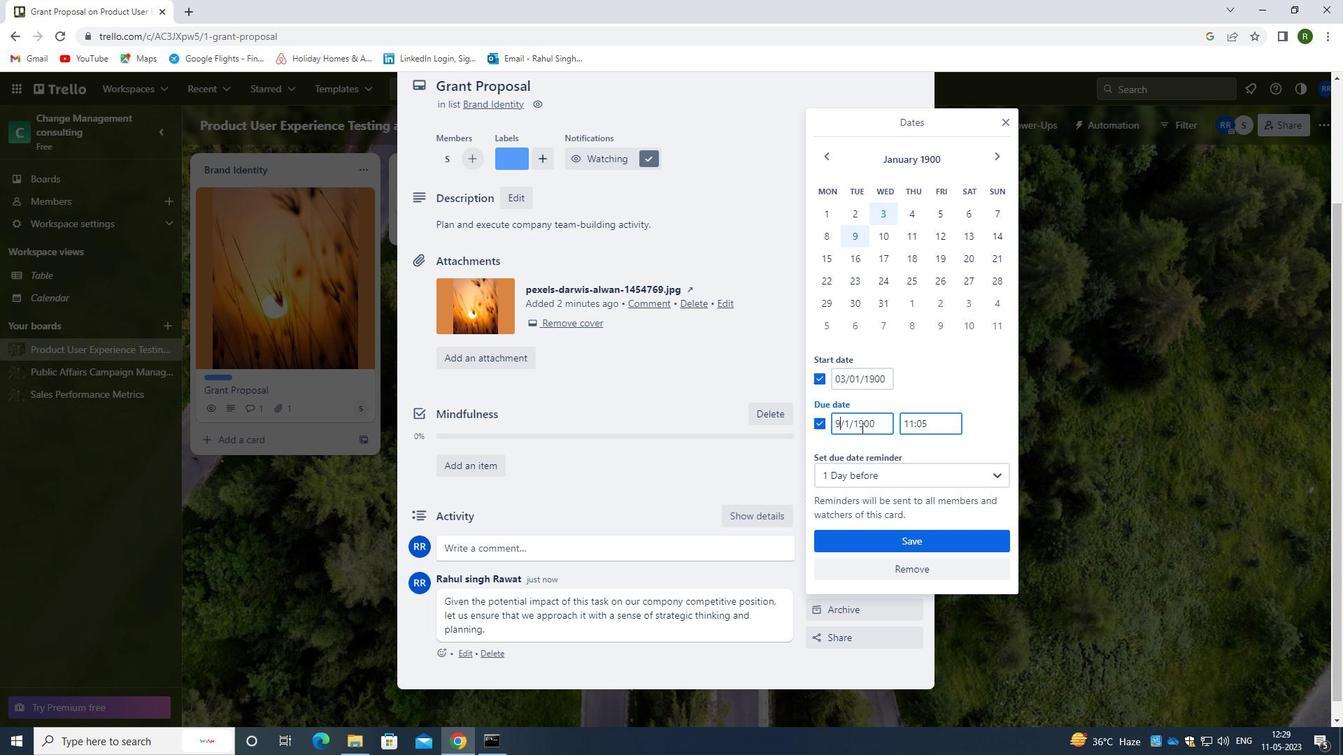 
Action: Key pressed <Key.backspace>10
Screenshot: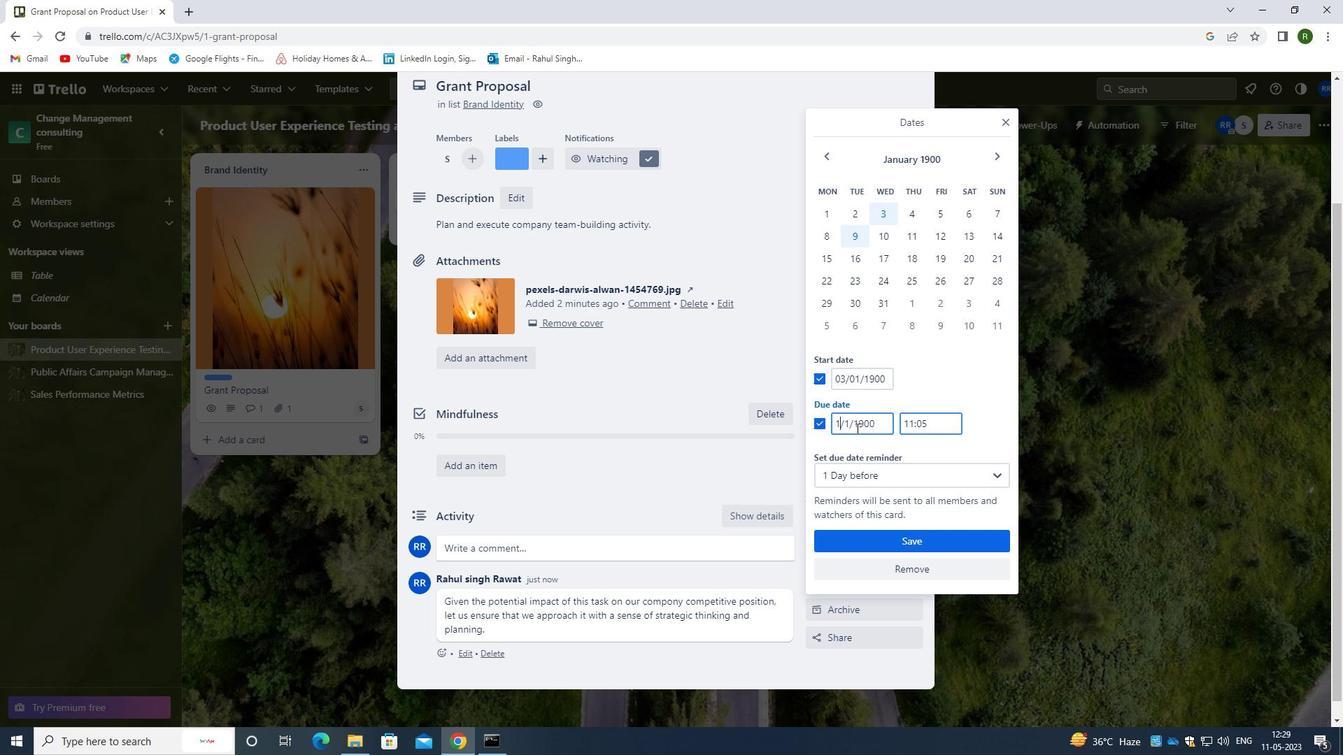 
Action: Mouse moved to (918, 542)
Screenshot: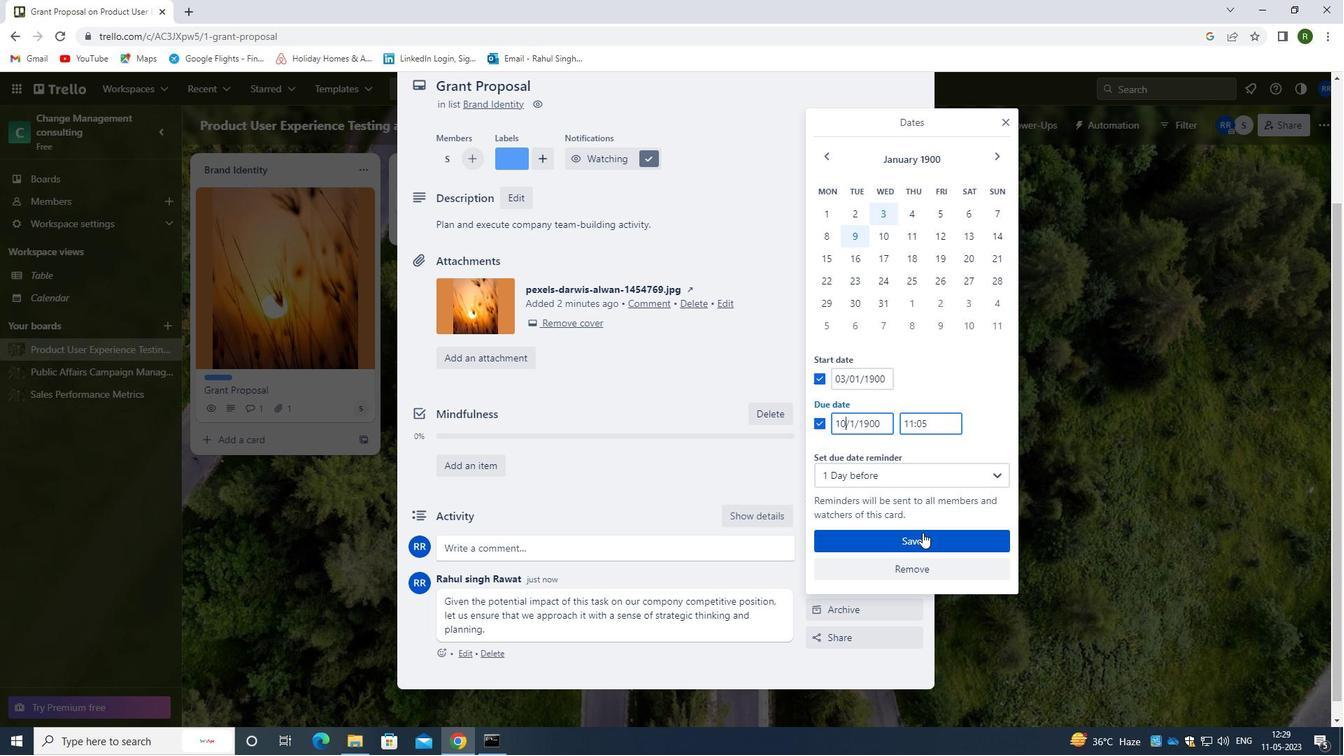 
Action: Mouse pressed left at (918, 542)
Screenshot: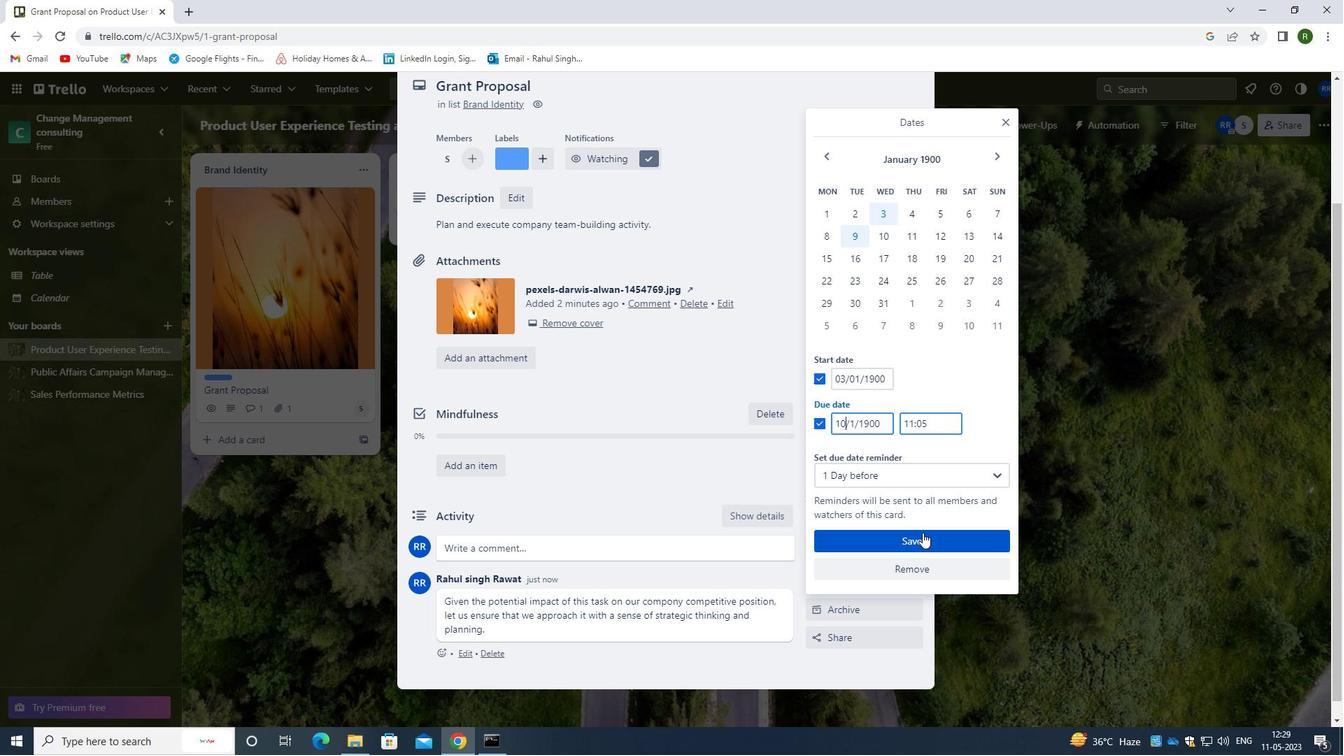 
Action: Mouse moved to (811, 481)
Screenshot: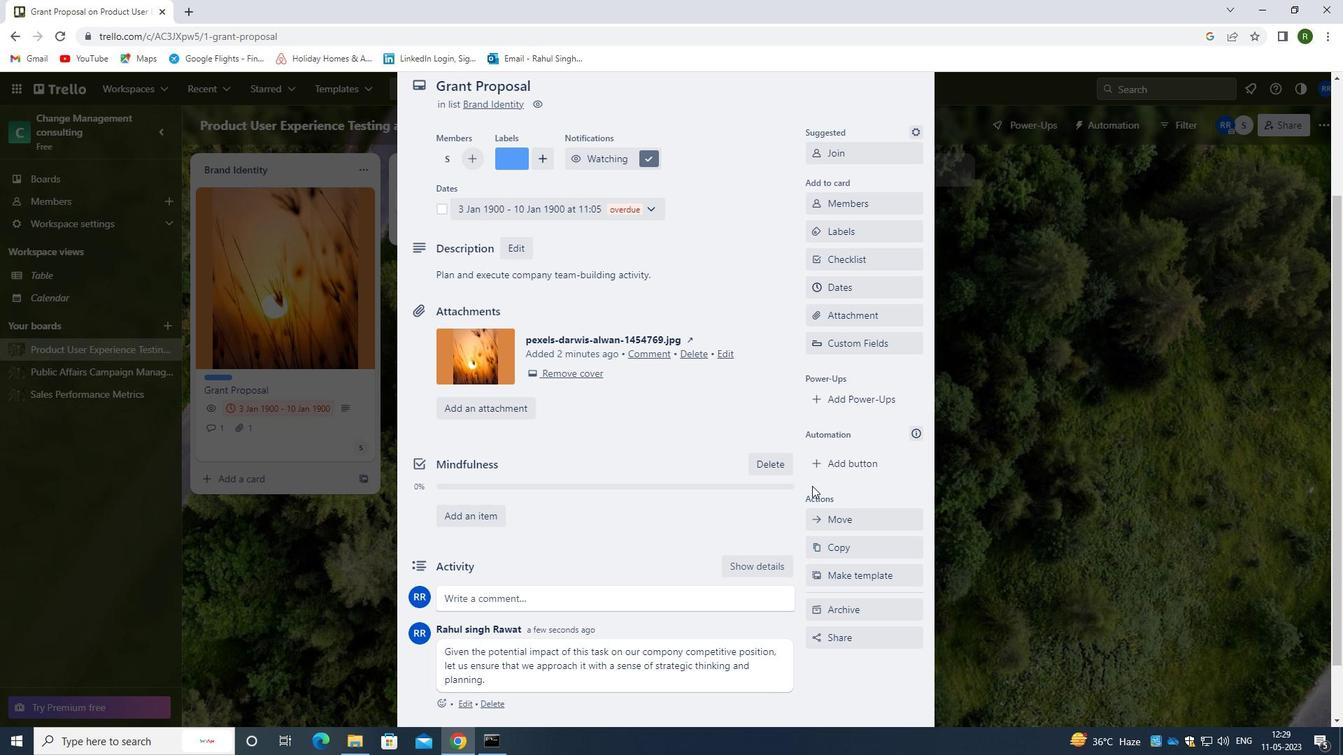 
Action: Mouse scrolled (811, 482) with delta (0, 0)
Screenshot: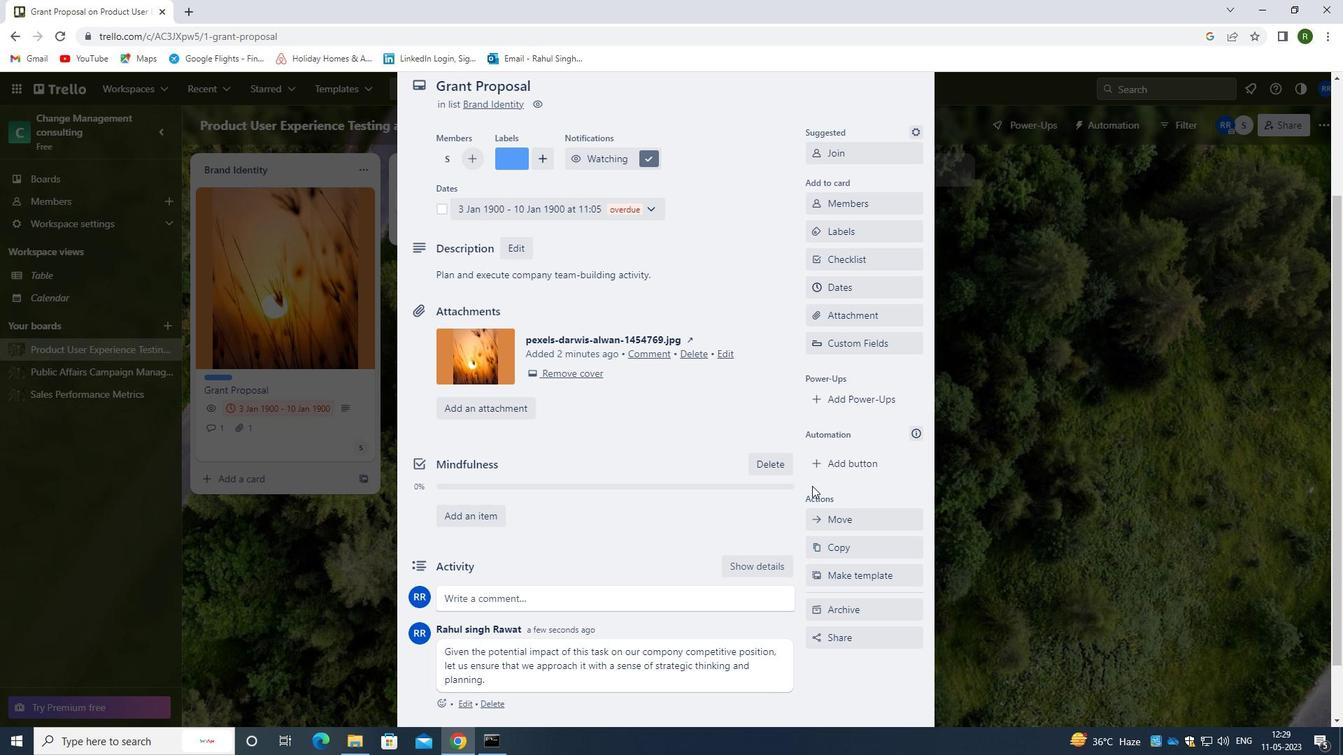 
Action: Mouse moved to (810, 480)
Screenshot: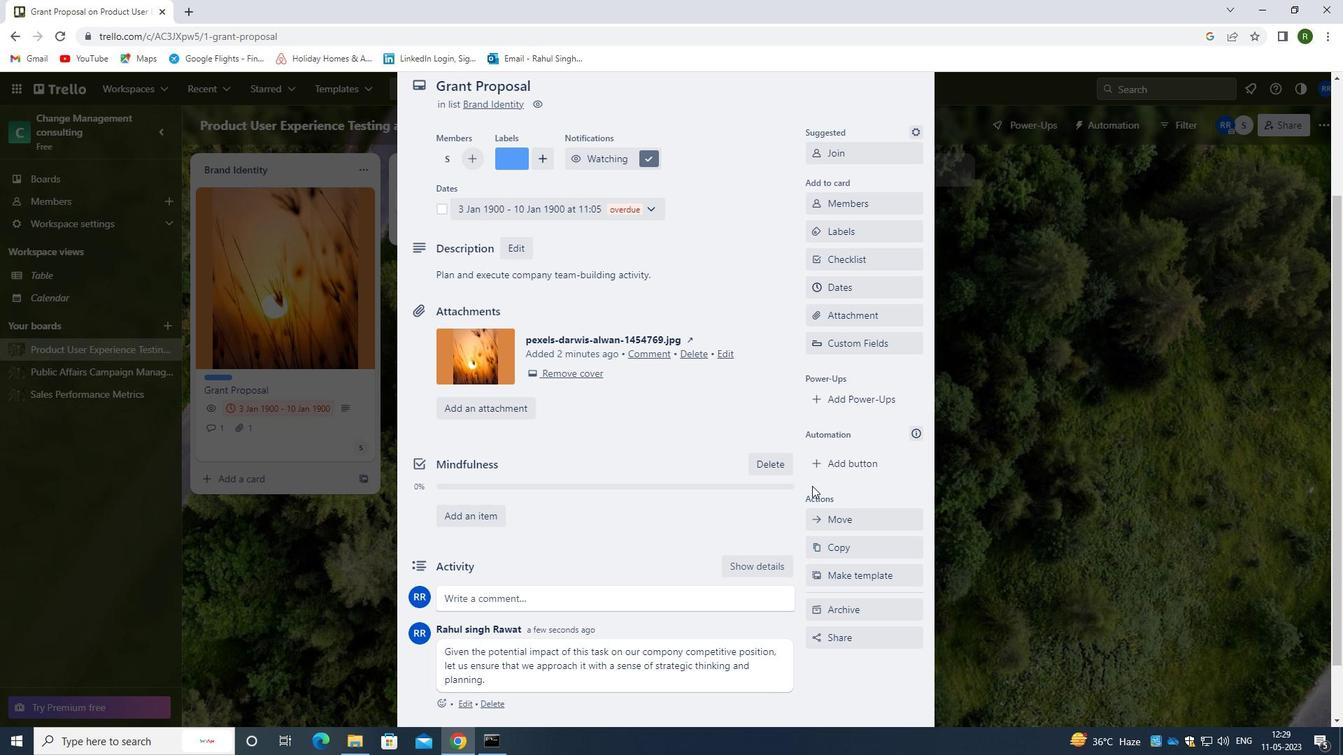 
Action: Mouse scrolled (810, 481) with delta (0, 0)
Screenshot: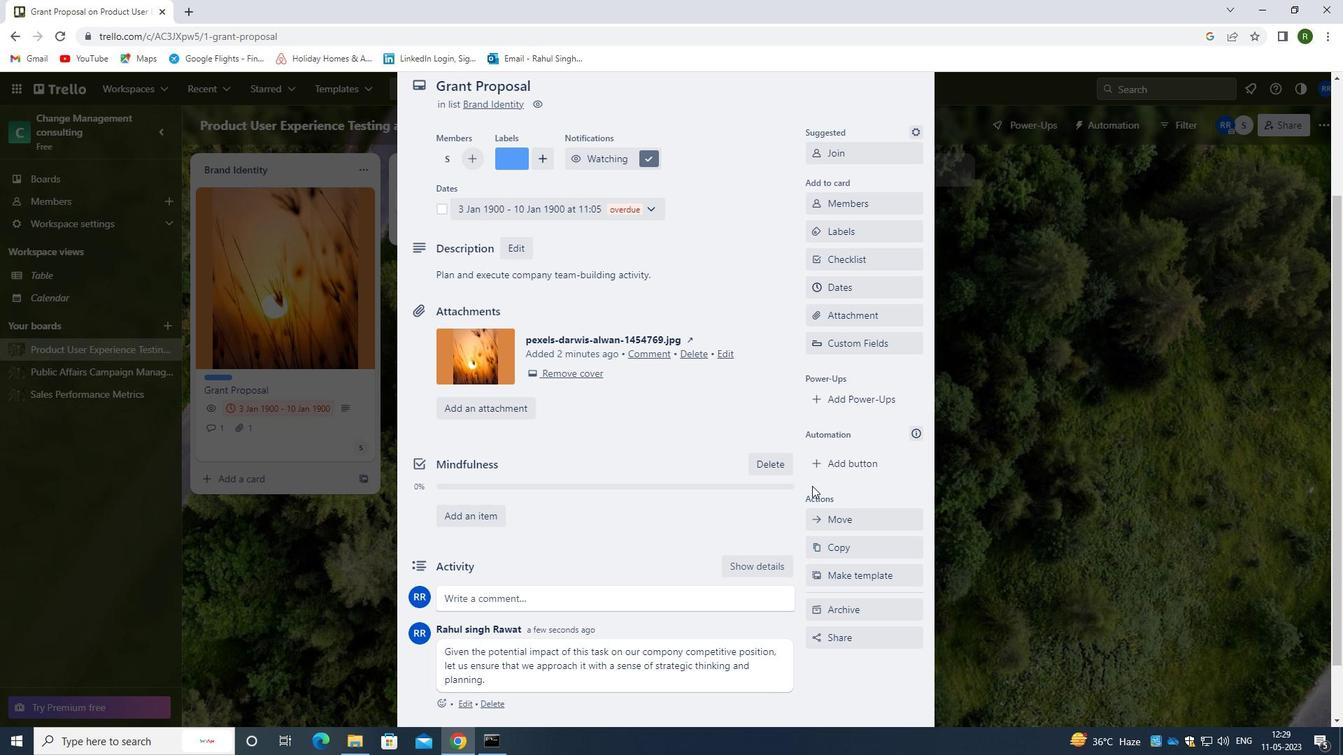 
Action: Mouse moved to (810, 480)
Screenshot: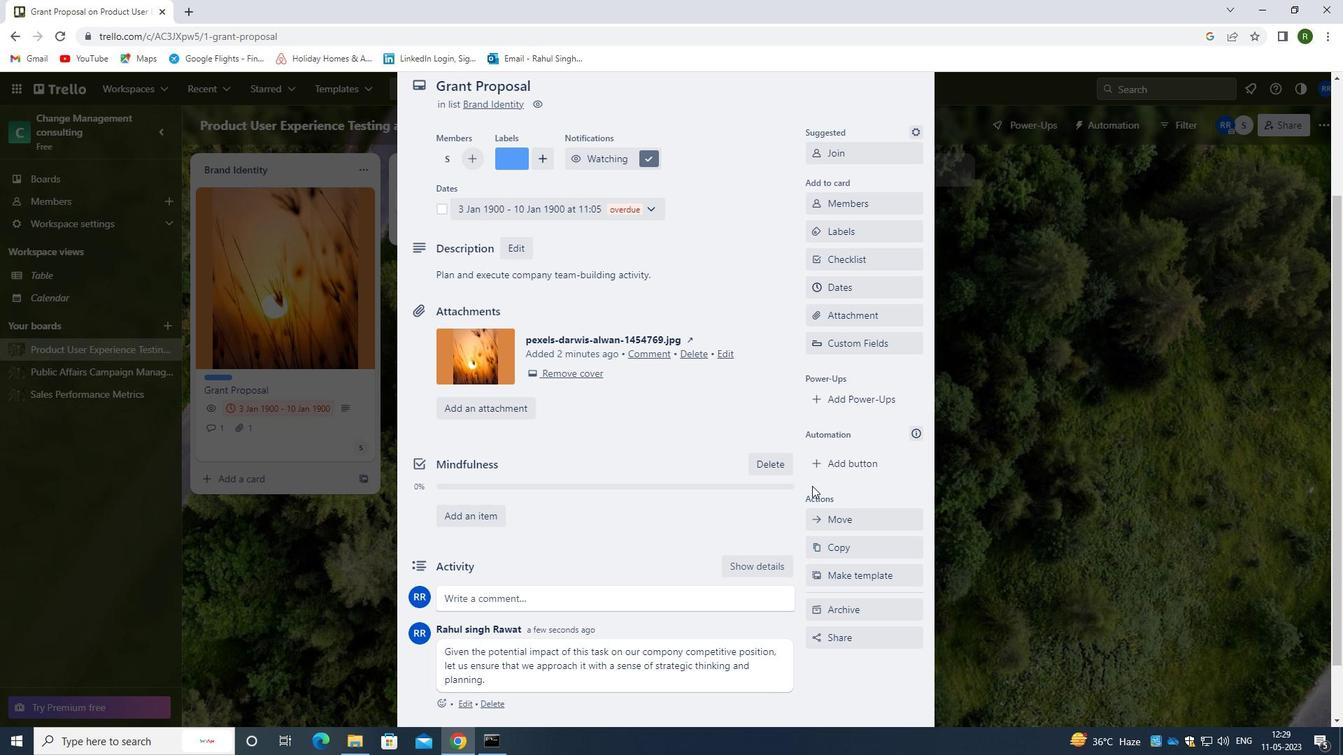 
Action: Mouse scrolled (810, 480) with delta (0, 0)
Screenshot: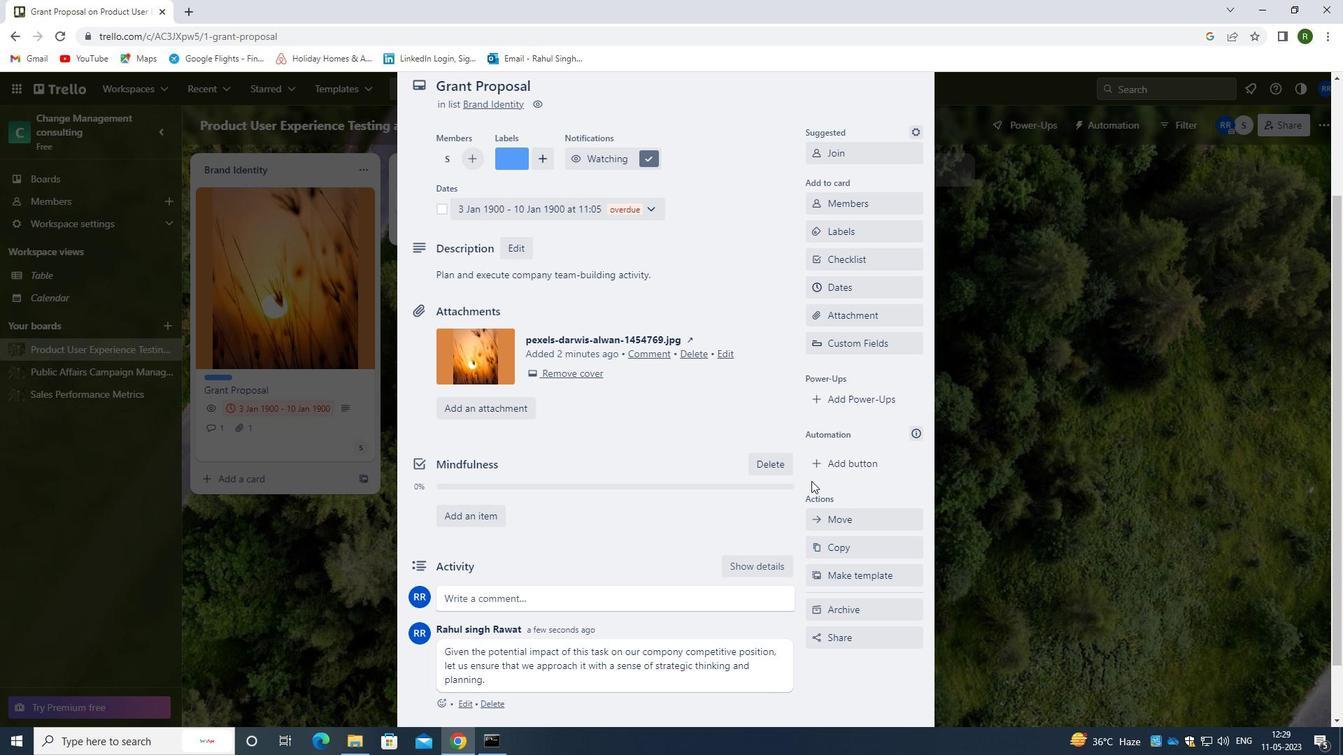 
Action: Mouse moved to (922, 120)
Screenshot: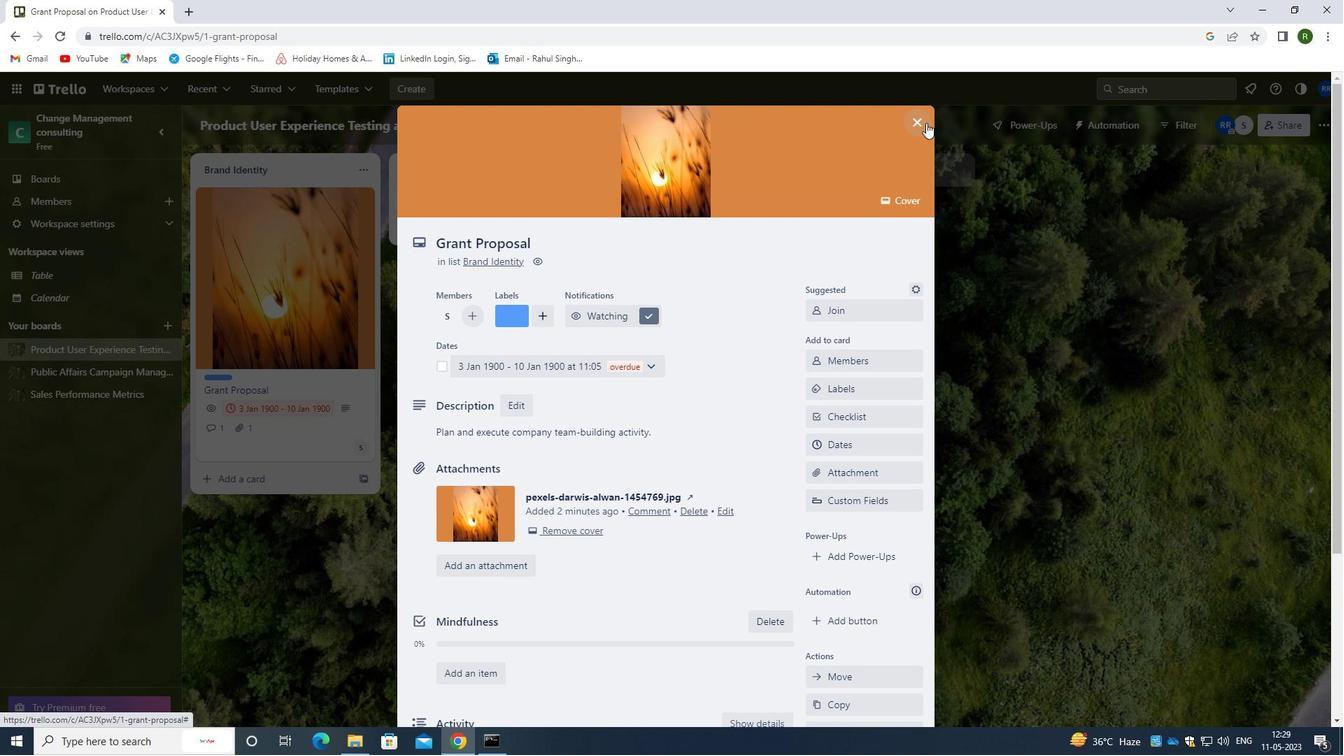 
Action: Mouse pressed left at (922, 120)
Screenshot: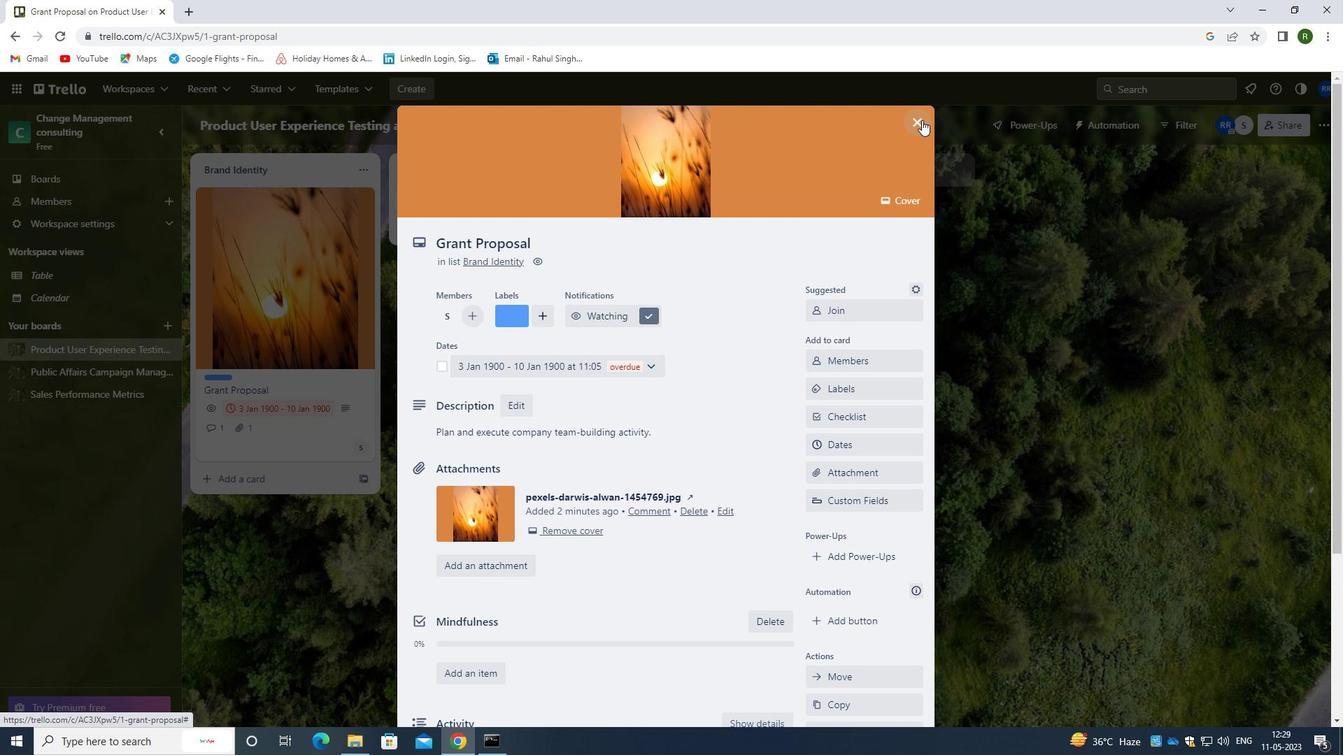 
Action: Mouse moved to (918, 128)
Screenshot: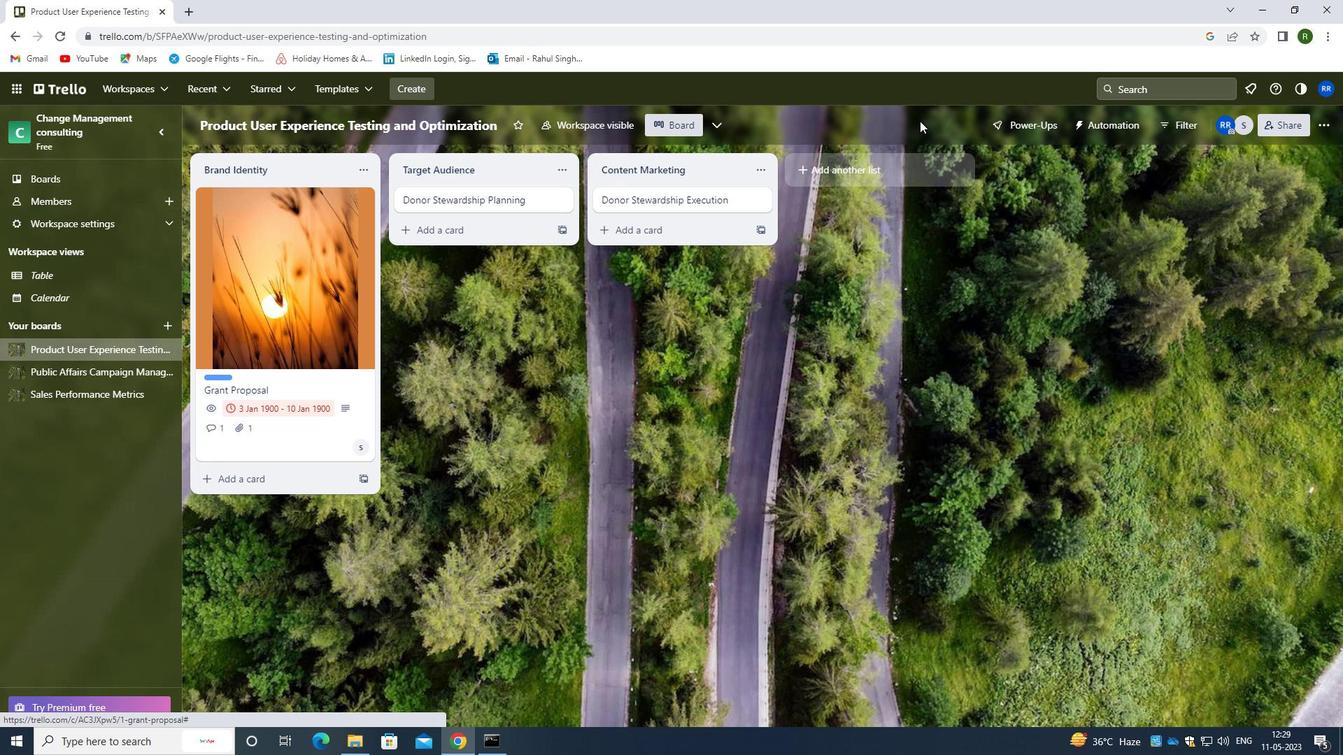 
